 Task: open an excel sheet and write heading  Budget Tracker. Add Descriptions in a column and its values below  'Salary, Rent, Dining Out, Internet Bill, Groceries, Utilities Bill, Gas & Savings. 'Add Categories in next column and its values below  Income, Housing, Food, Utilities, Food, Utilities, Transportation & Savings. Add amount in next column and its values below  $2,500, $800, $100, $50, $200, $100, $100, $50 & $500. Add Dates in next column and its values below  2023-05-01, 2023-05-05, 2023-05-10, 2023-05-15, 2023-05-19, 2023-05-22, 2023-05-25 & 2023-05-30. Add Income/ Expense in next column and its values below  Income, Expense, Expense, Expense, Expense, Expense, Expense & IncomeSave page DashboardSavingsPlanbook
Action: Mouse moved to (53, 144)
Screenshot: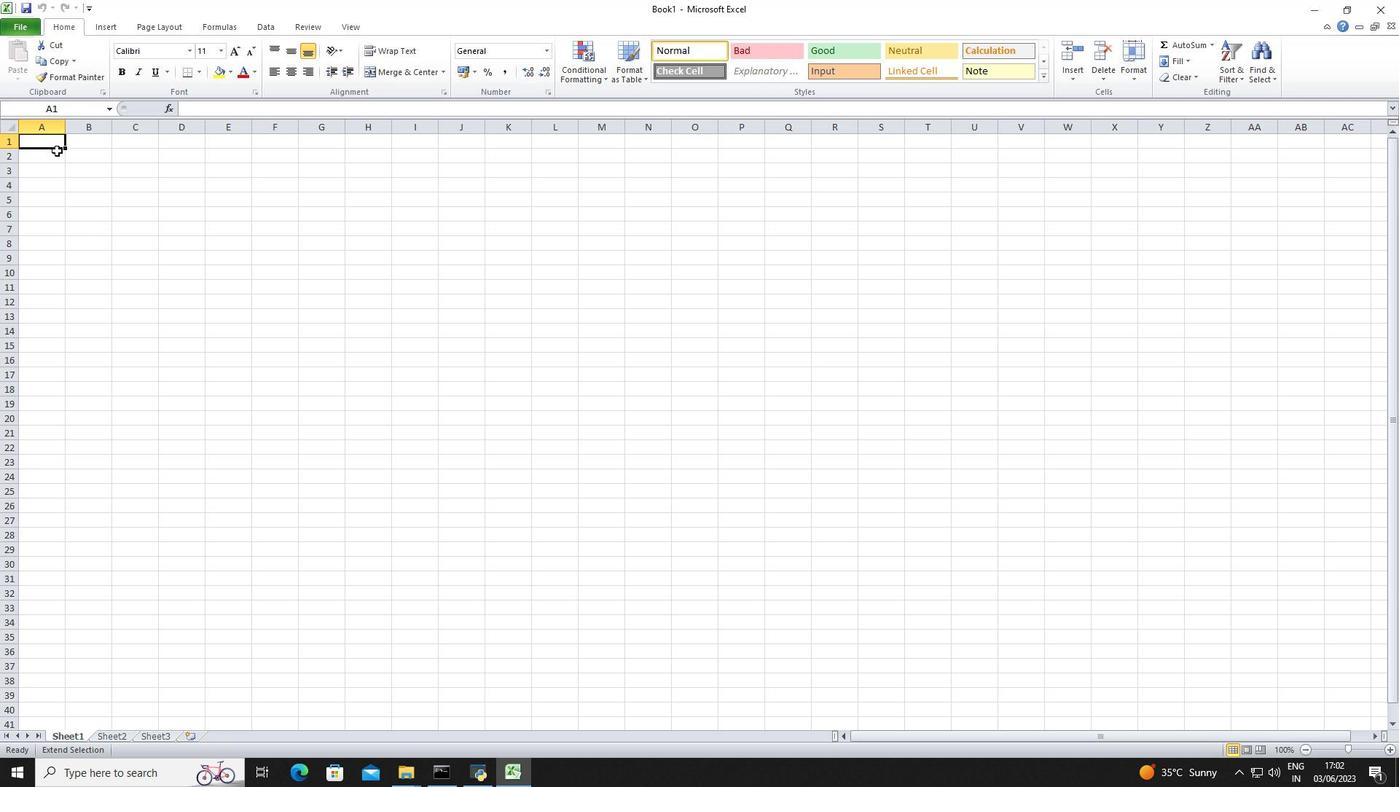 
Action: Mouse pressed left at (53, 144)
Screenshot: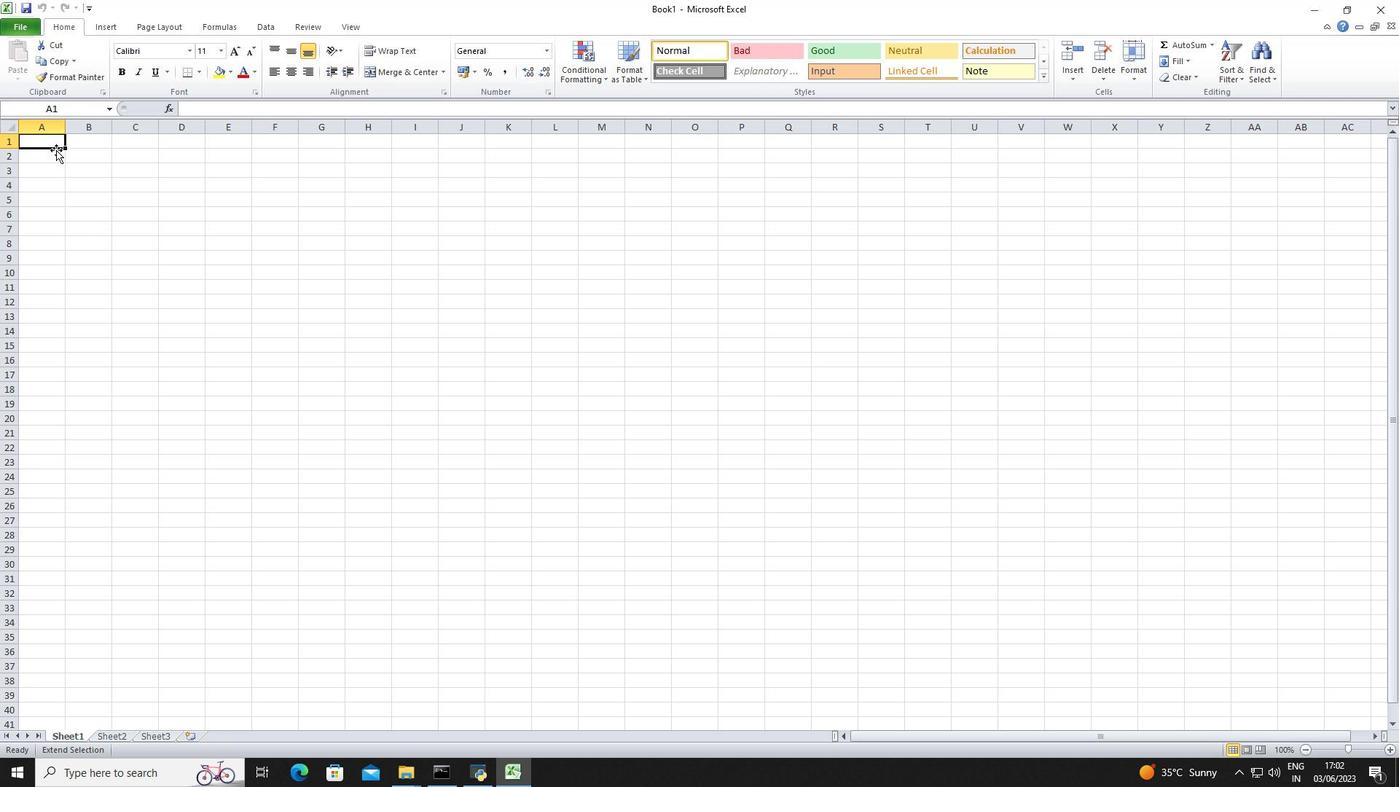 
Action: Key pressed <Key.shift>Budget<Key.space><Key.shift>Tracker<Key.down><Key.down><Key.shift>Descriptions<Key.down><Key.shift>Salaryt<Key.backspace><Key.down><Key.shift>Rent<Key.space><Key.shift>Dining<Key.space><Key.backspace><Key.backspace><Key.backspace><Key.backspace><Key.backspace><Key.backspace><Key.backspace><Key.enter><Key.shift>Dining<Key.space><Key.shift>Out<Key.down><Key.shift>Internet<Key.space><Key.shift>Bill<Key.down><Key.shift>Groceries<Key.down><Key.shift>Utilities<Key.space><Key.shift>Bill<Key.down><Key.shift>Gas<Key.enter><Key.shift>Savings<Key.down><Key.right><Key.right><Key.up><Key.up><Key.up><Key.up><Key.up><Key.up><Key.up><Key.up><Key.up><Key.shift>Categories<Key.down><Key.shift>Income<Key.down><Key.shift>Housing<Key.down><Key.shift>Food<Key.down><Key.shift>Utlities<Key.down><Key.shift>Food<Key.down><Key.shift>Utilities<Key.down><Key.shift>Transportation<Key.down><Key.shift>Savings<Key.down><Key.right><Key.right><Key.up><Key.up><Key.up><Key.up><Key.up><Key.up><Key.up><Key.up><Key.up><Key.shift>Amount<Key.down>2500<Key.down>800<Key.down>100<Key.down>50<Key.down>200<Key.down>1<Key.backspace>200<Key.backspace><Key.backspace><Key.backspace>100<Key.down>100<Key.down>50<Key.down><Key.right><Key.right><Key.left>
Screenshot: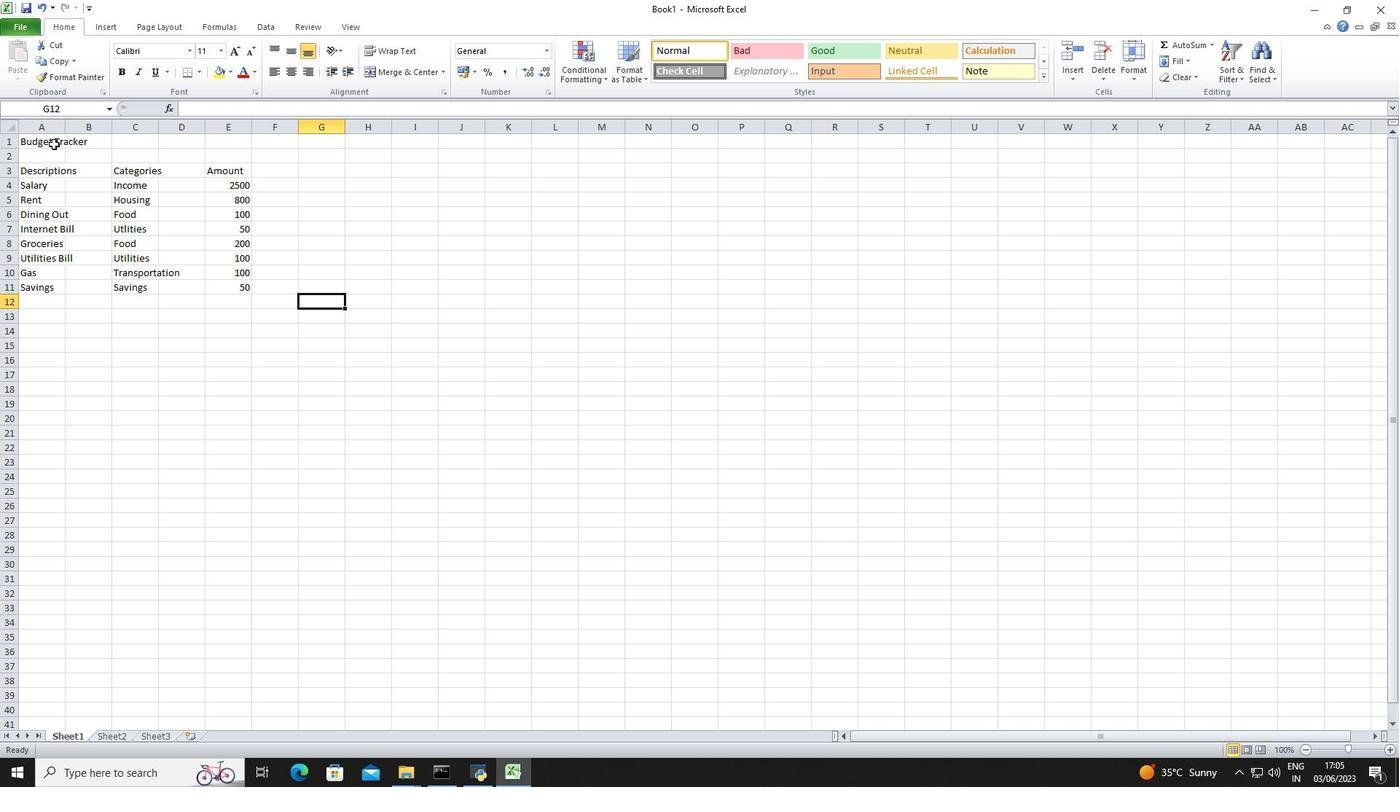 
Action: Mouse moved to (225, 189)
Screenshot: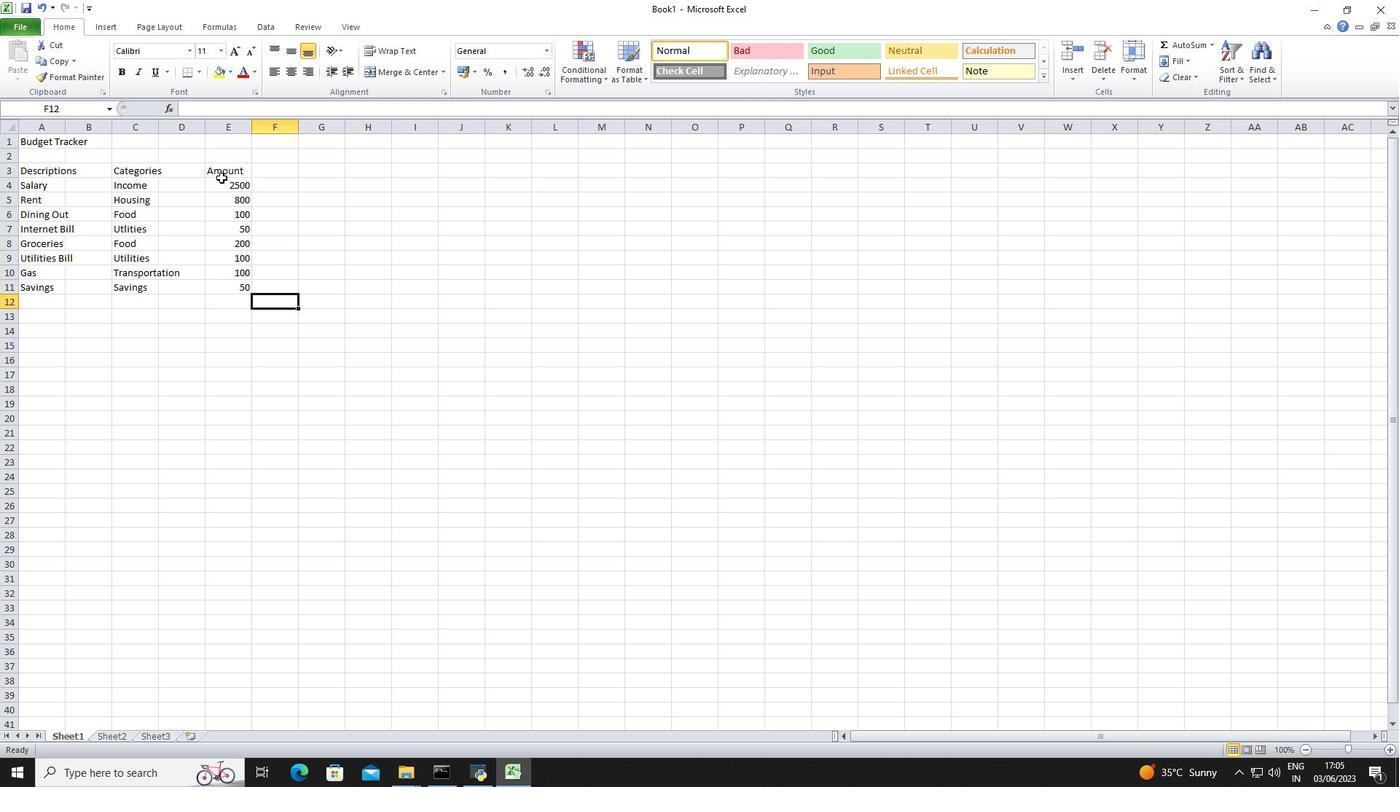 
Action: Mouse pressed left at (225, 189)
Screenshot: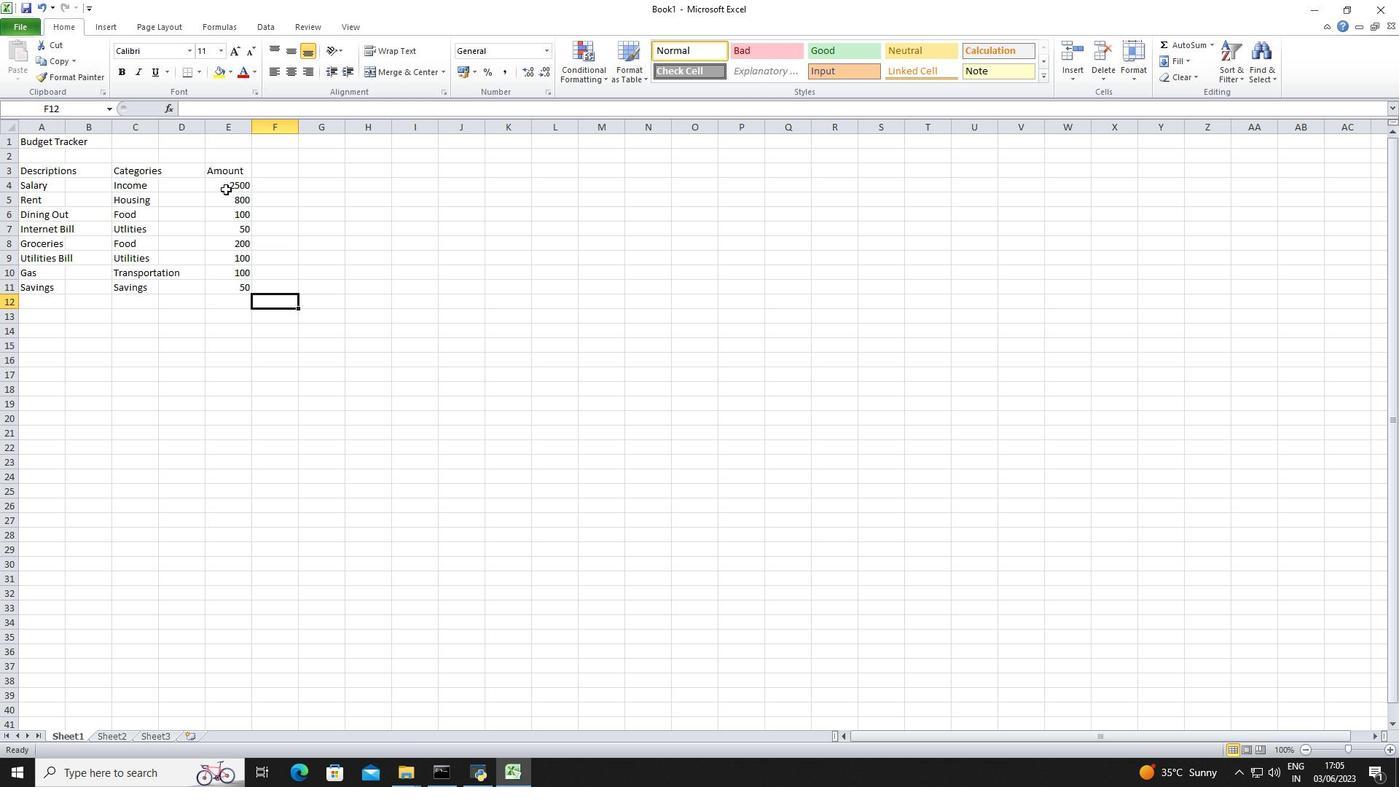
Action: Mouse moved to (548, 50)
Screenshot: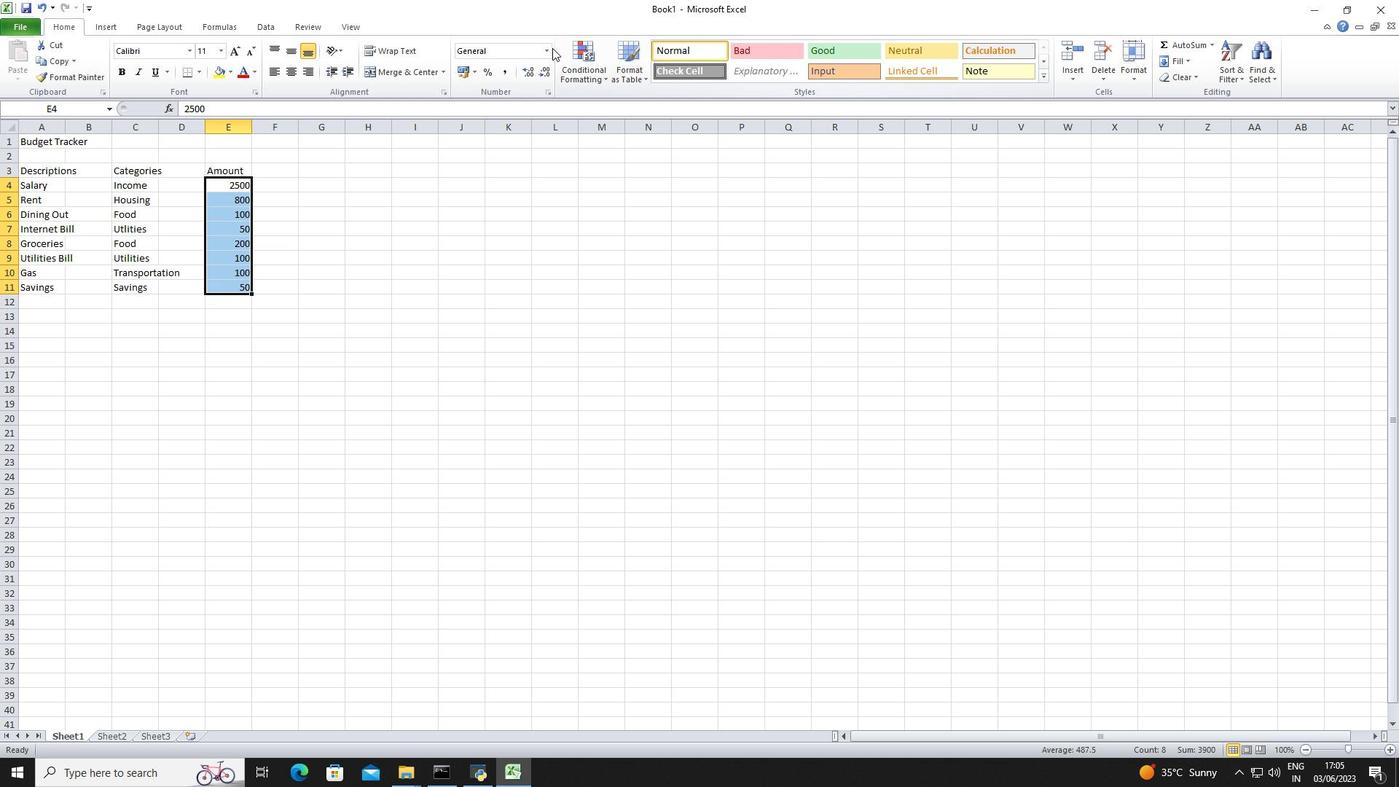 
Action: Mouse pressed left at (548, 50)
Screenshot: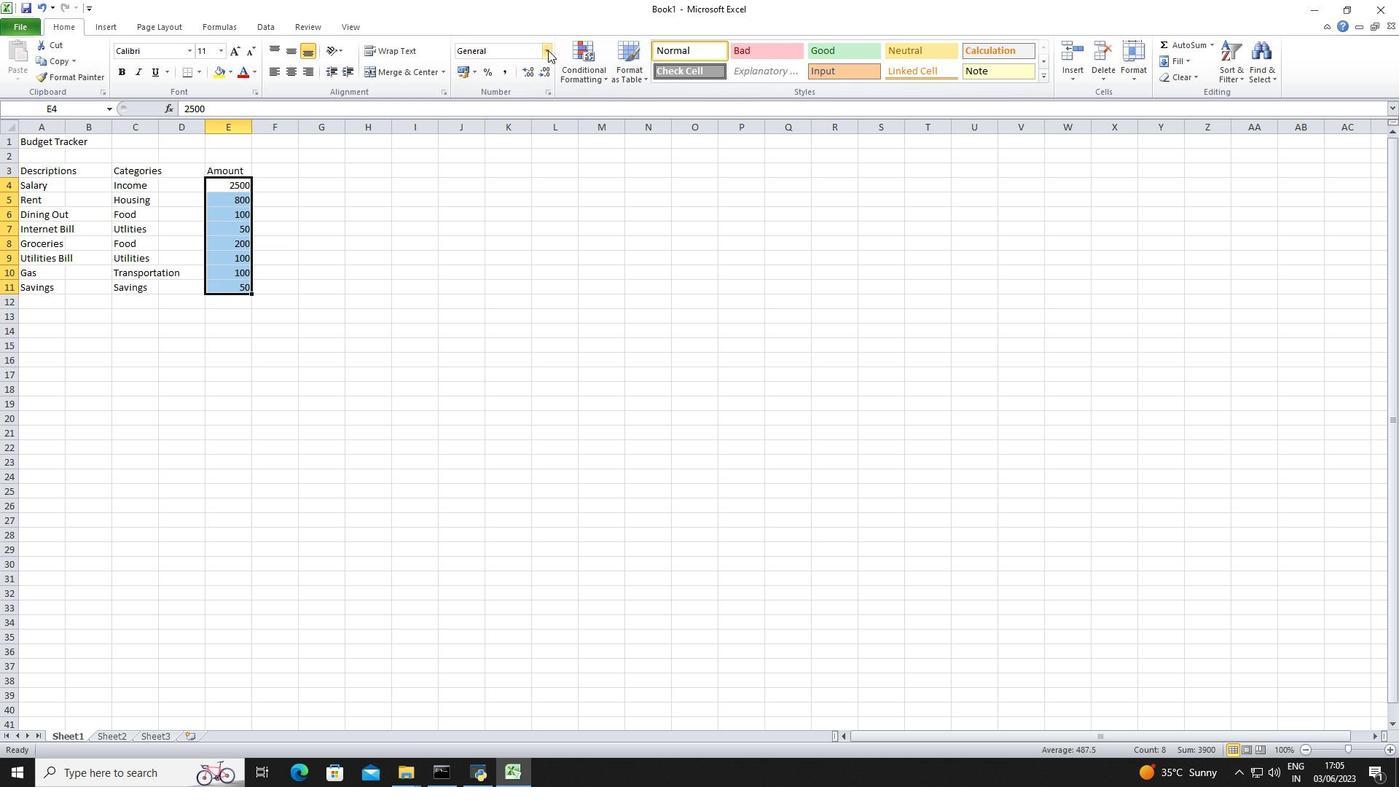
Action: Mouse moved to (551, 416)
Screenshot: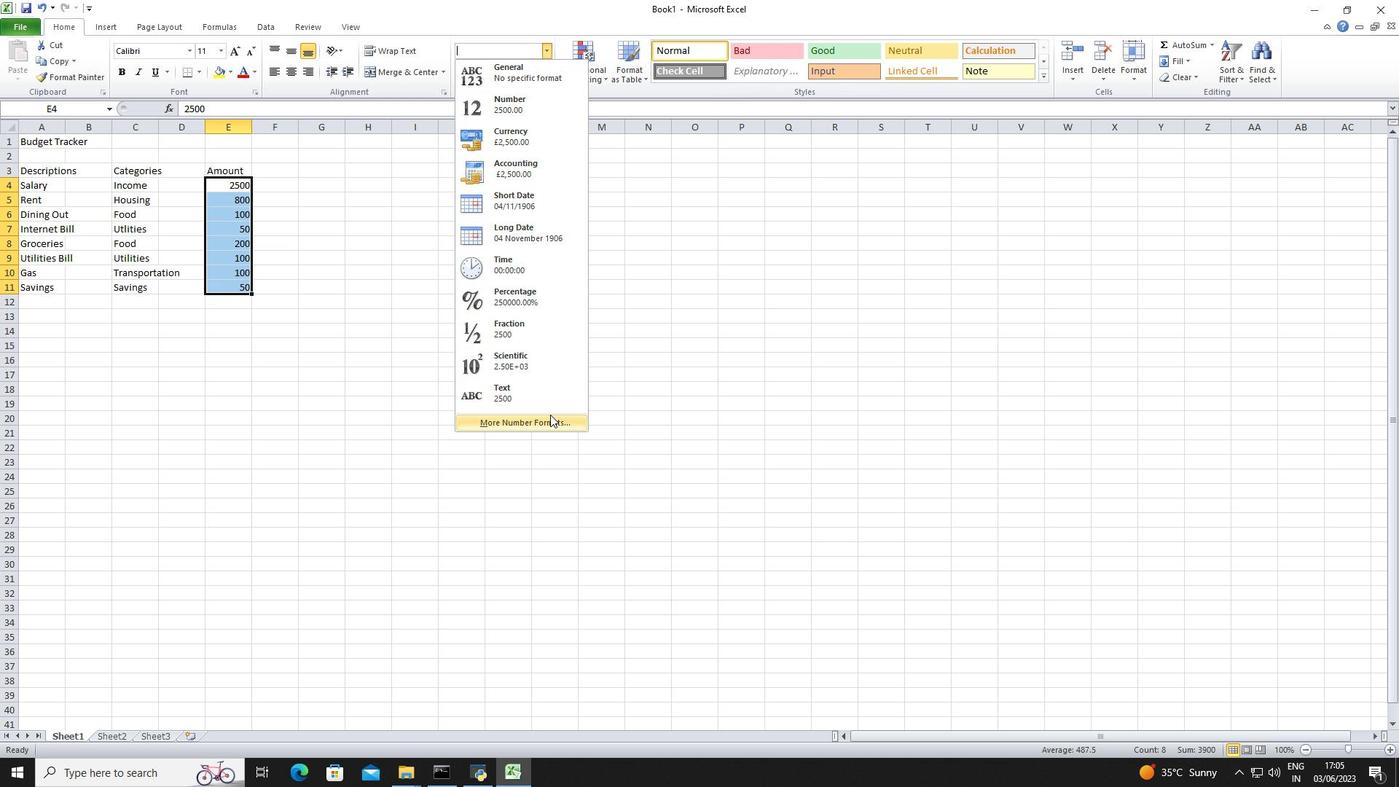 
Action: Mouse pressed left at (551, 416)
Screenshot: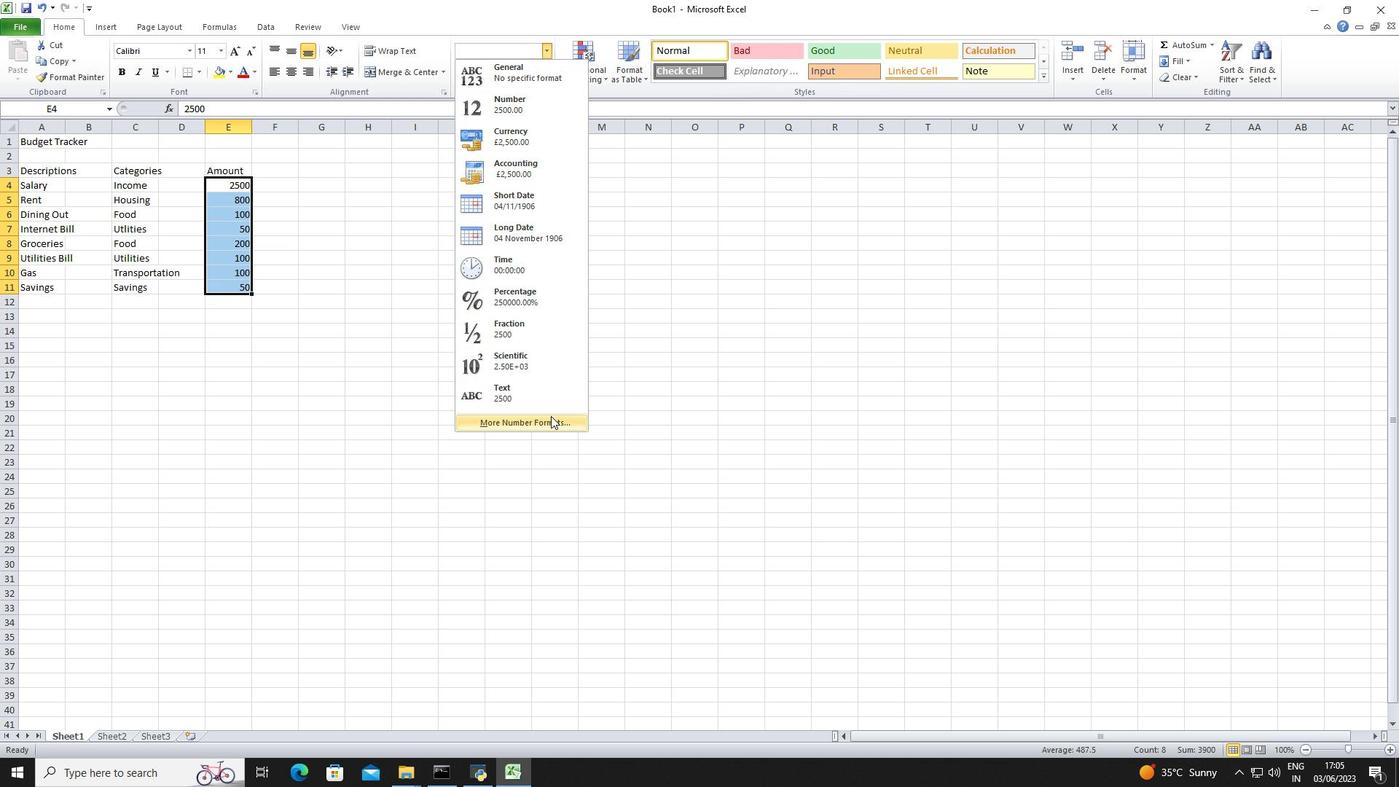 
Action: Mouse moved to (220, 268)
Screenshot: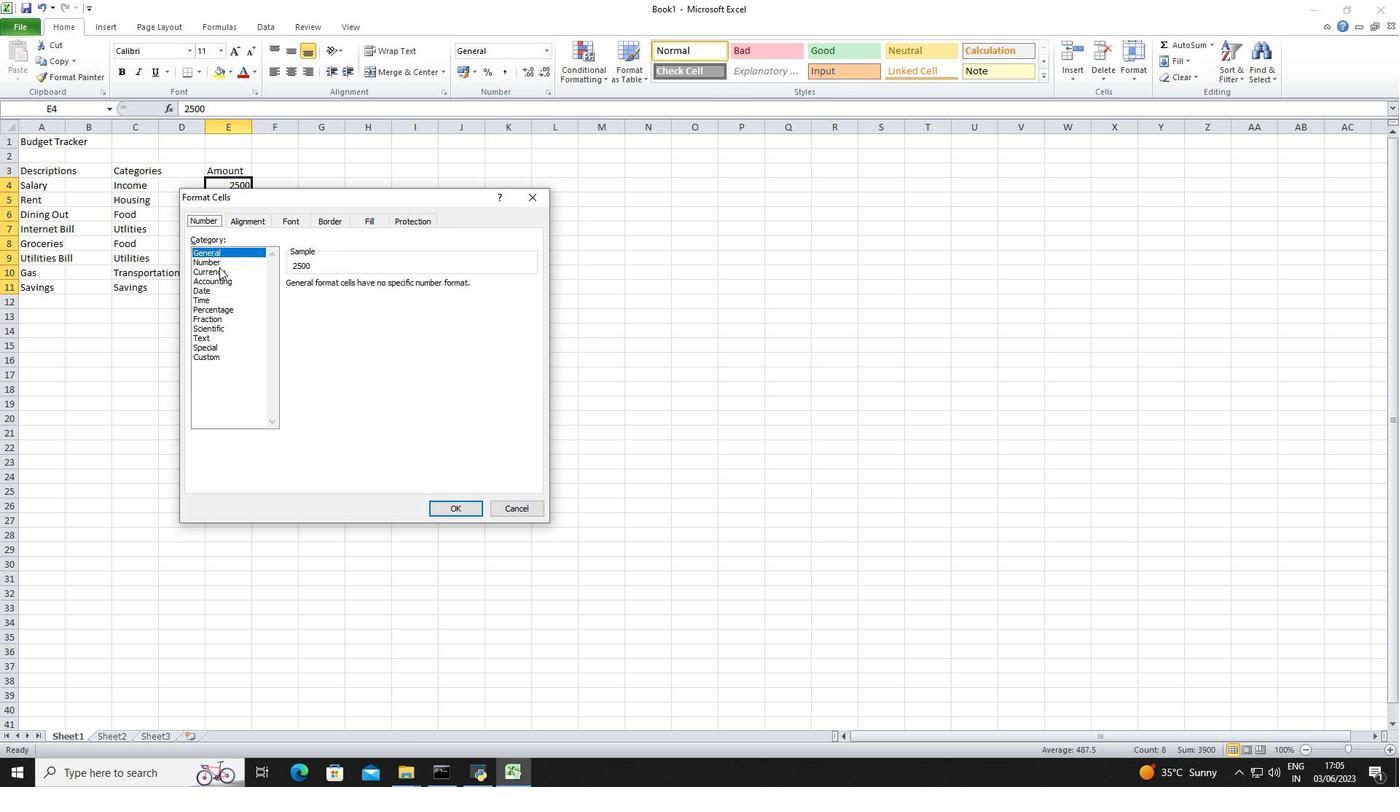 
Action: Mouse pressed left at (220, 268)
Screenshot: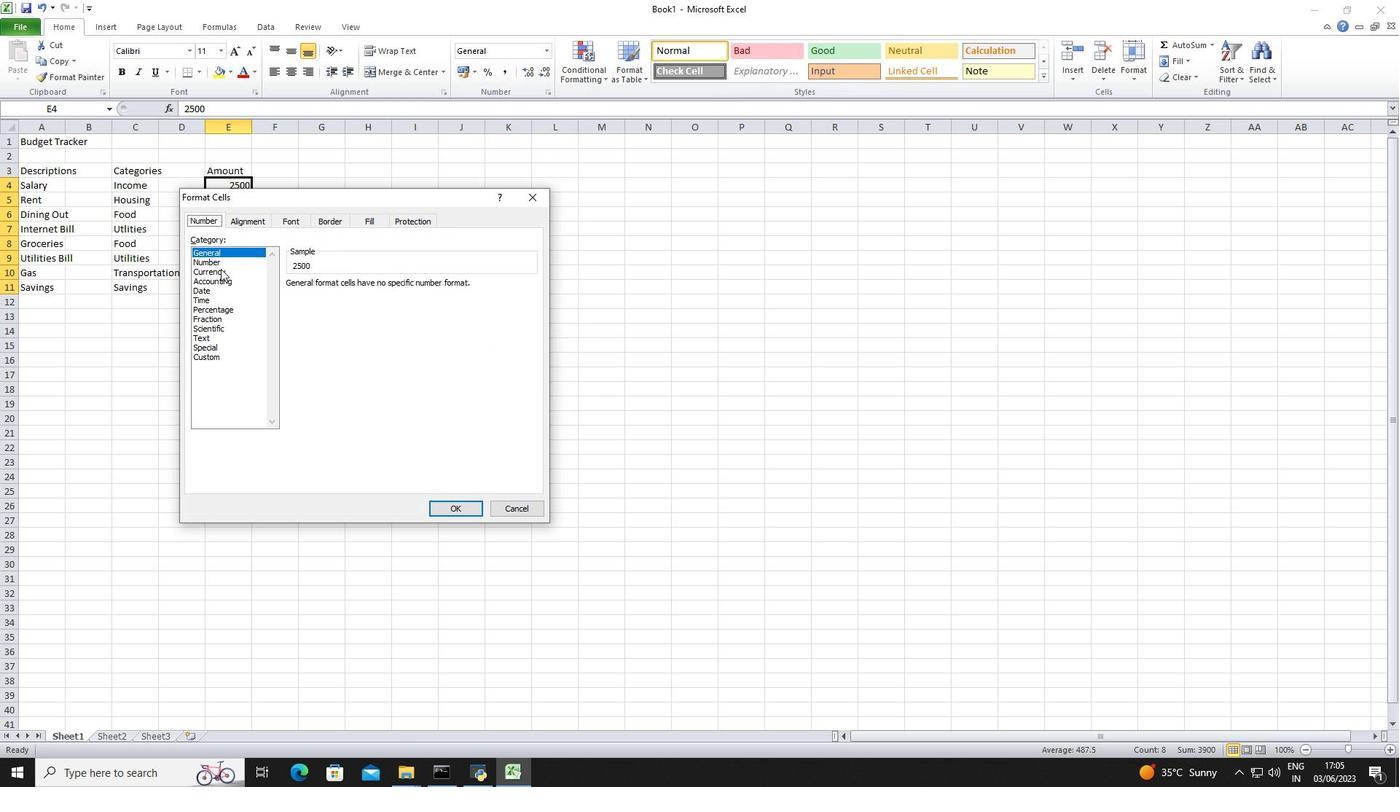 
Action: Mouse moved to (376, 288)
Screenshot: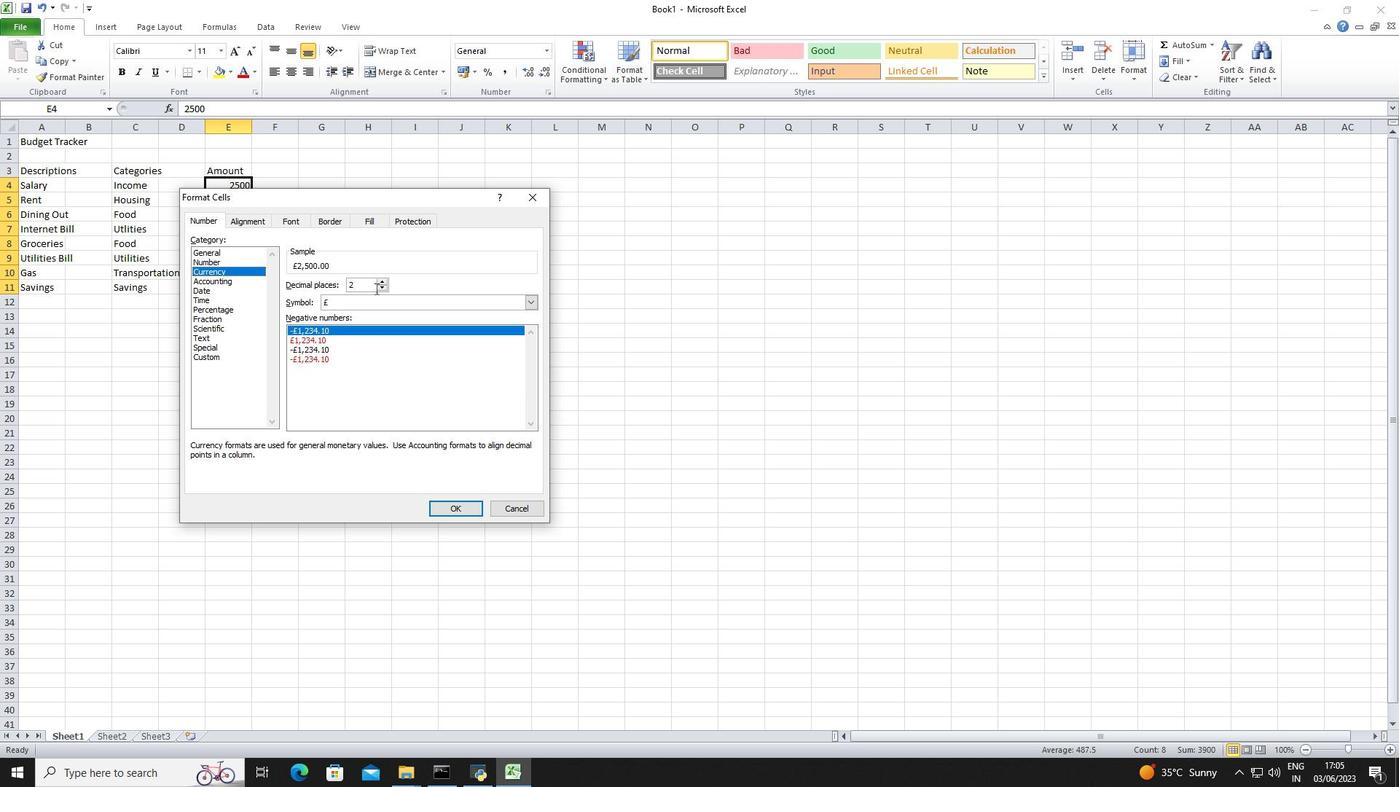 
Action: Mouse pressed left at (376, 288)
Screenshot: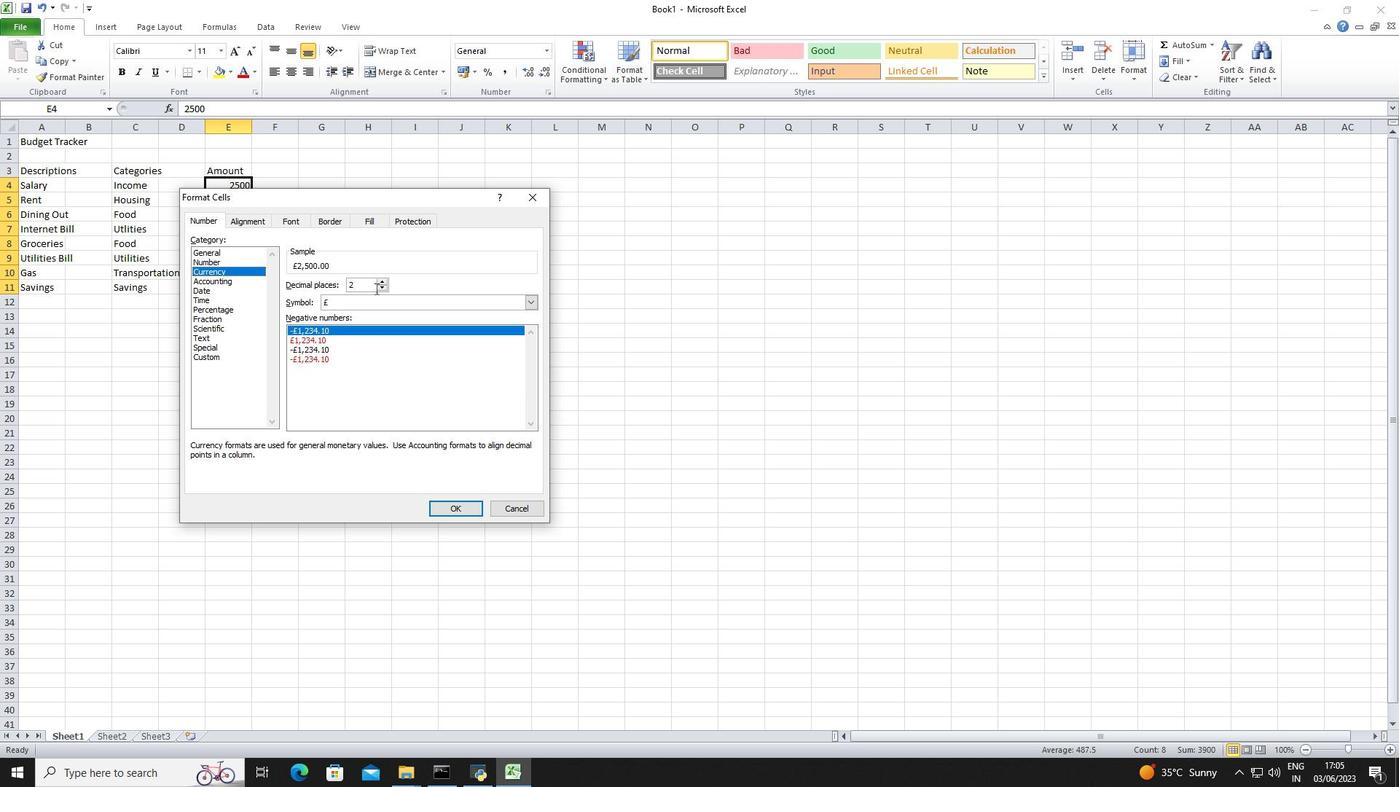 
Action: Mouse moved to (381, 287)
Screenshot: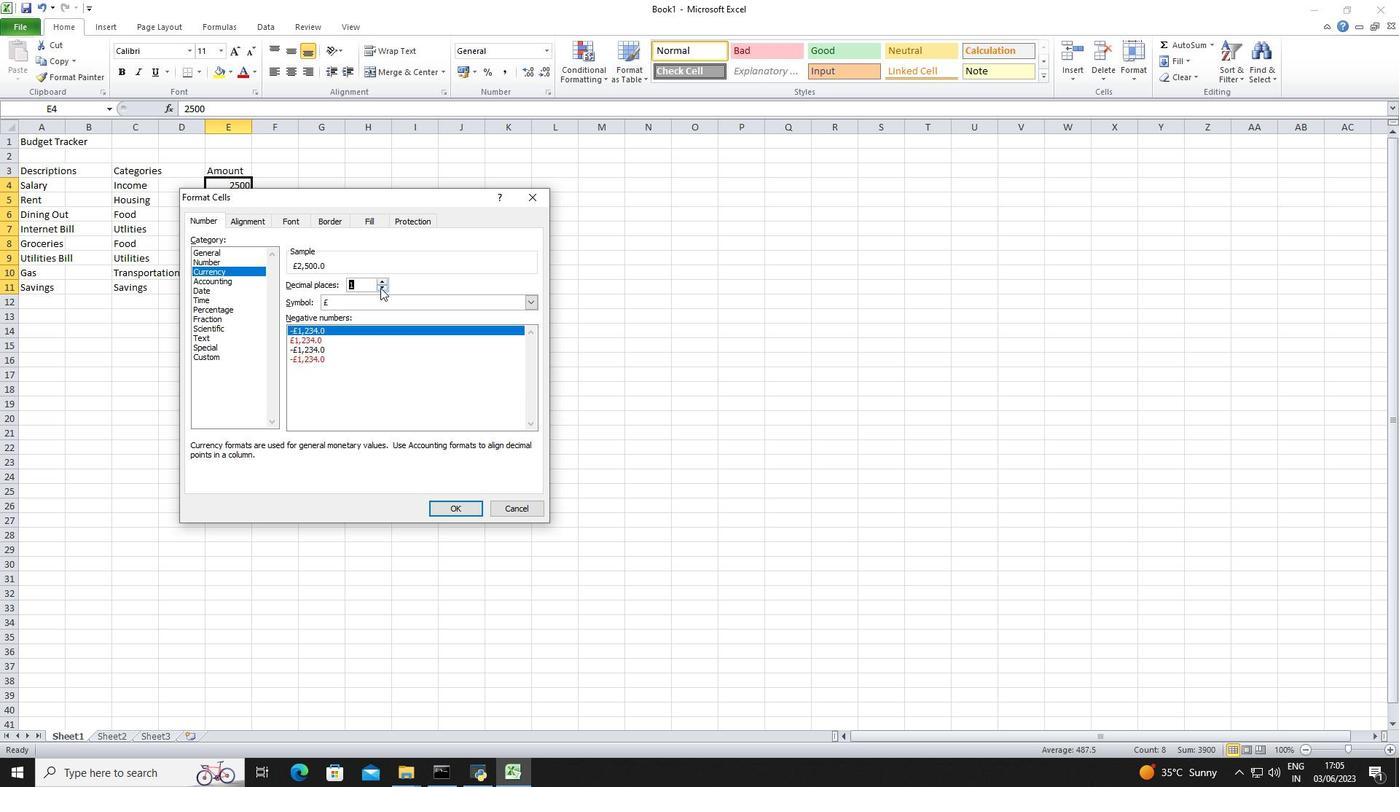 
Action: Mouse pressed left at (381, 287)
Screenshot: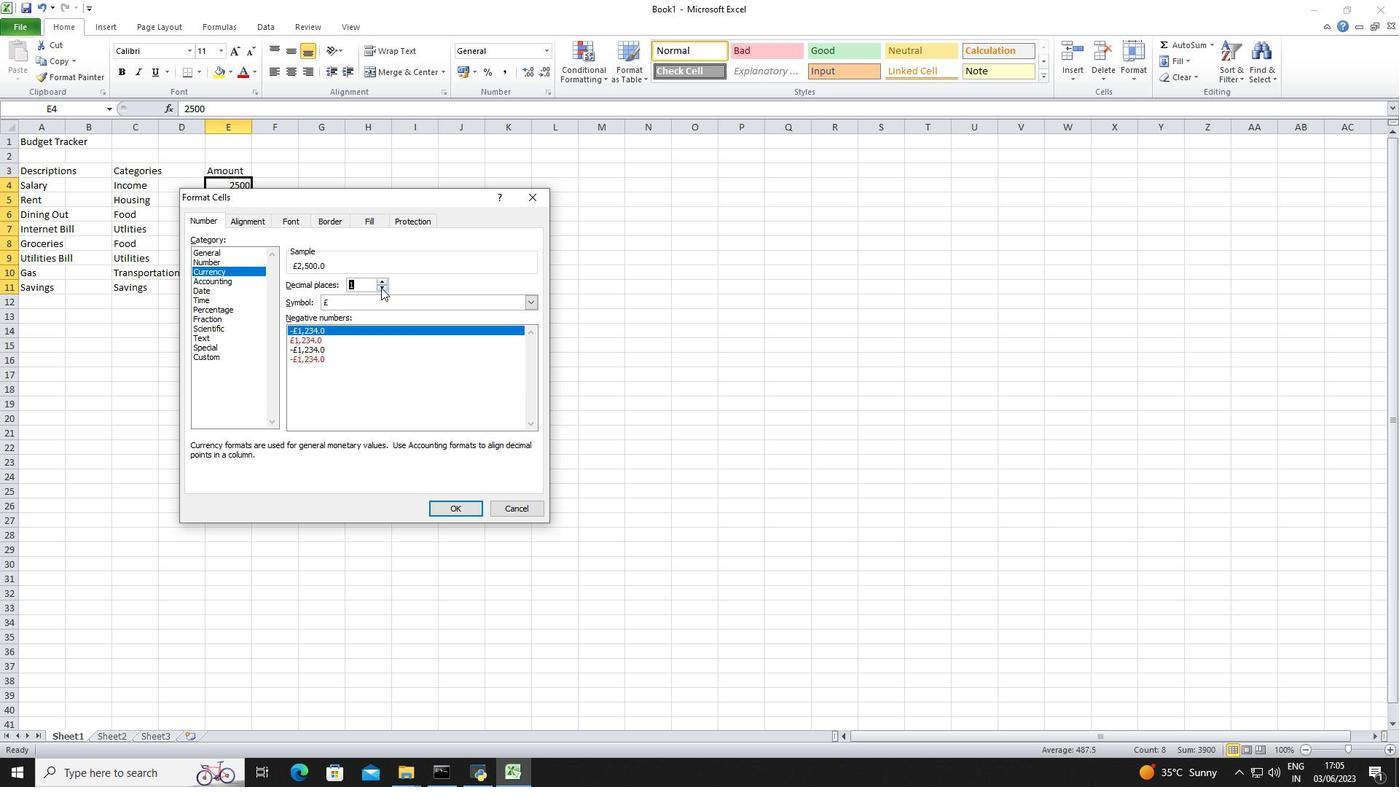 
Action: Mouse moved to (403, 298)
Screenshot: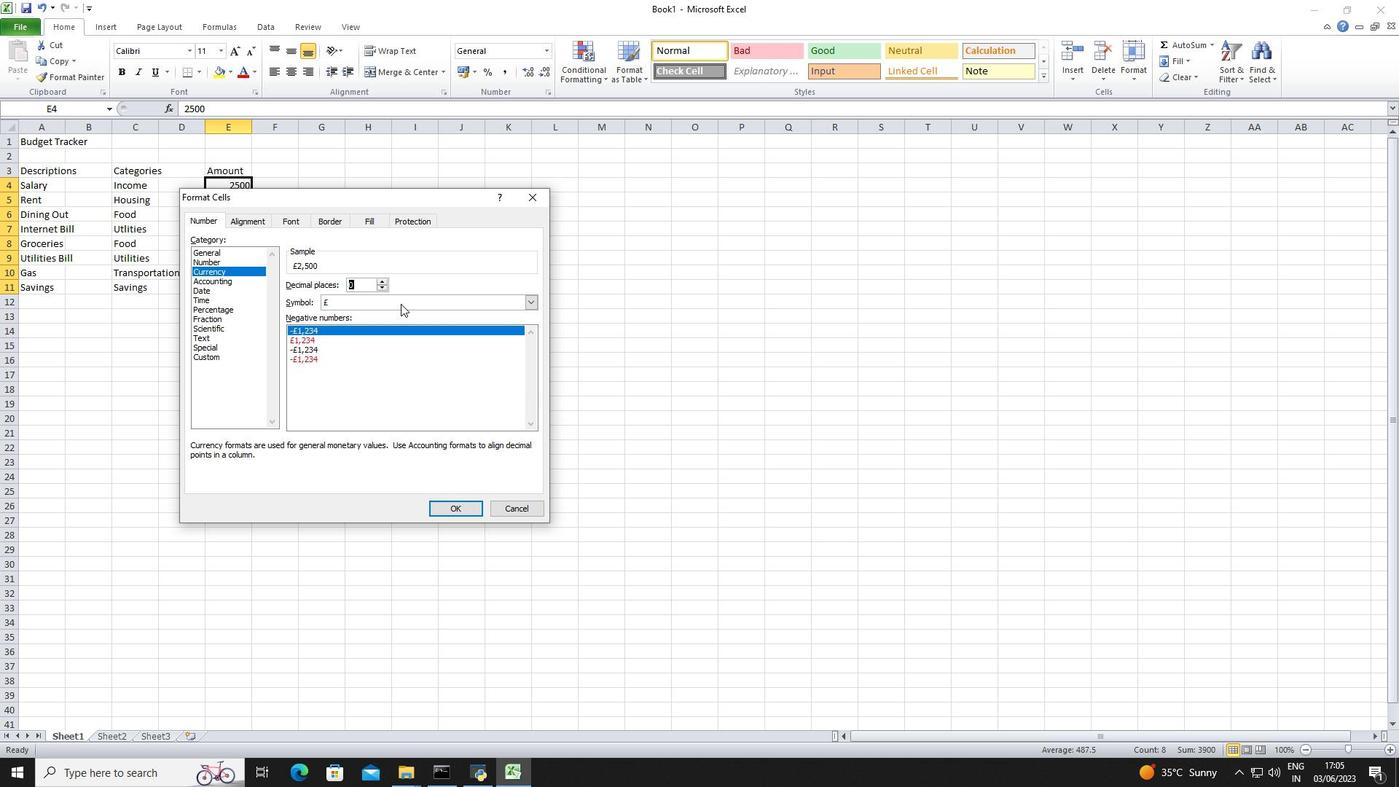 
Action: Mouse pressed left at (403, 298)
Screenshot: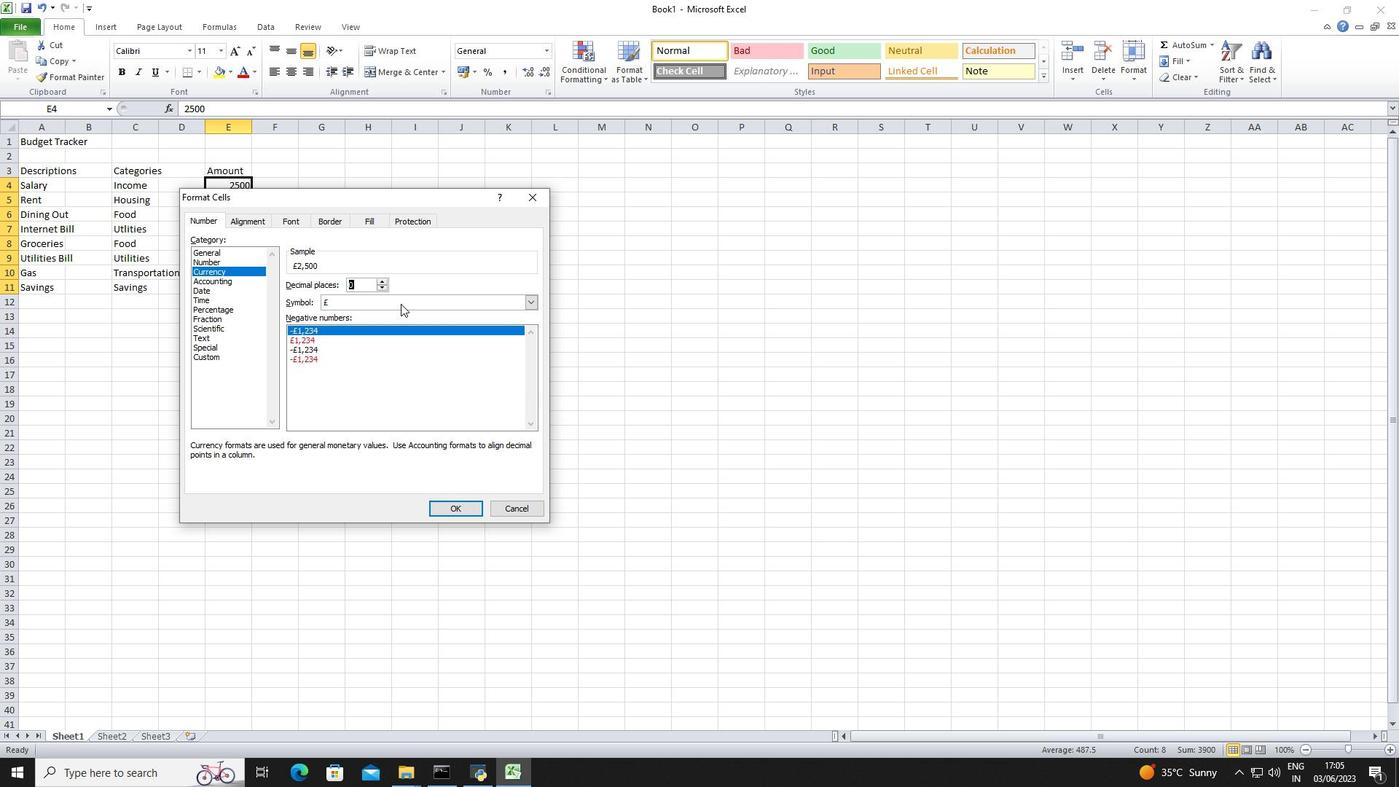 
Action: Mouse moved to (375, 337)
Screenshot: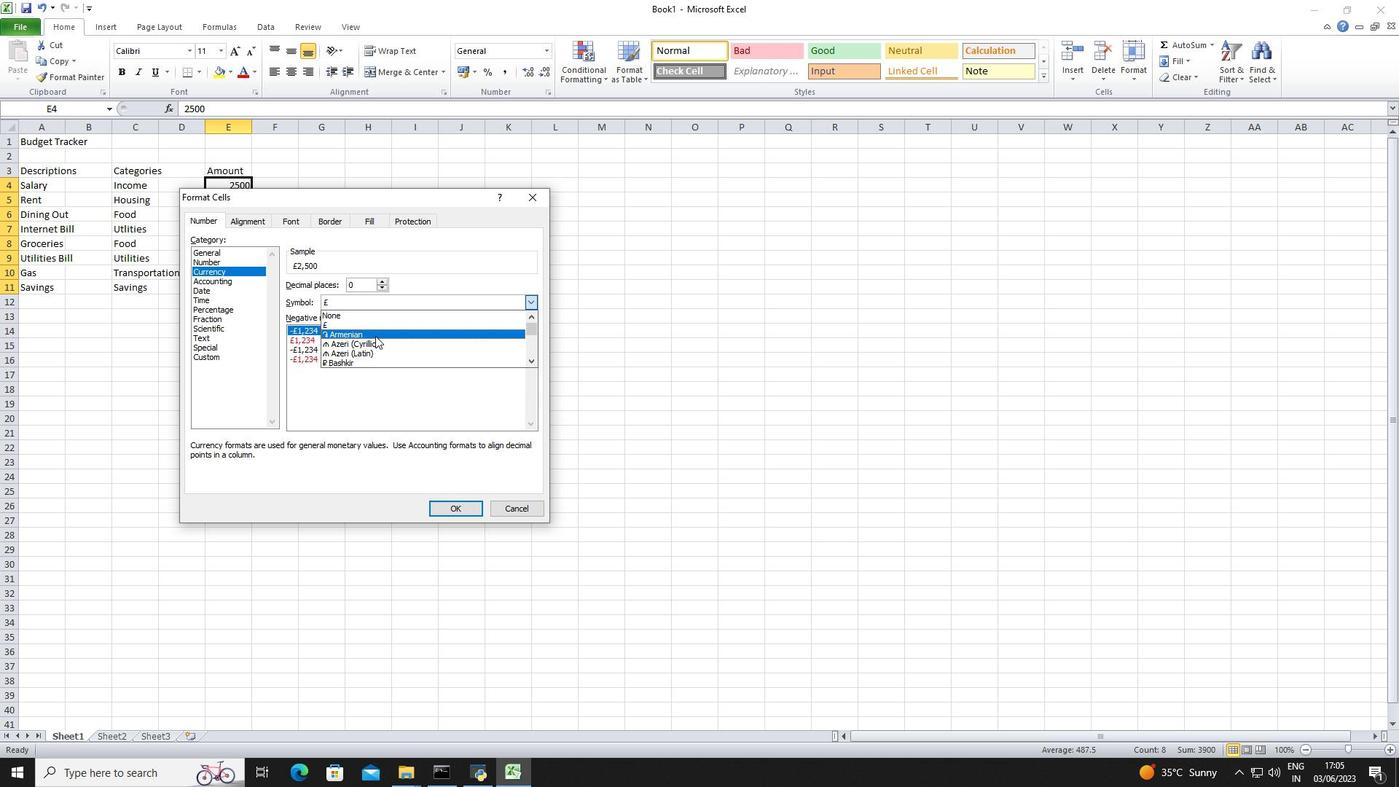 
Action: Mouse scrolled (375, 336) with delta (0, 0)
Screenshot: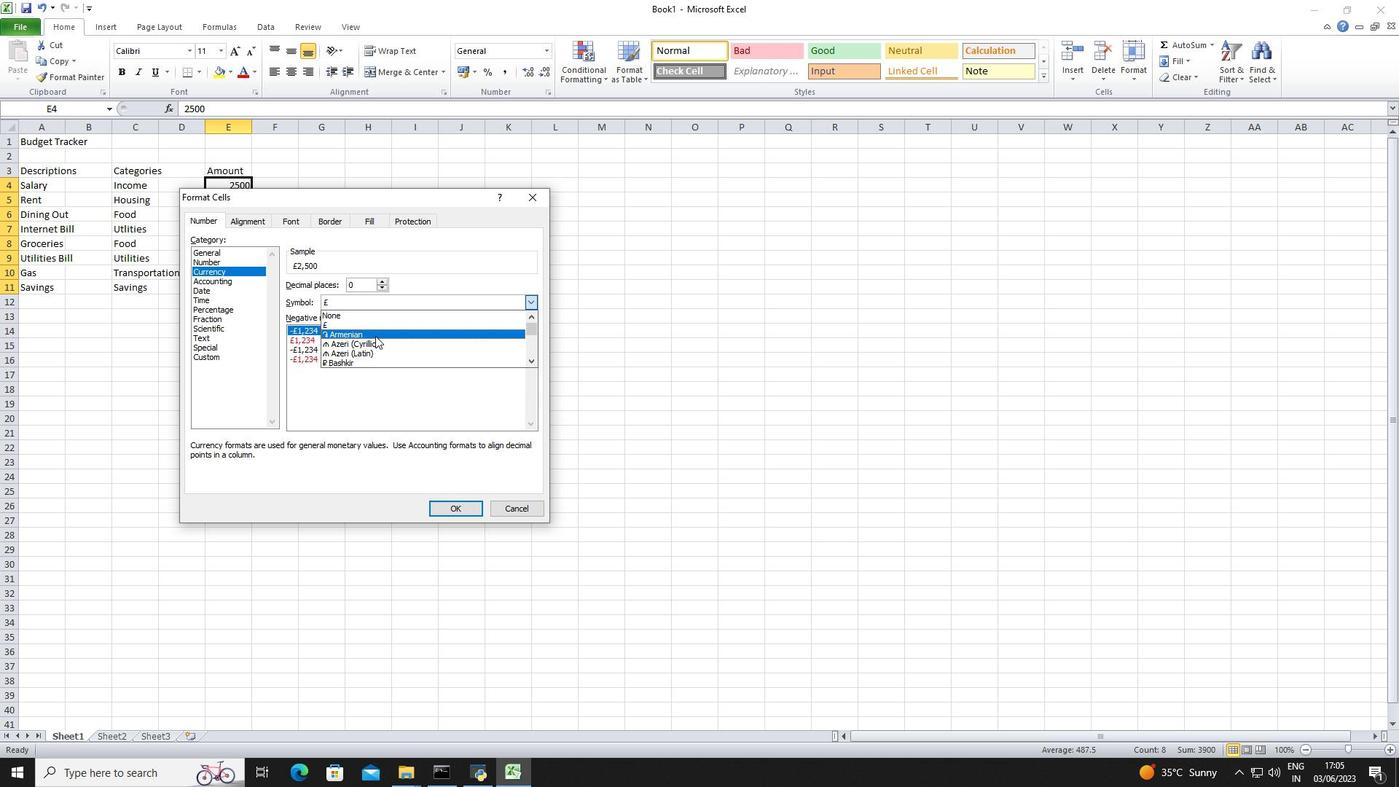 
Action: Mouse scrolled (375, 336) with delta (0, 0)
Screenshot: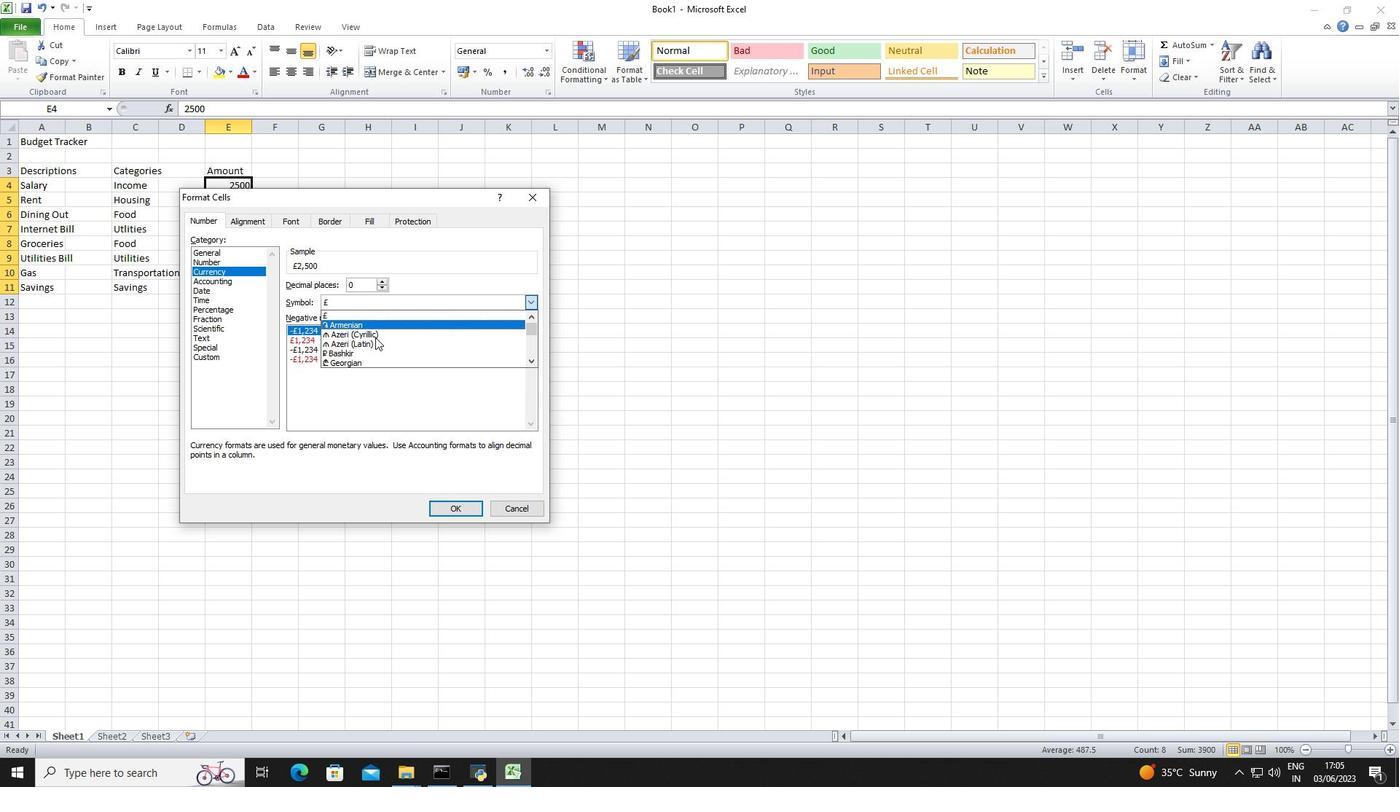 
Action: Mouse scrolled (375, 336) with delta (0, 0)
Screenshot: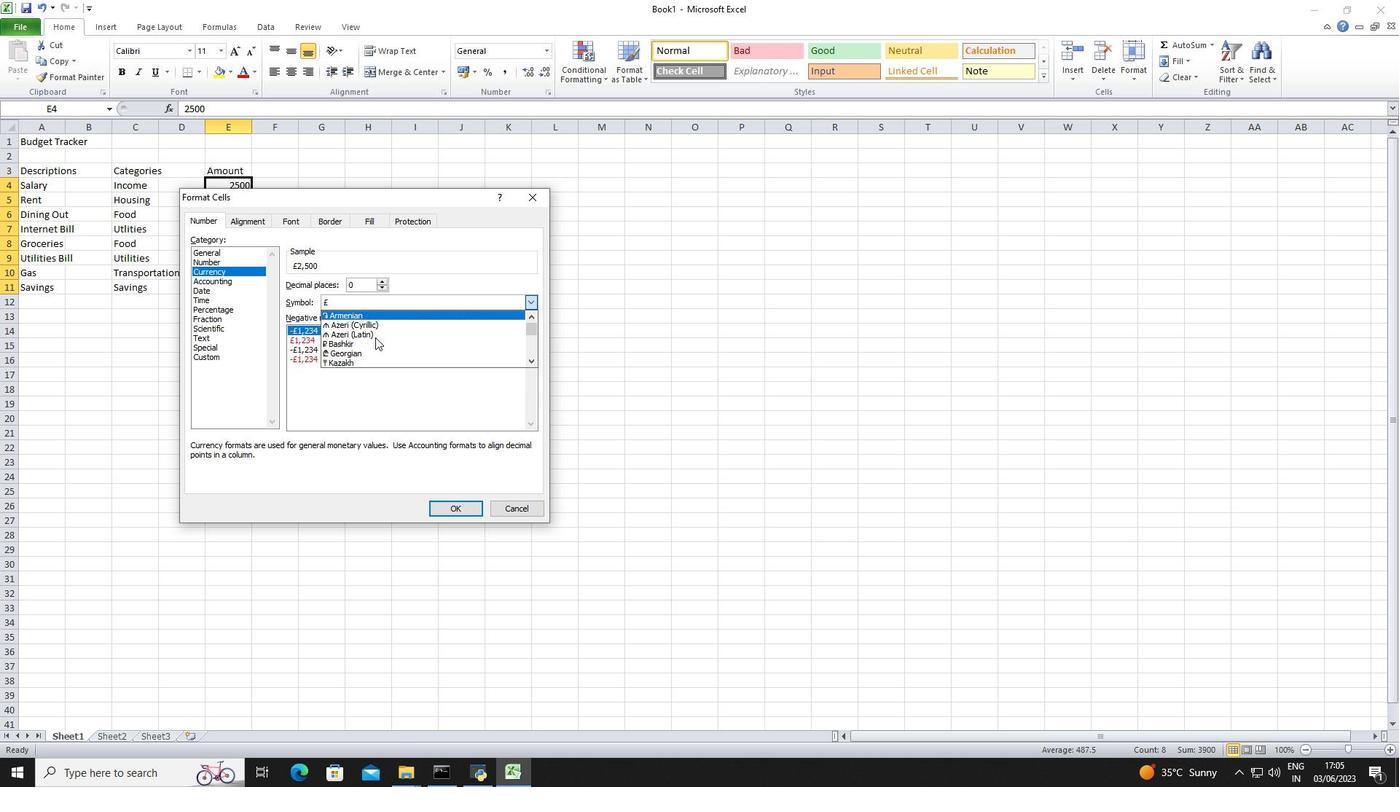 
Action: Mouse scrolled (375, 336) with delta (0, 0)
Screenshot: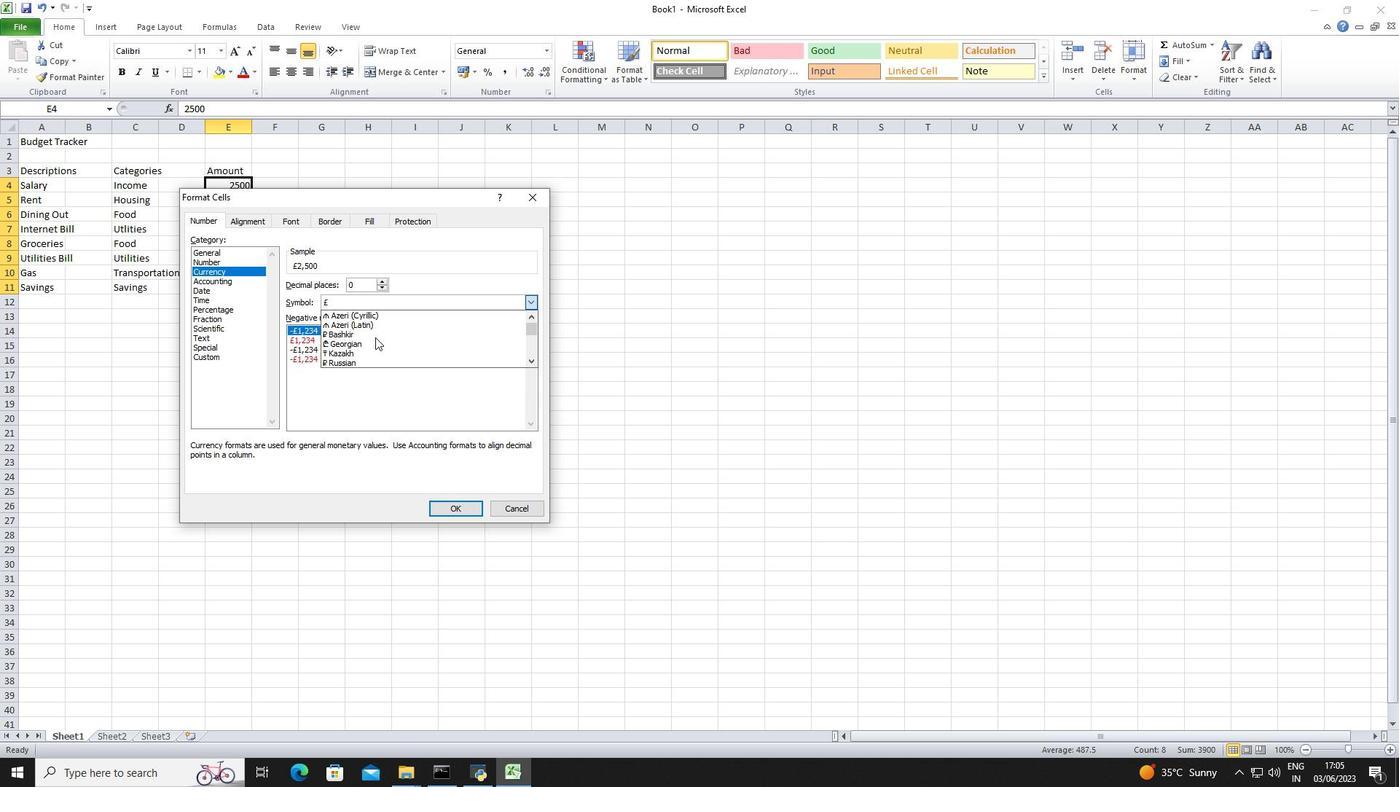 
Action: Mouse scrolled (375, 336) with delta (0, 0)
Screenshot: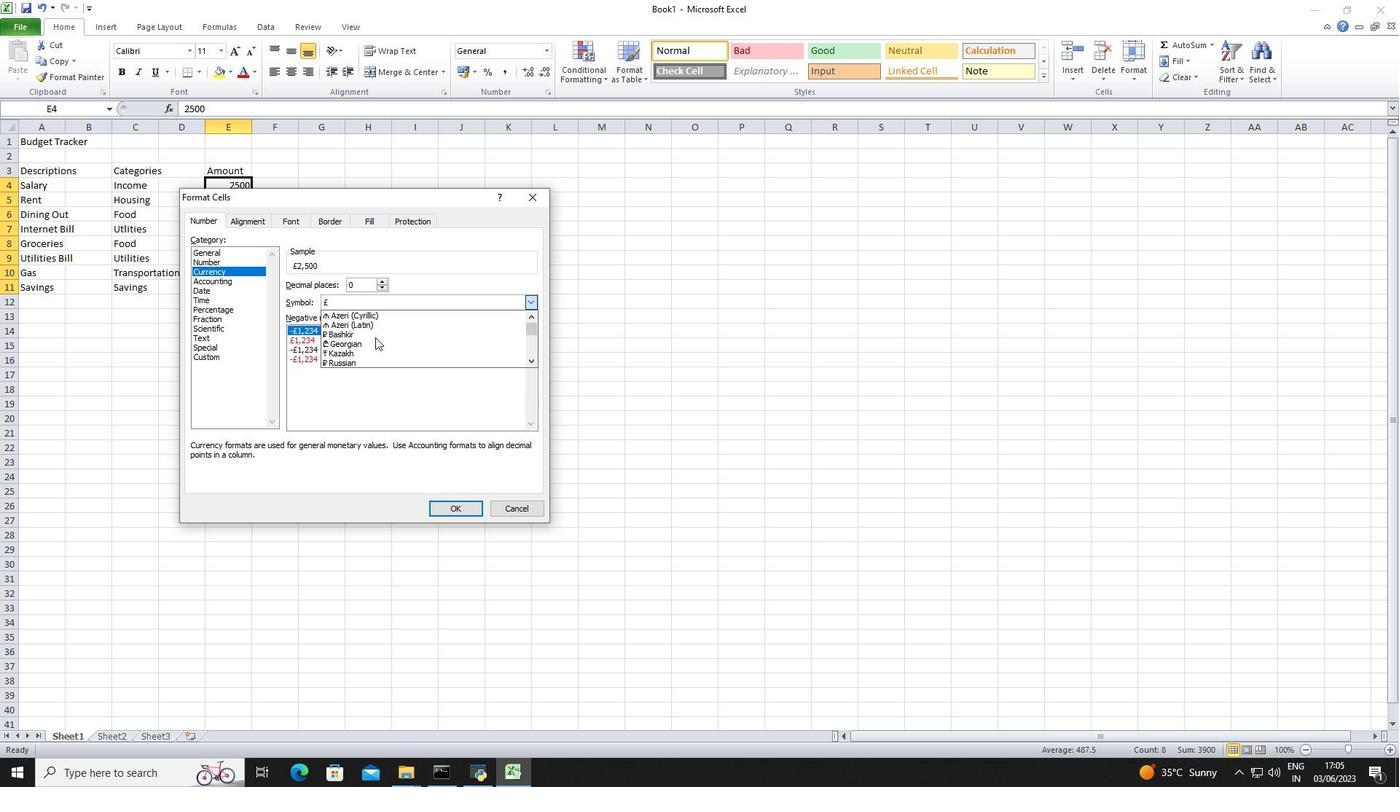 
Action: Mouse scrolled (375, 336) with delta (0, 0)
Screenshot: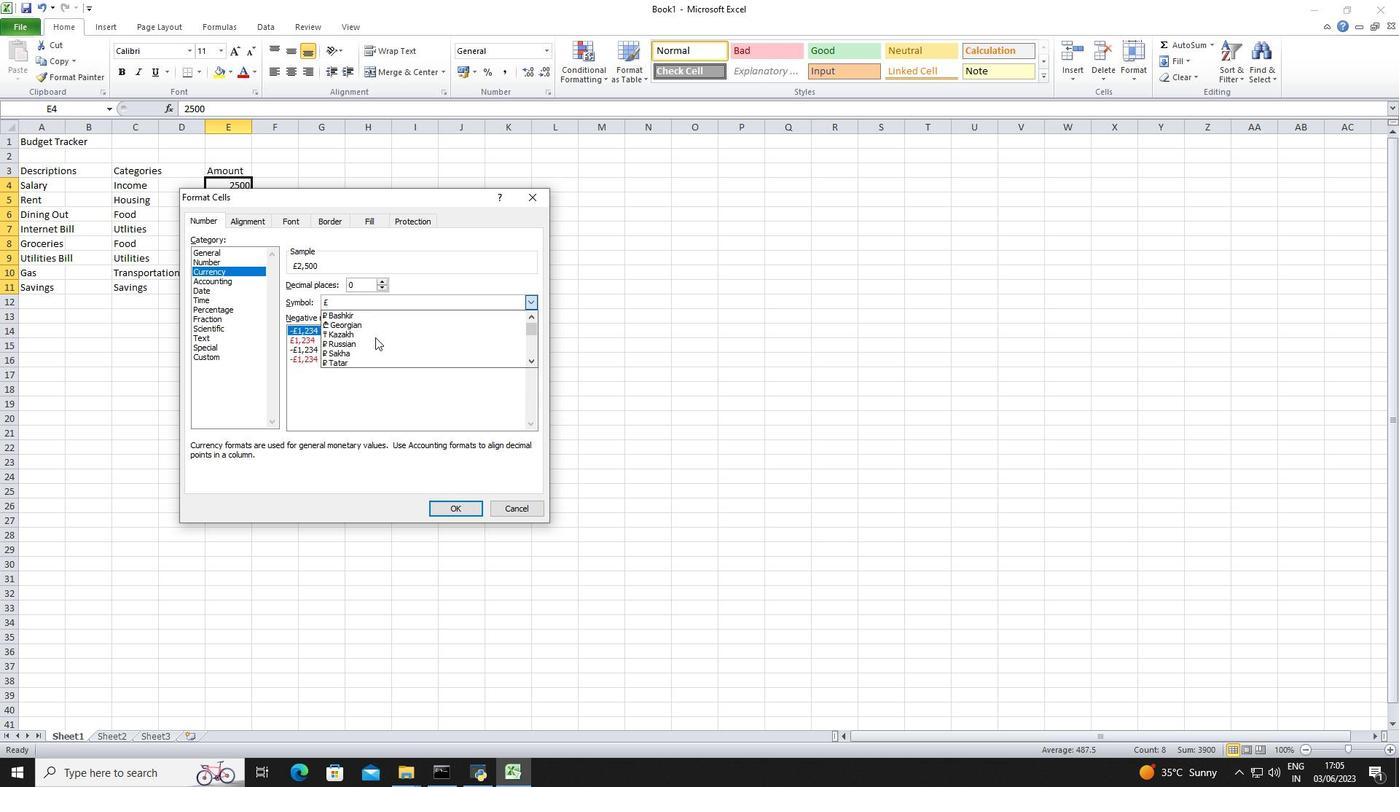 
Action: Mouse scrolled (375, 336) with delta (0, 0)
Screenshot: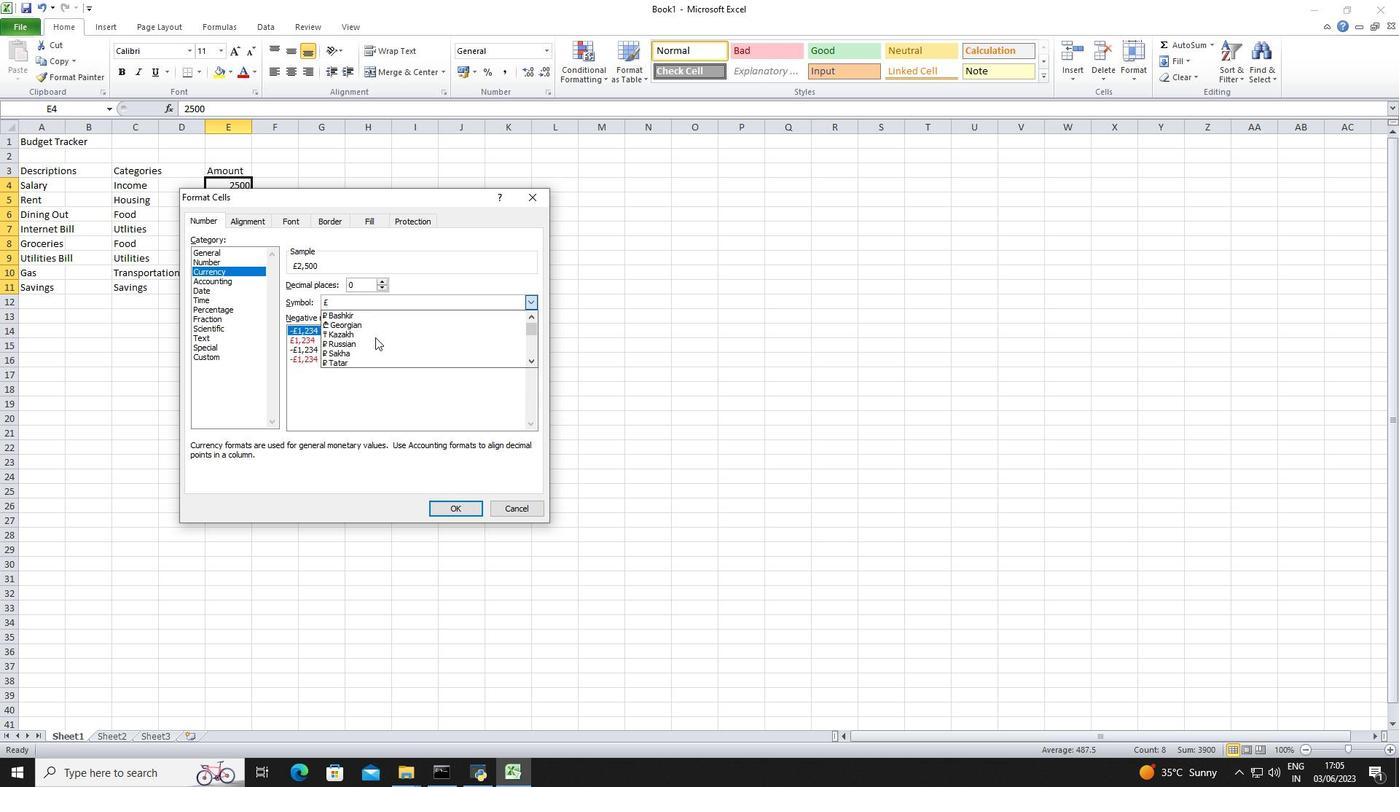
Action: Mouse moved to (375, 338)
Screenshot: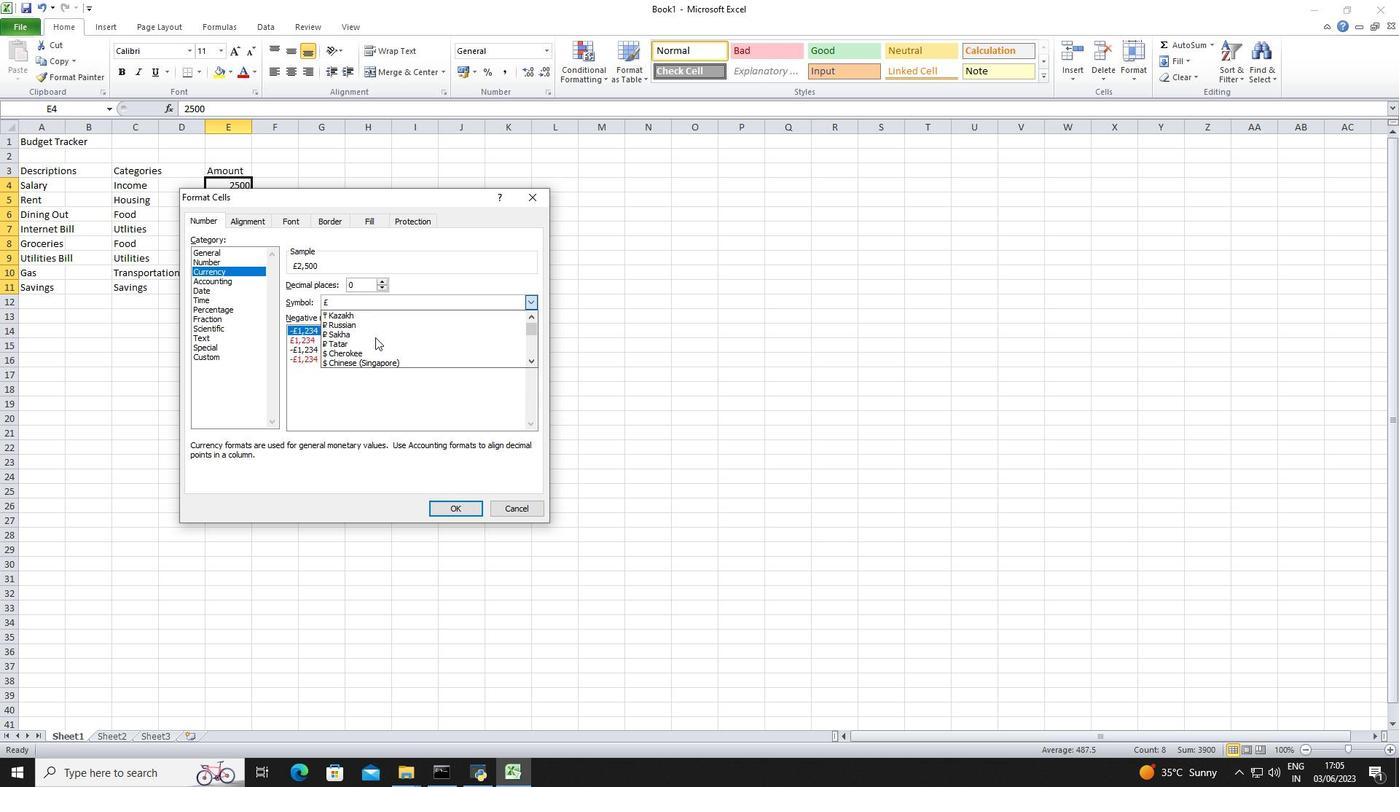 
Action: Mouse scrolled (375, 337) with delta (0, 0)
Screenshot: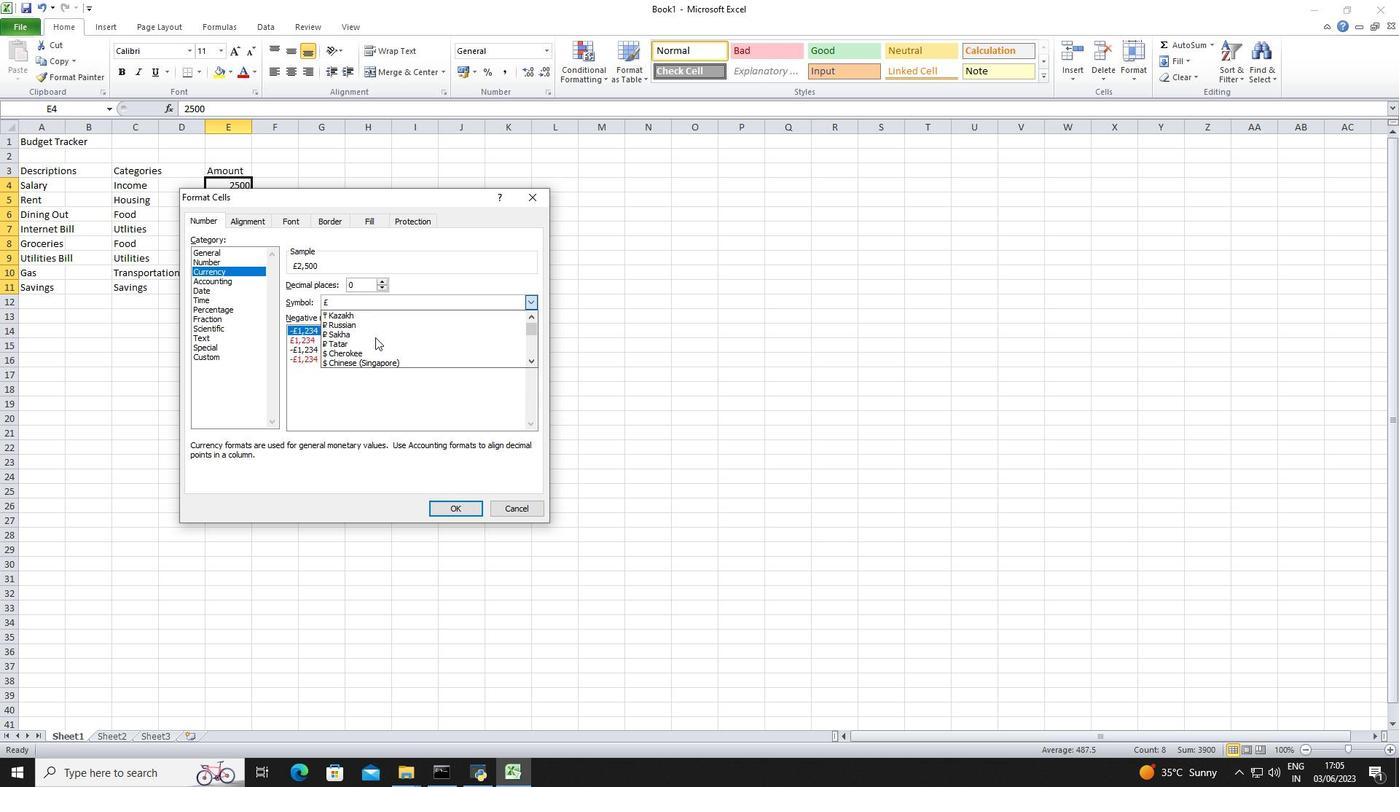 
Action: Mouse moved to (375, 338)
Screenshot: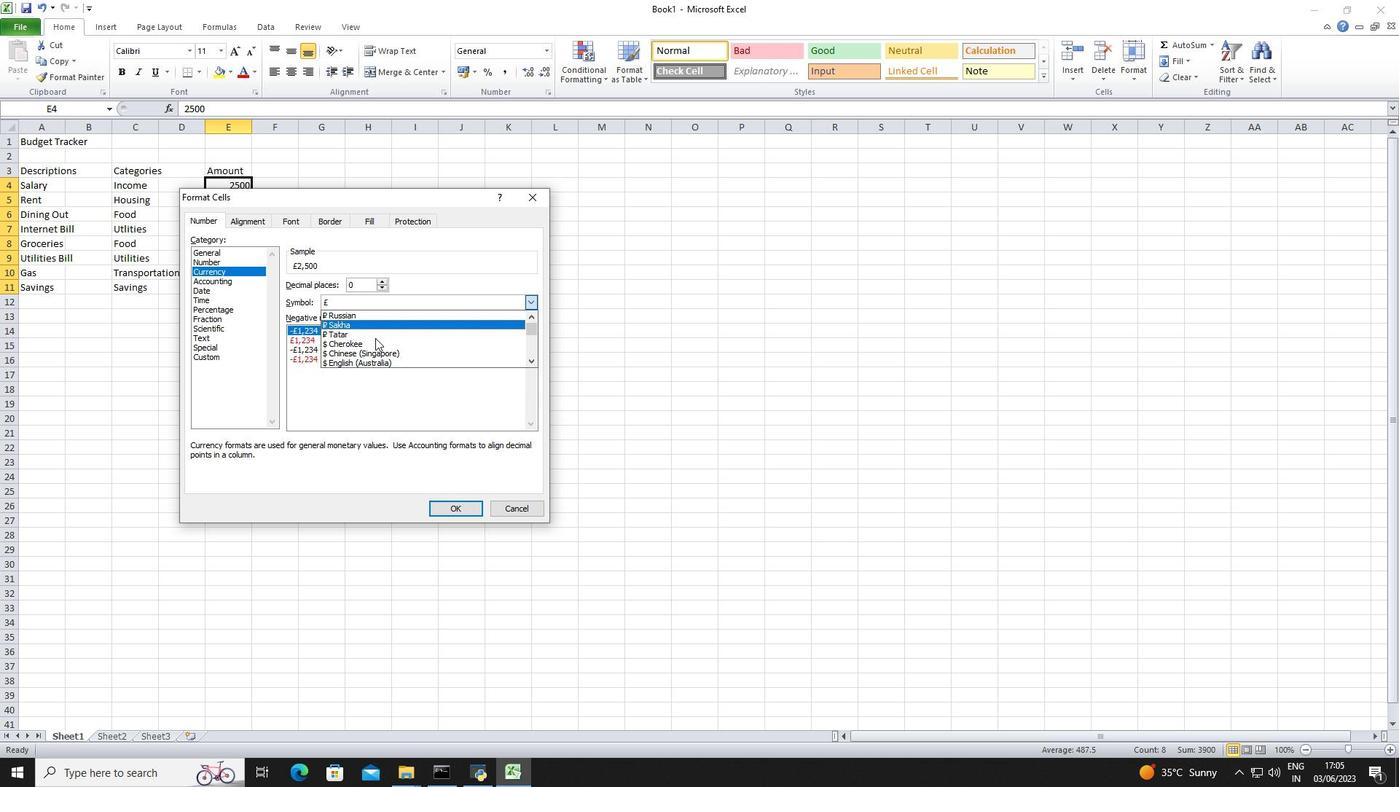 
Action: Mouse scrolled (375, 338) with delta (0, 0)
Screenshot: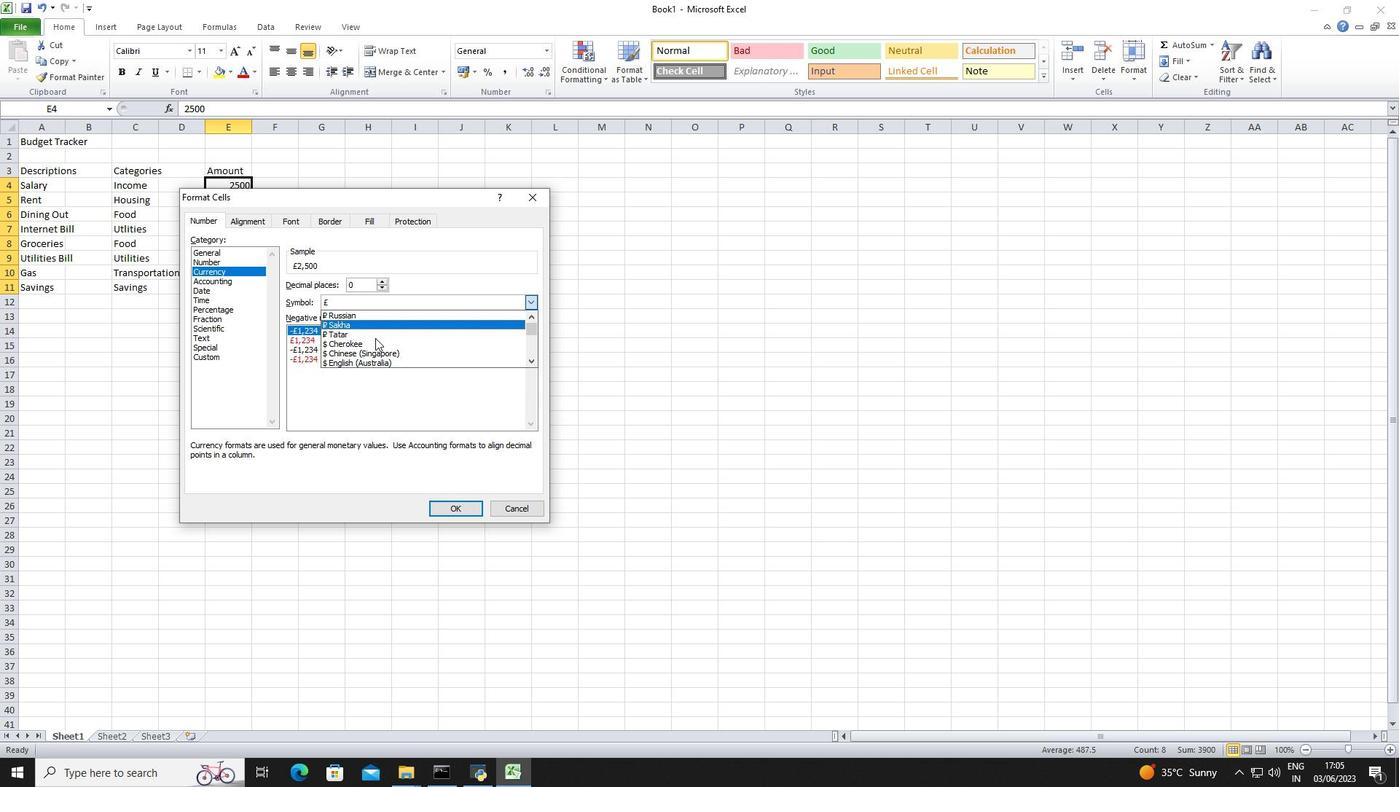 
Action: Mouse moved to (374, 339)
Screenshot: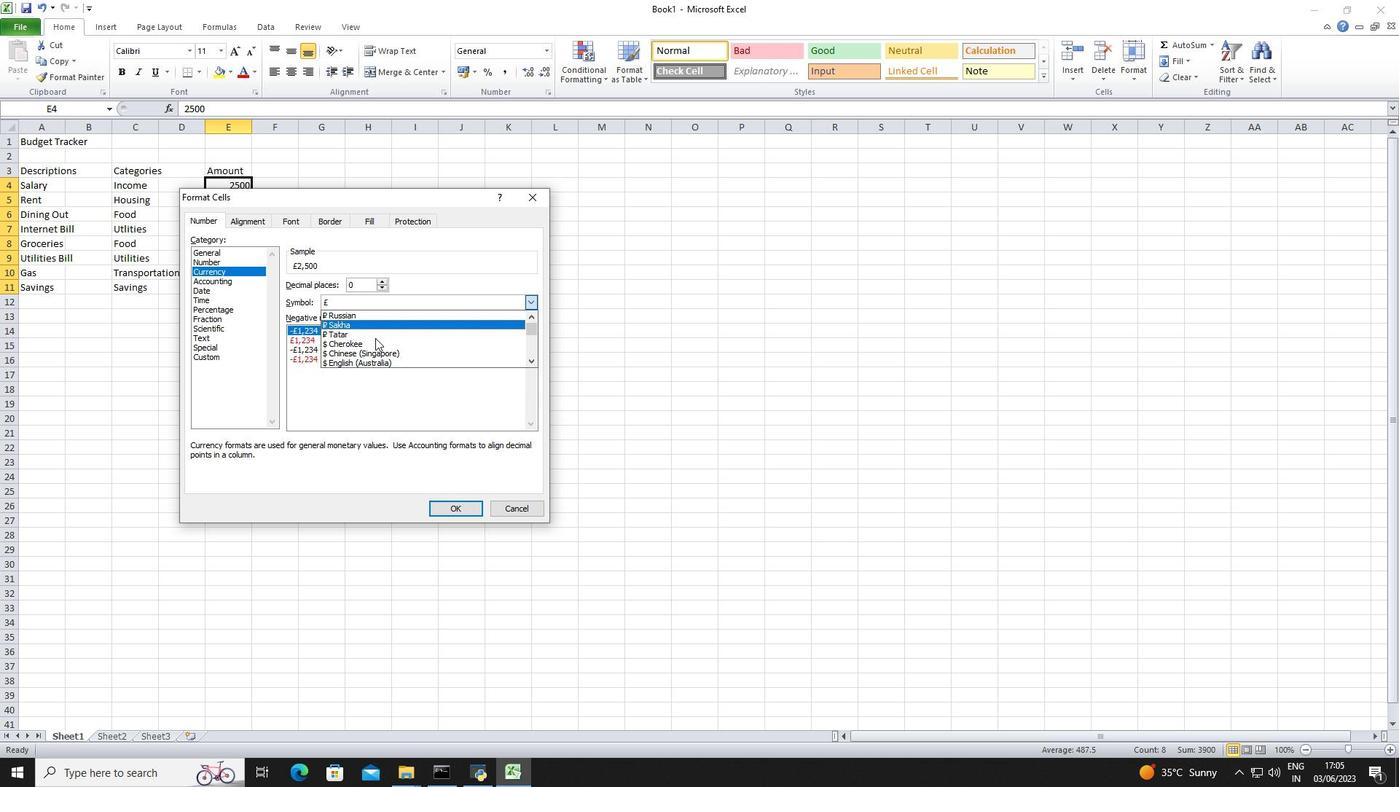 
Action: Mouse scrolled (374, 338) with delta (0, 0)
Screenshot: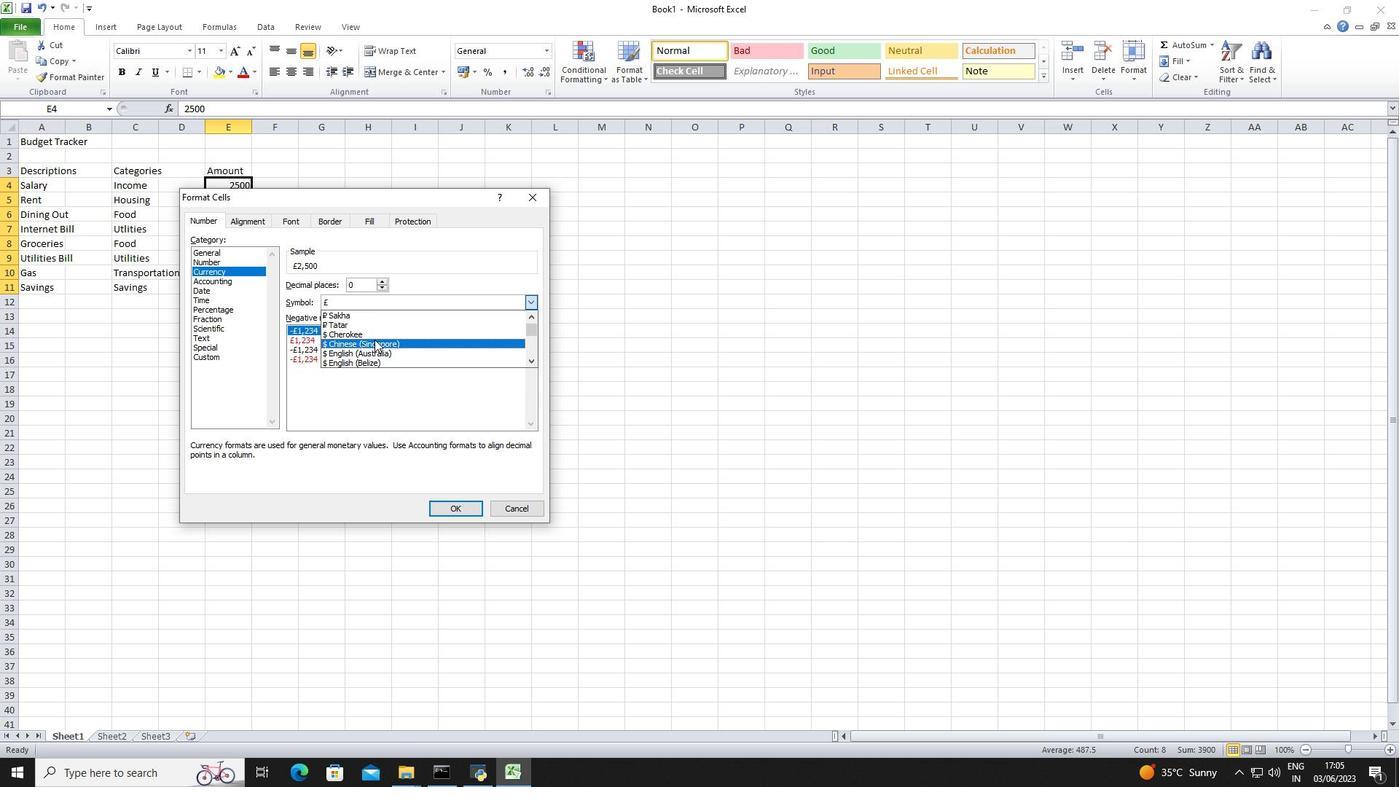 
Action: Mouse moved to (376, 346)
Screenshot: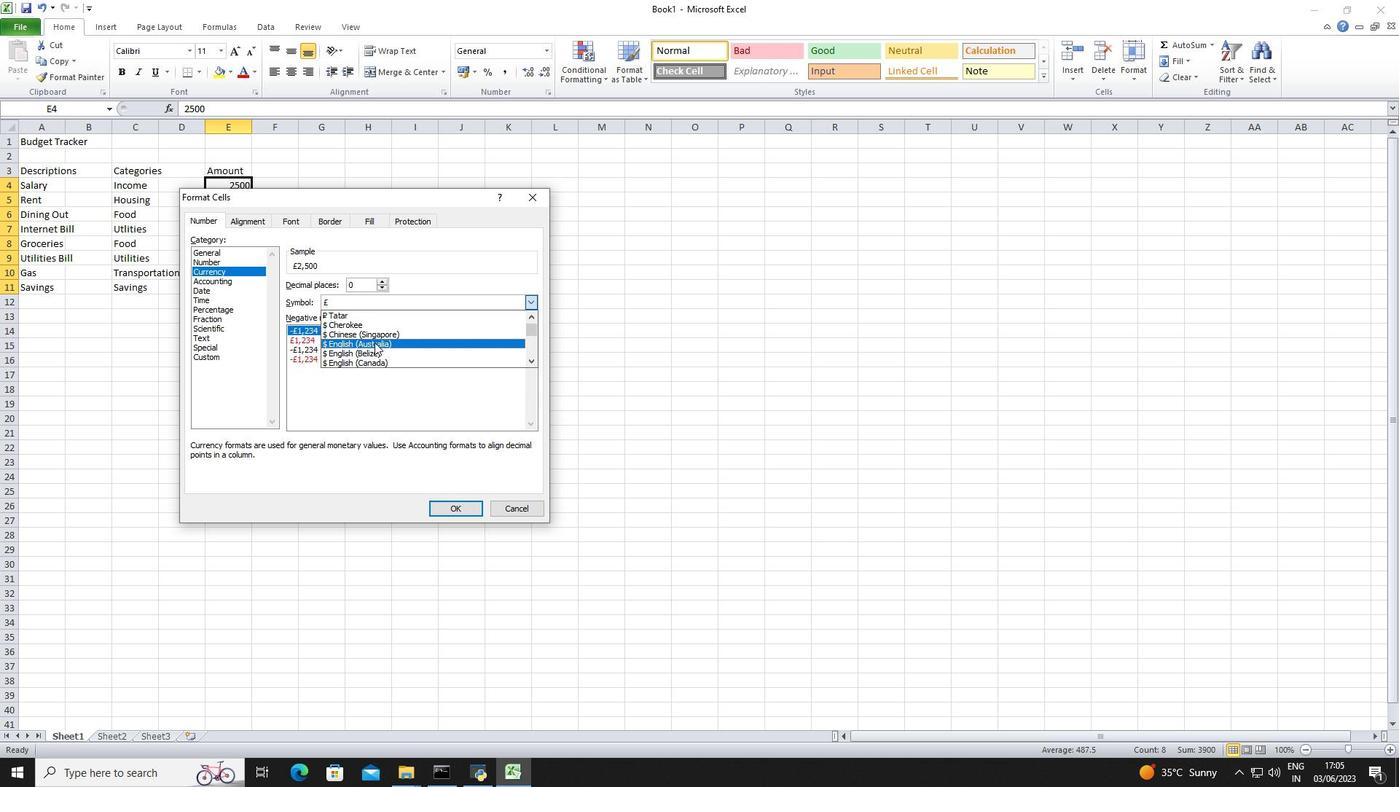 
Action: Mouse pressed left at (376, 346)
Screenshot: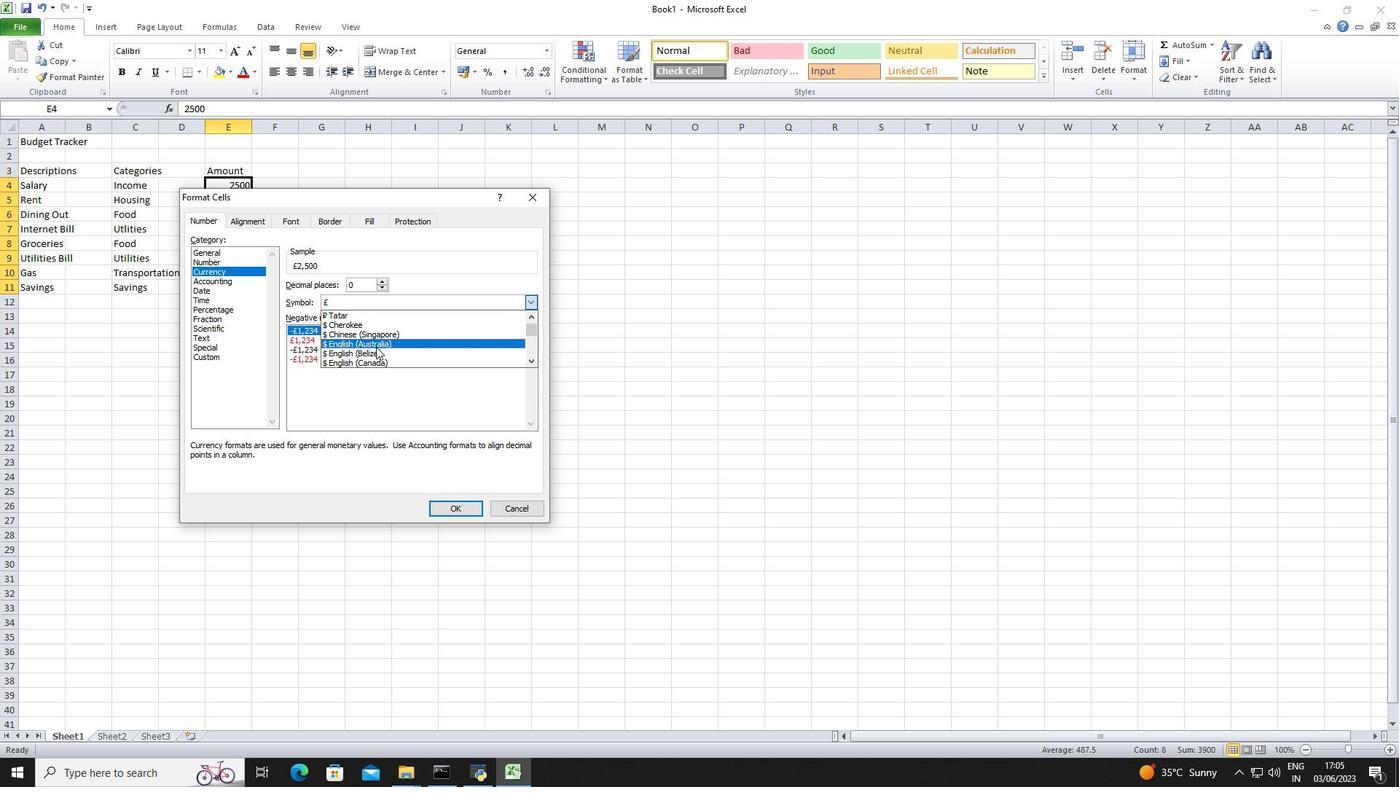 
Action: Mouse moved to (438, 505)
Screenshot: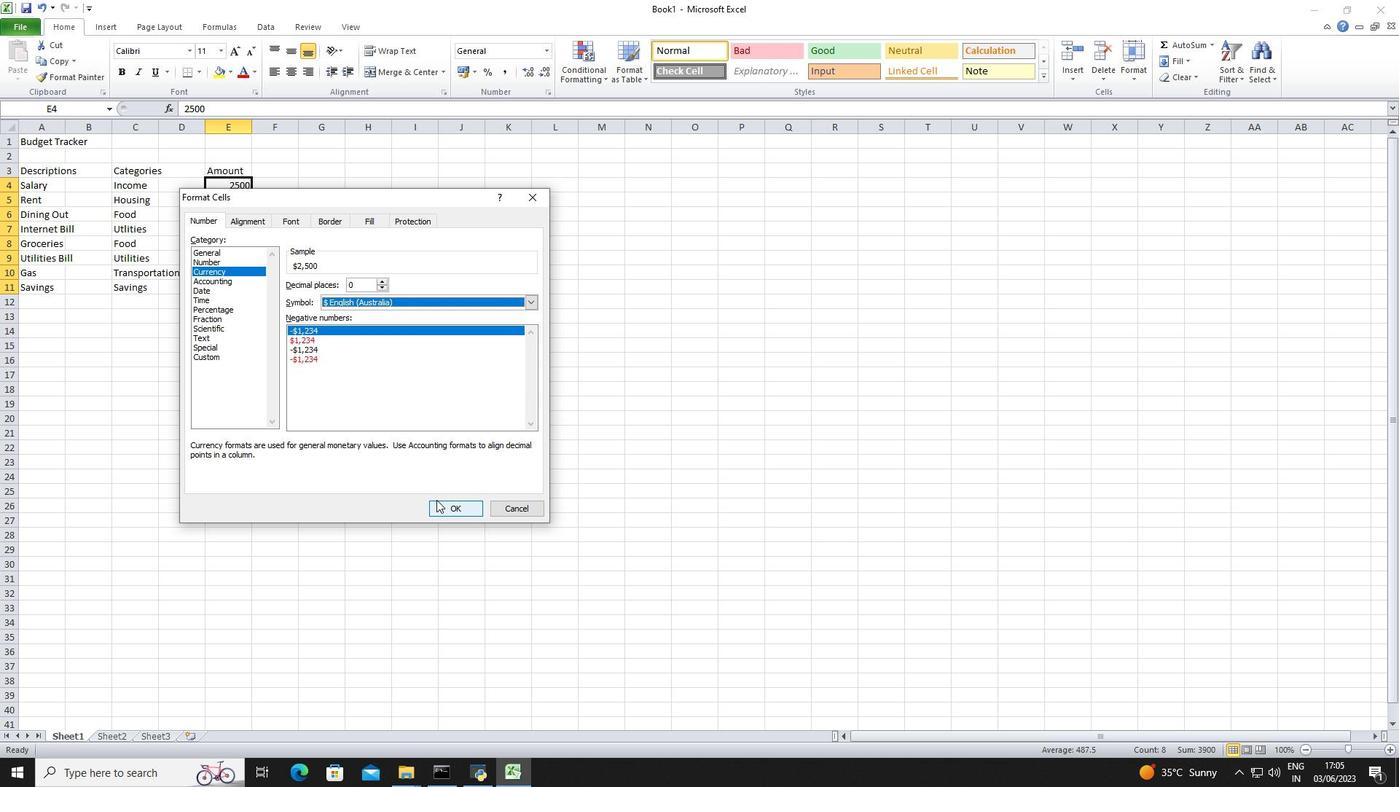 
Action: Mouse pressed left at (438, 505)
Screenshot: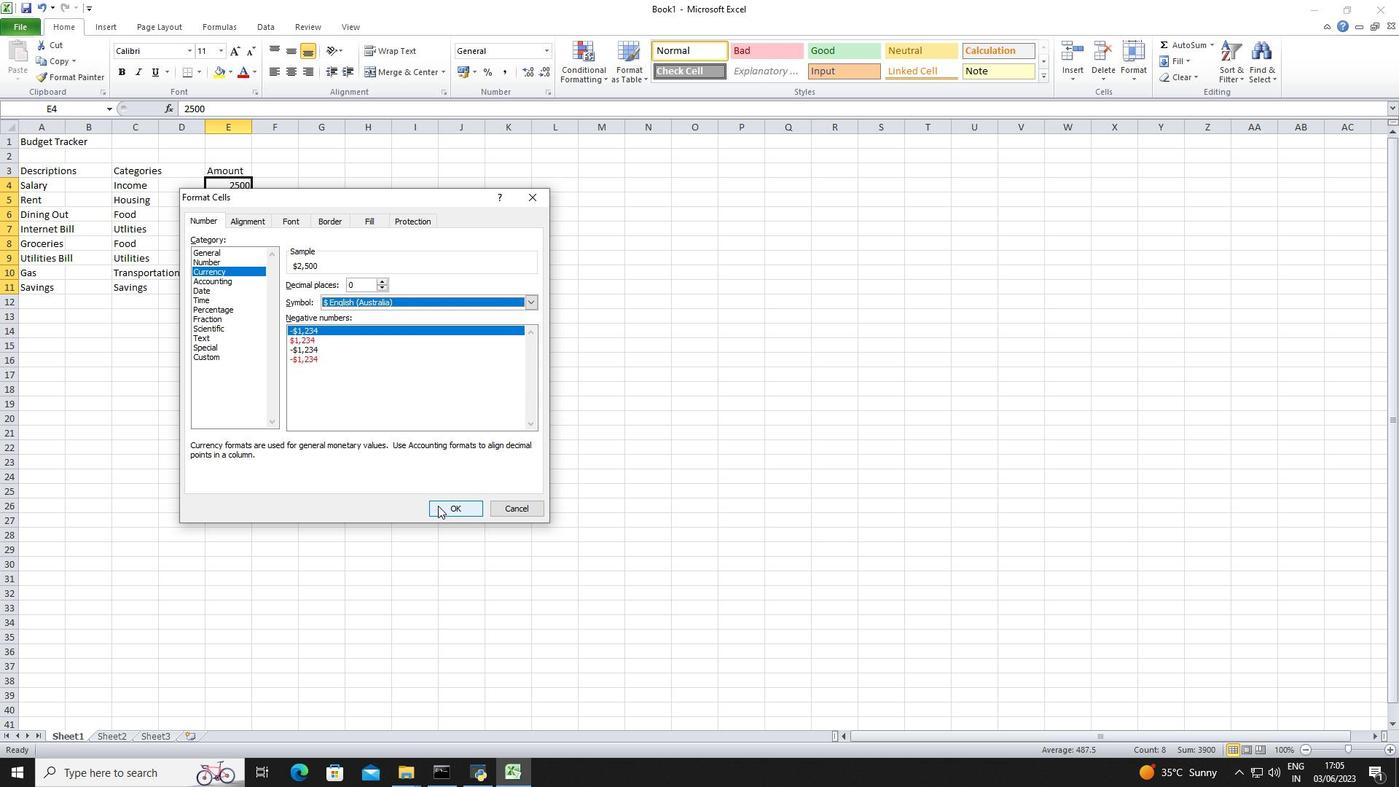 
Action: Mouse moved to (326, 177)
Screenshot: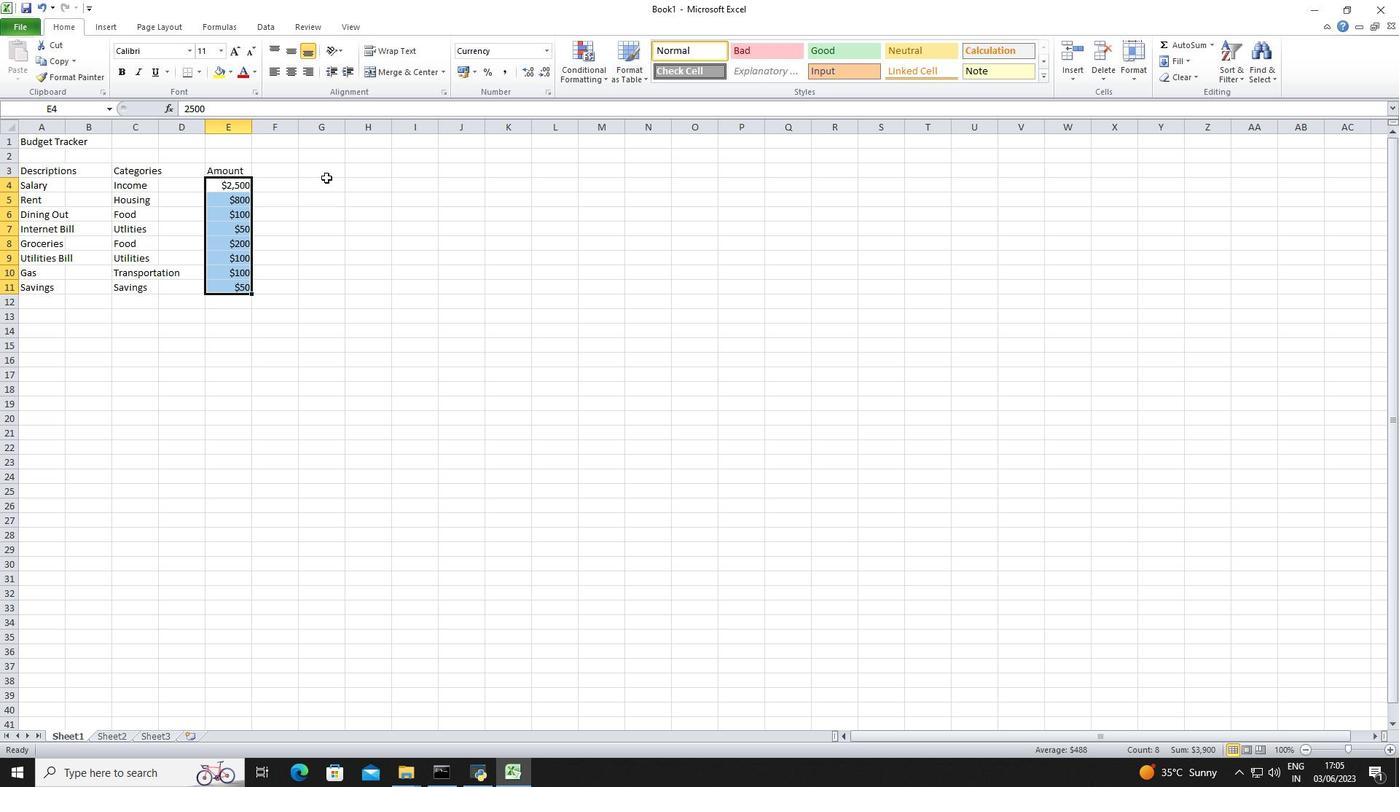 
Action: Mouse pressed left at (326, 177)
Screenshot: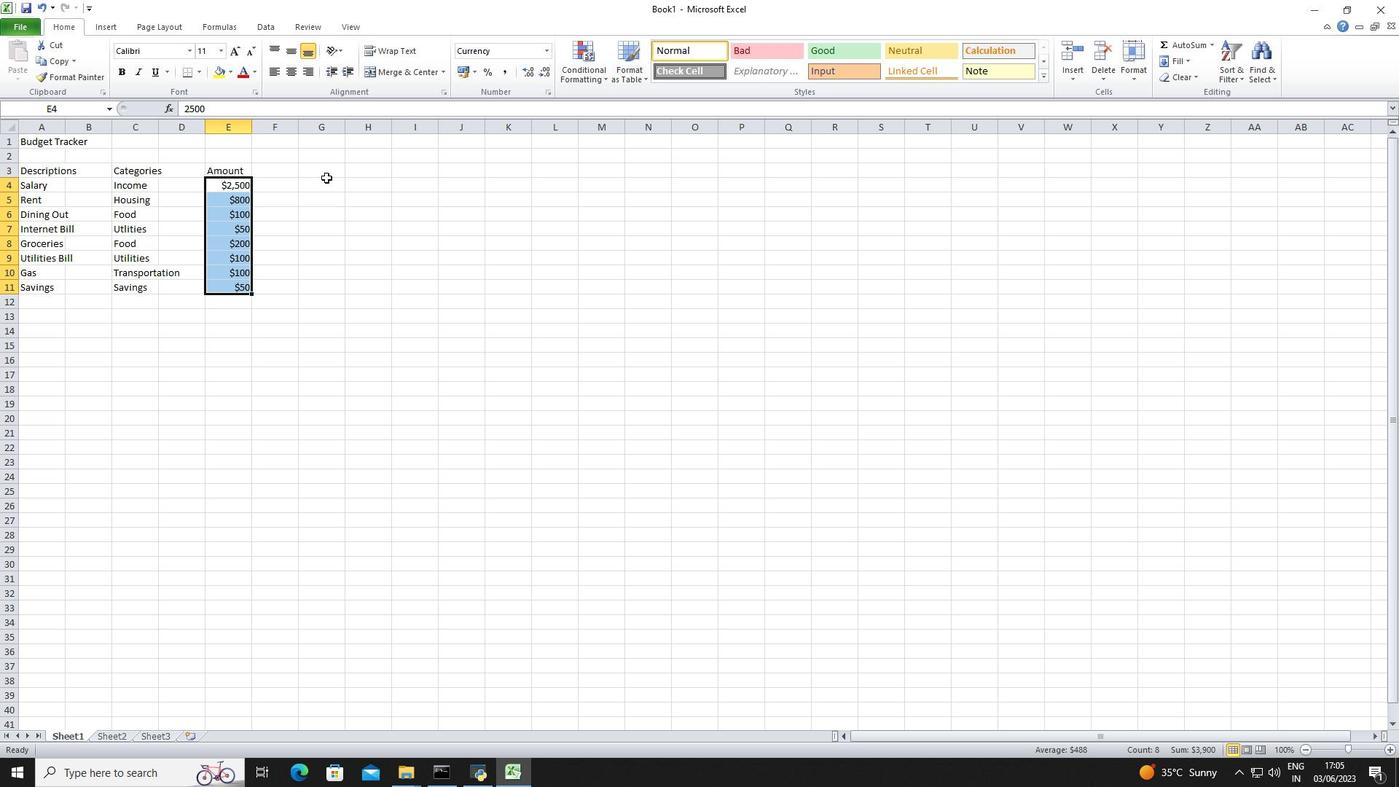 
Action: Key pressed <Key.shift>Dates<Key.down>2023-05-01<Key.down>2023-05-05<Key.enter>2023-05-10<Key.down>2023-05-15<Key.down>2023-05-19<Key.down>2023-05-22<Key.down>2023-05-25<Key.down>2023-05-30<Key.down>
Screenshot: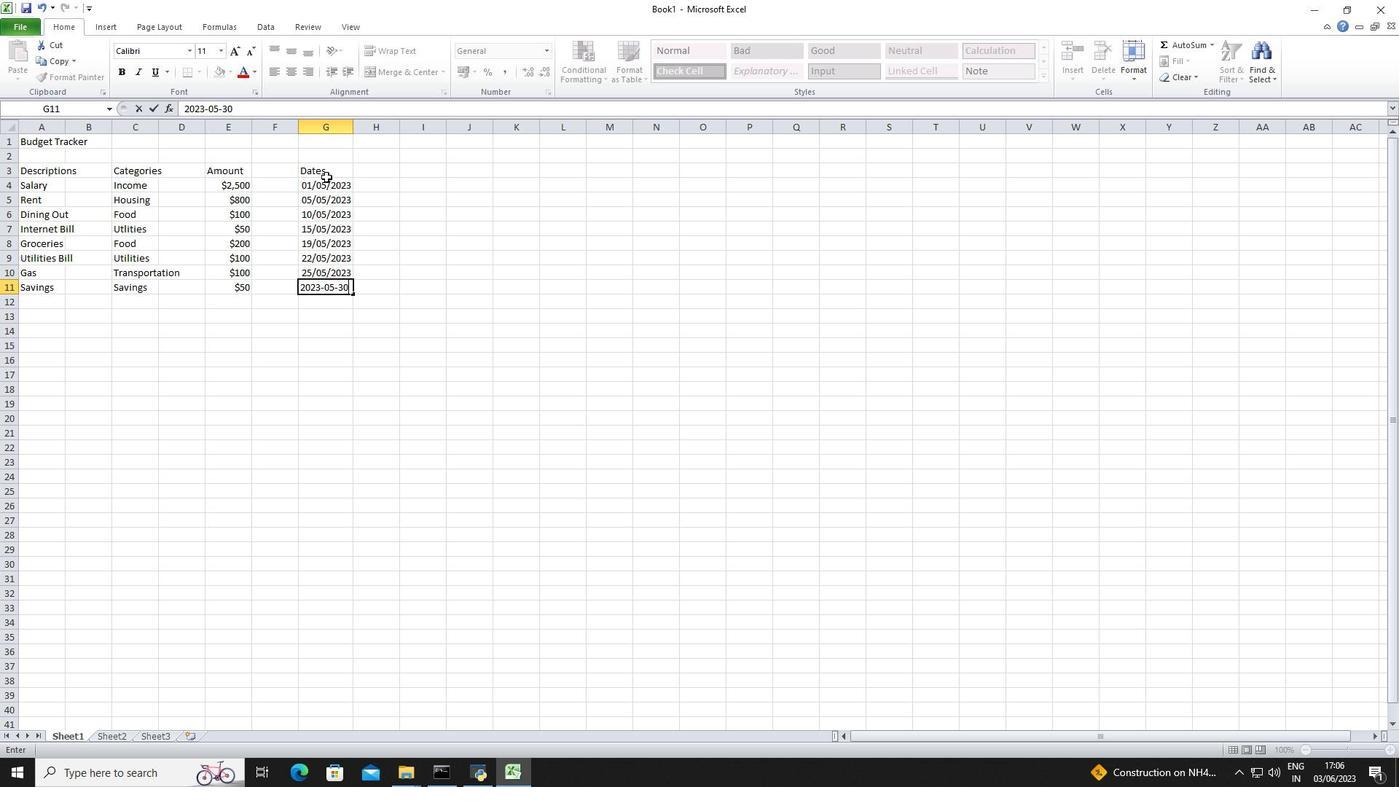 
Action: Mouse moved to (326, 181)
Screenshot: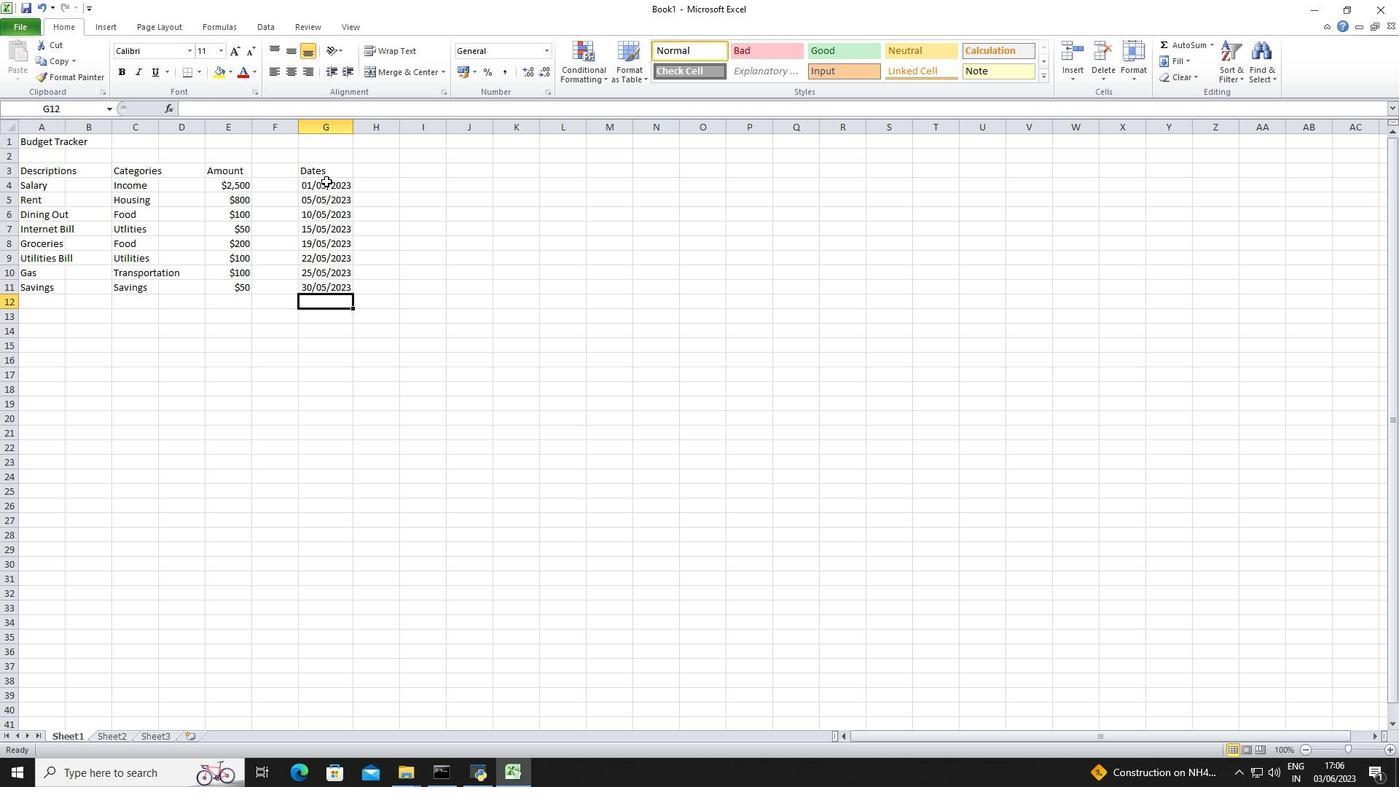 
Action: Mouse pressed left at (326, 181)
Screenshot: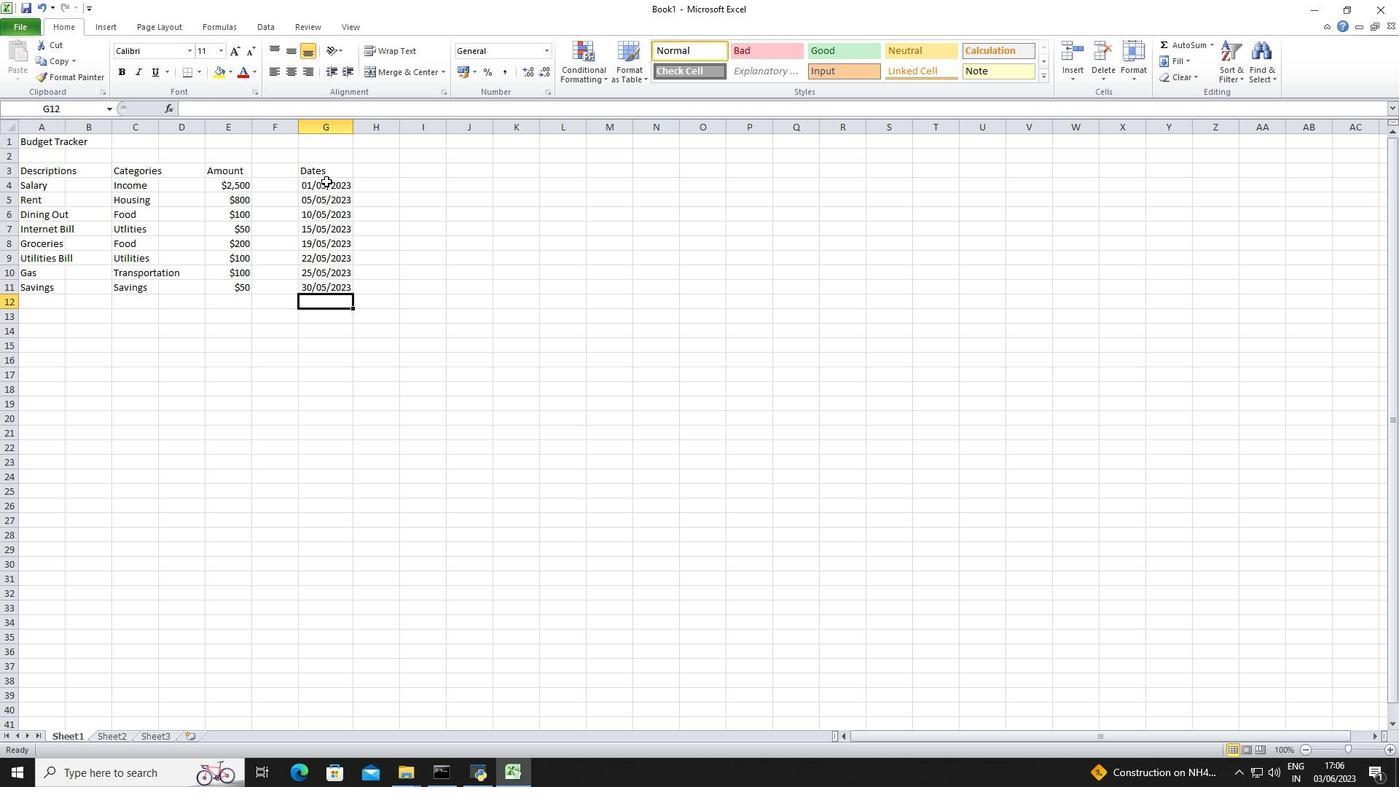 
Action: Mouse moved to (547, 48)
Screenshot: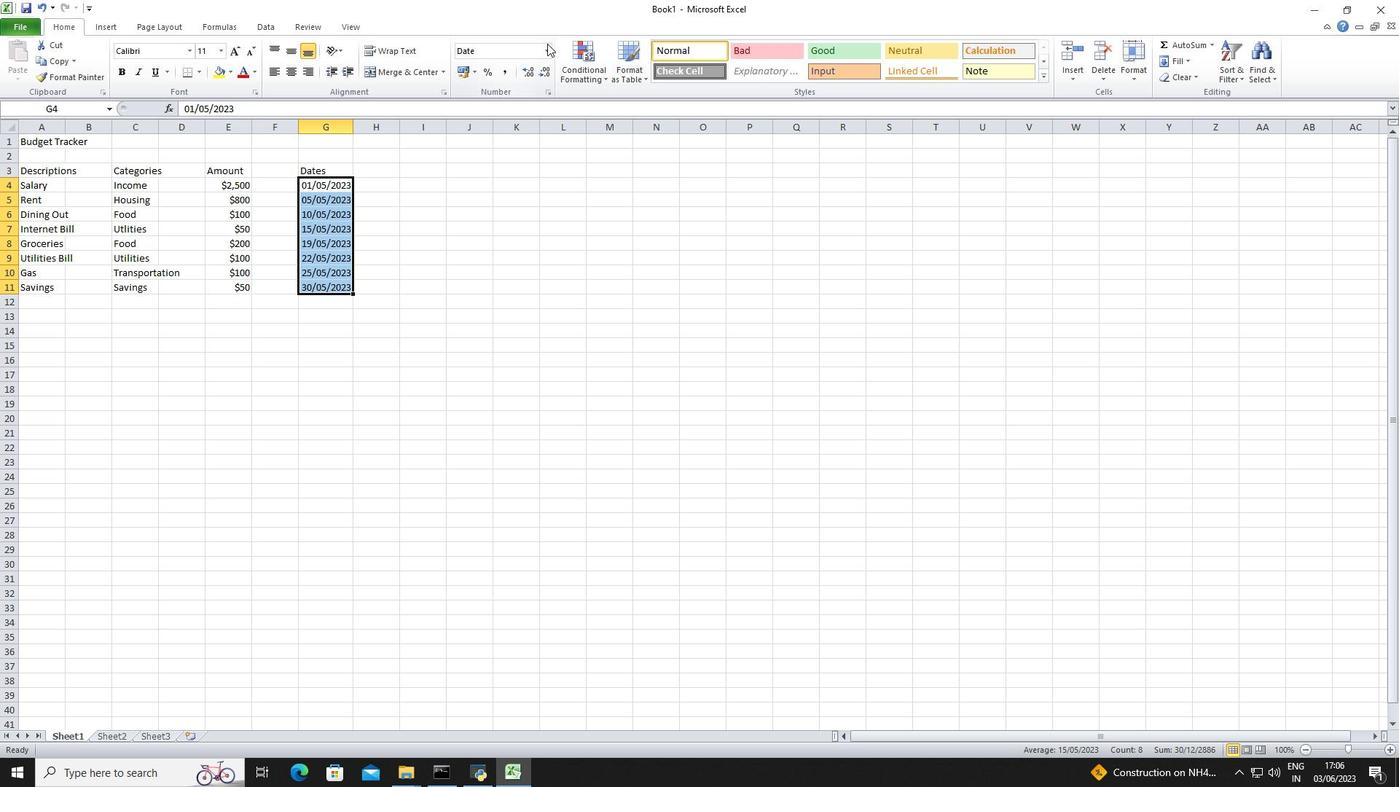 
Action: Mouse pressed left at (547, 48)
Screenshot: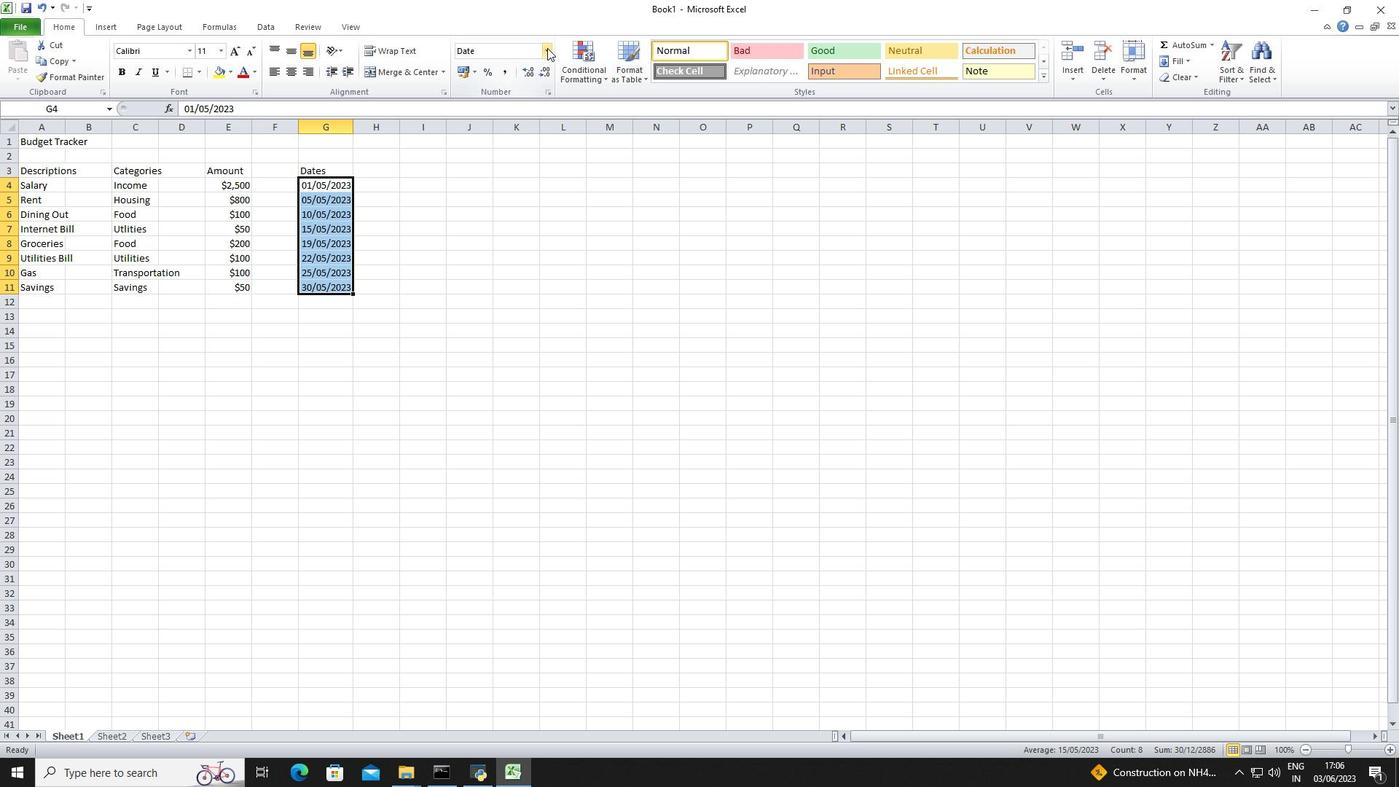
Action: Mouse moved to (325, 226)
Screenshot: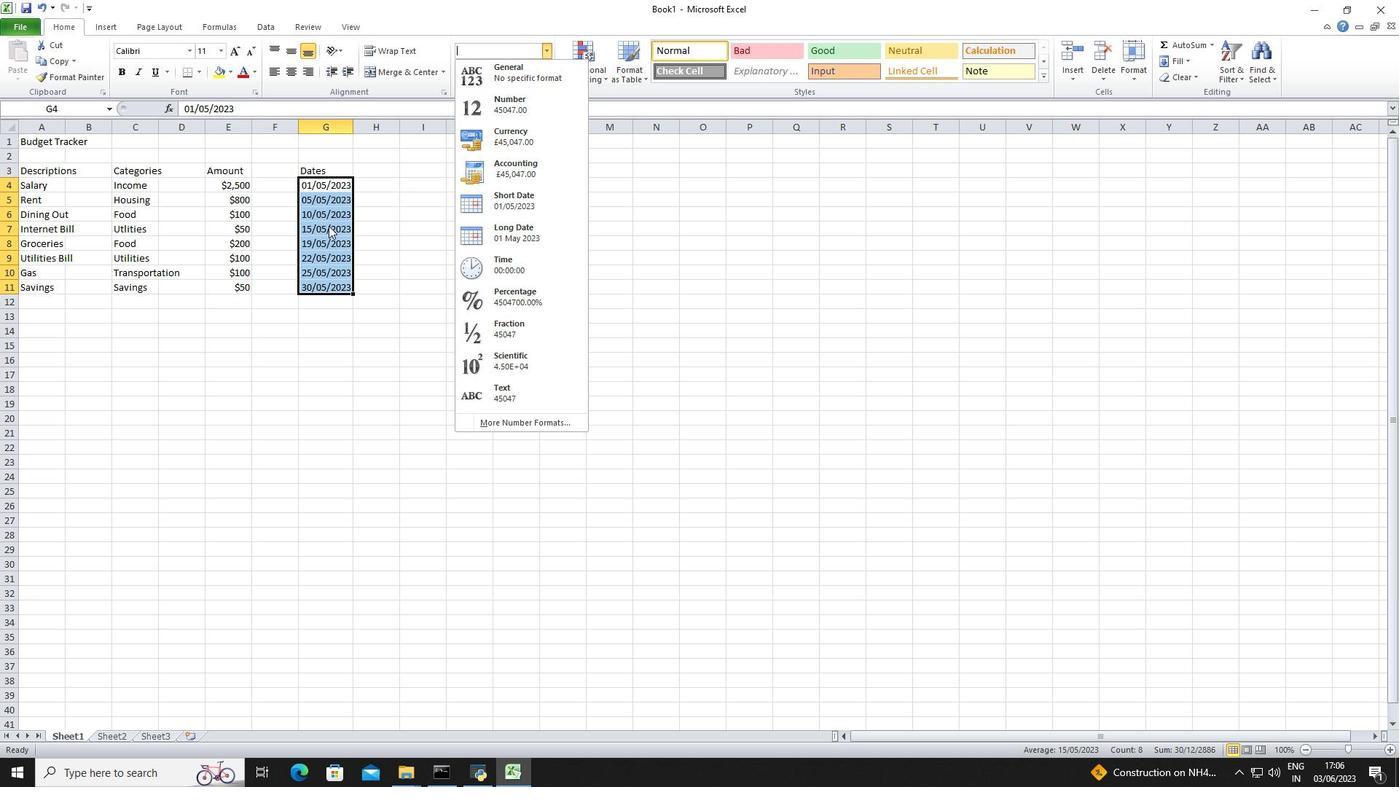 
Action: Mouse pressed right at (325, 226)
Screenshot: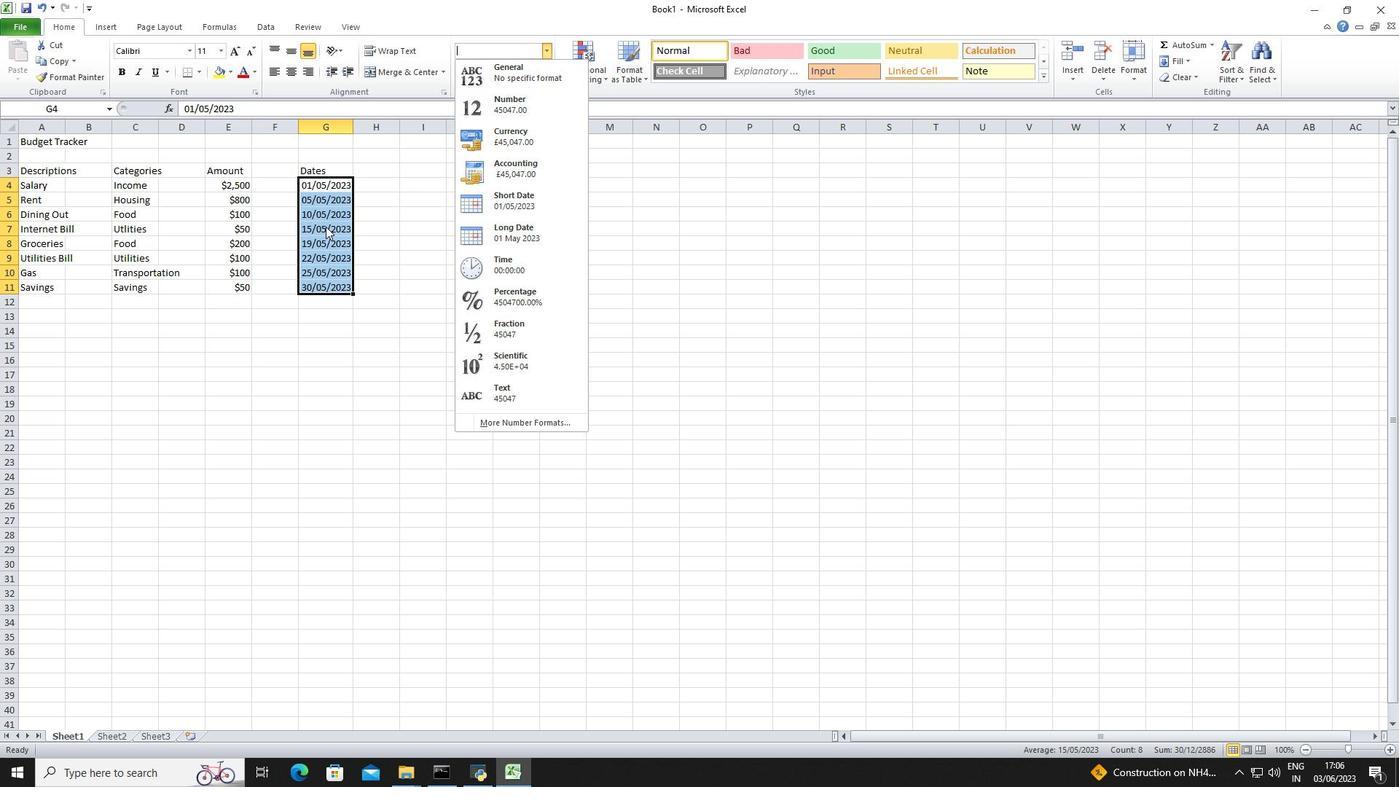 
Action: Mouse moved to (371, 427)
Screenshot: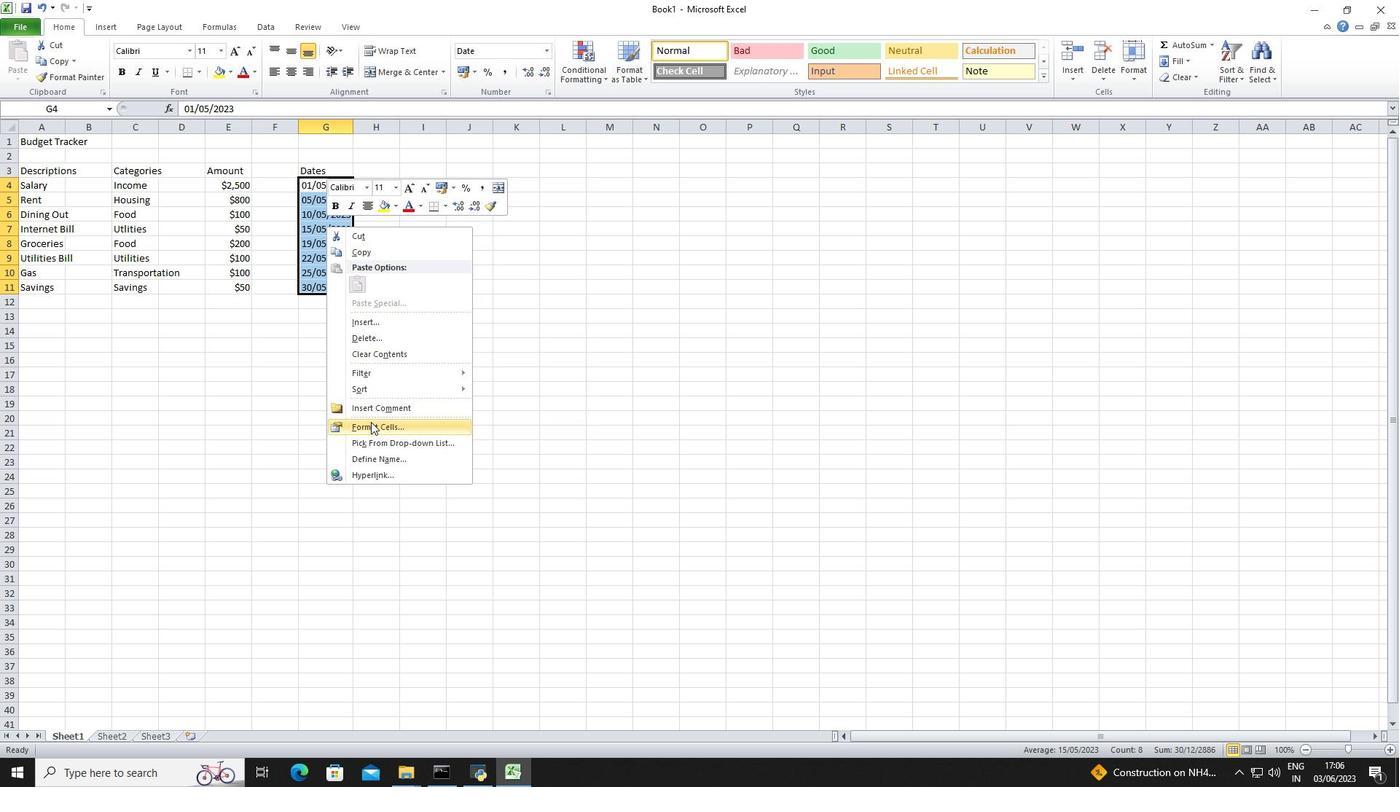 
Action: Mouse pressed left at (371, 427)
Screenshot: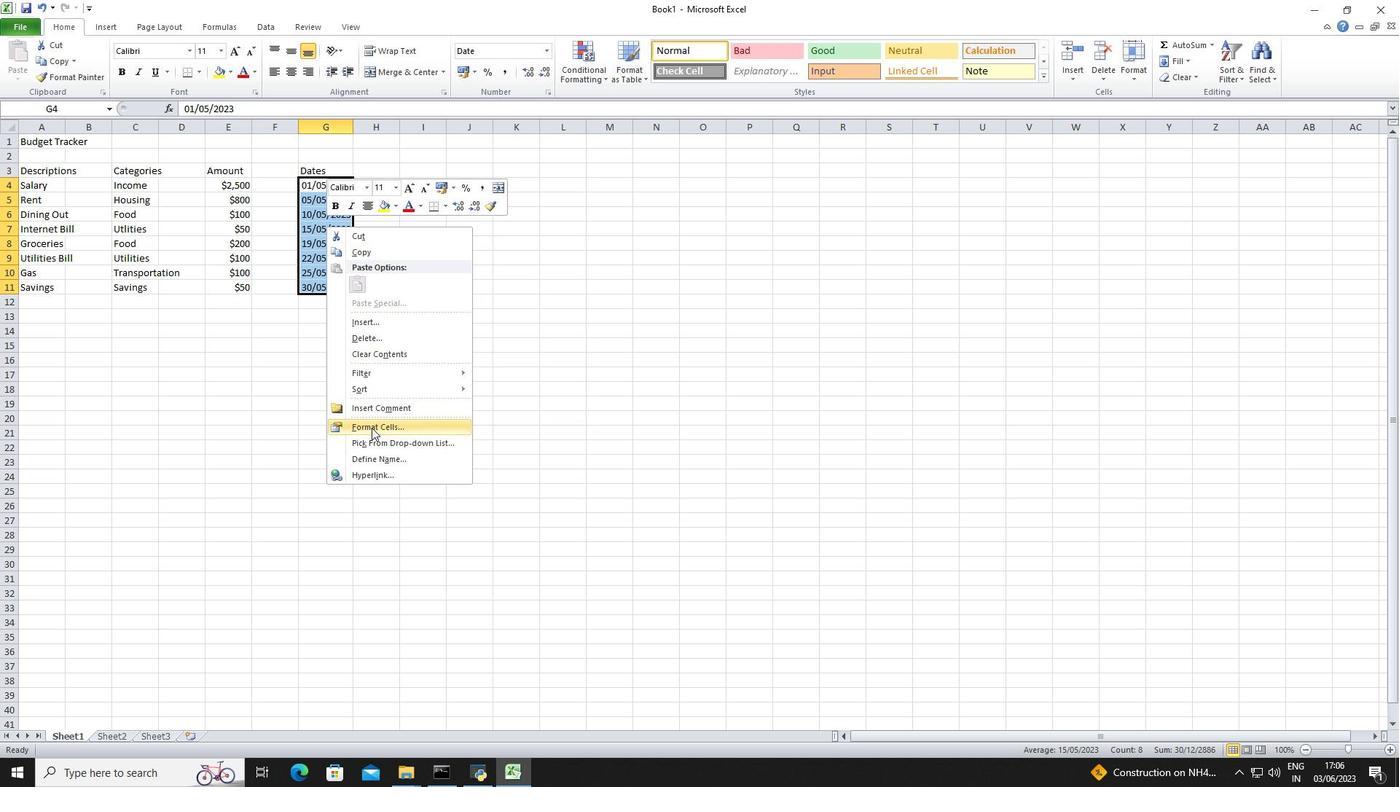
Action: Mouse moved to (245, 421)
Screenshot: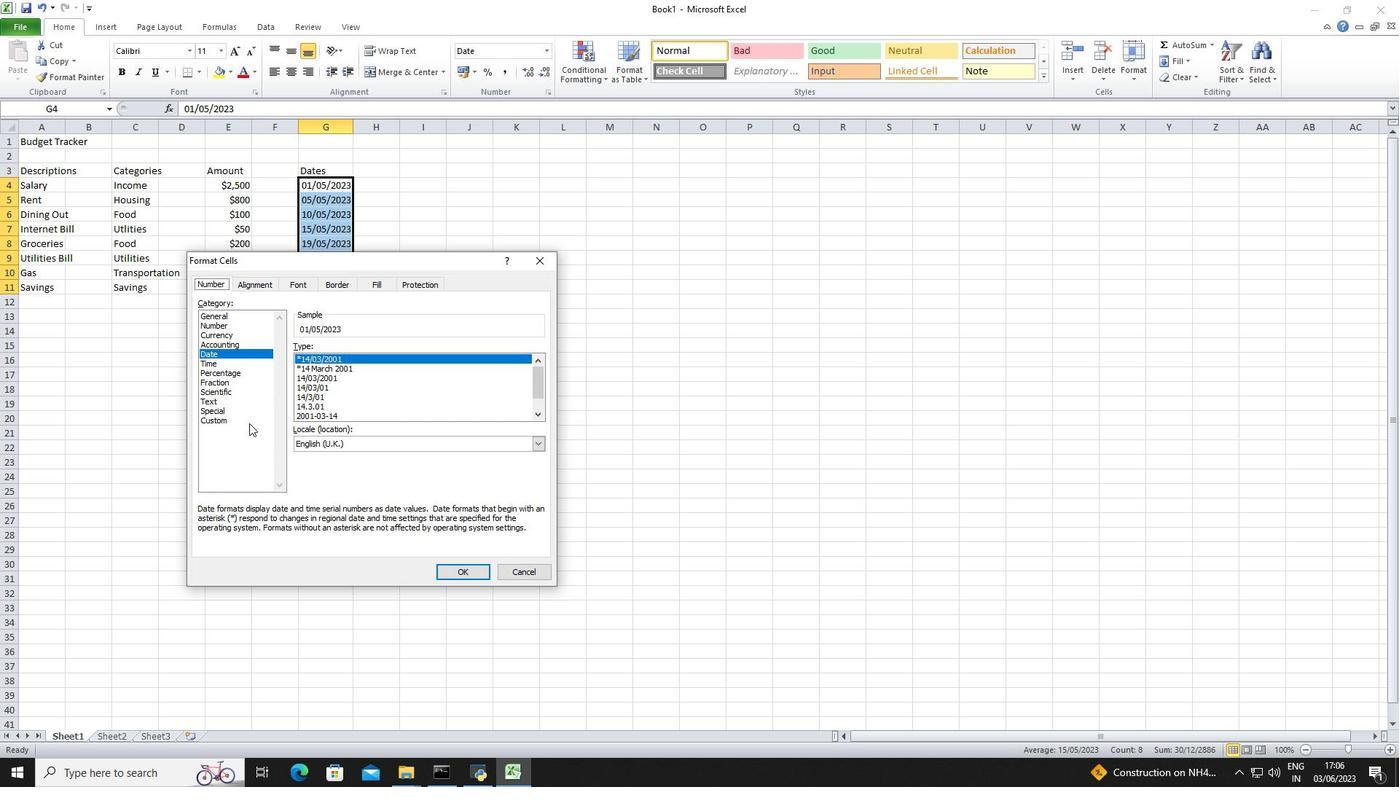 
Action: Mouse pressed left at (245, 421)
Screenshot: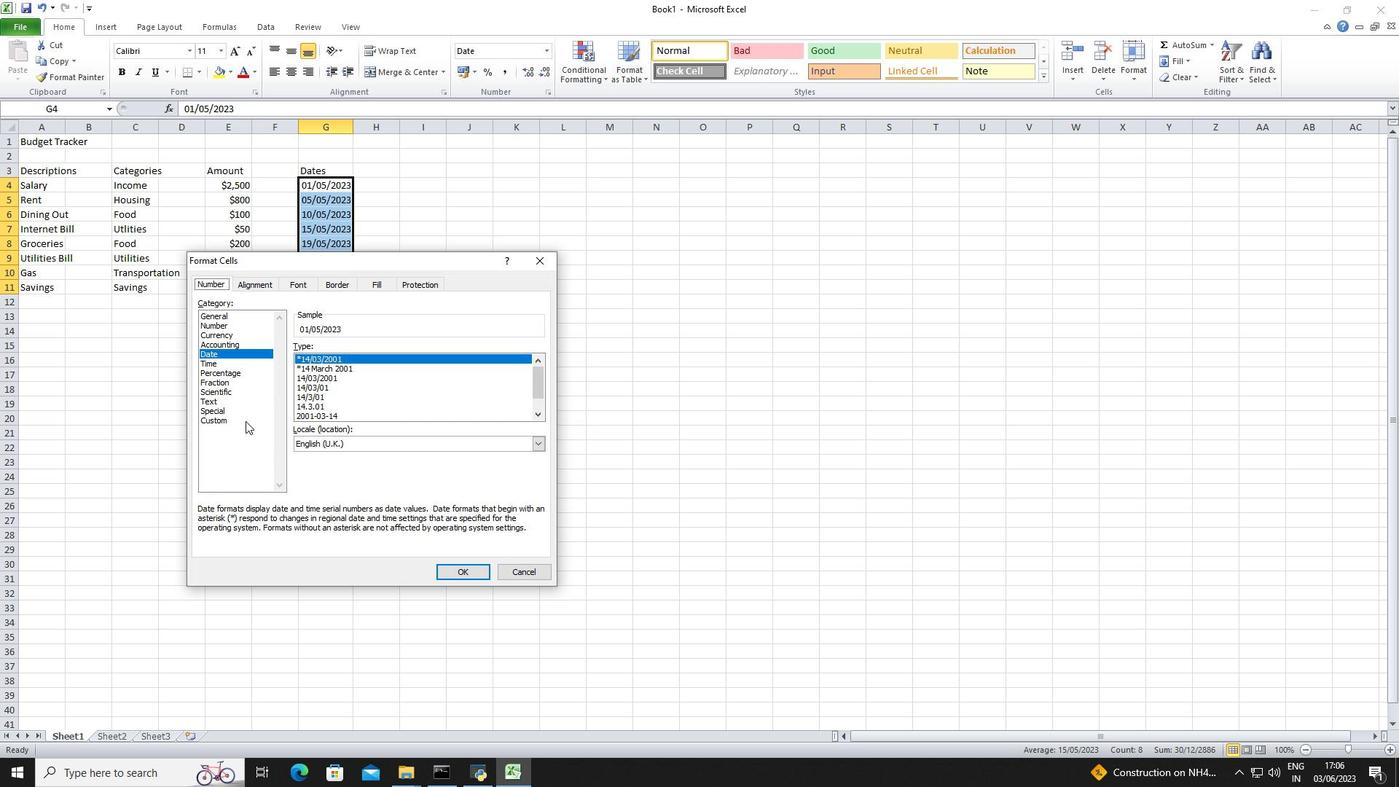 
Action: Mouse moved to (365, 362)
Screenshot: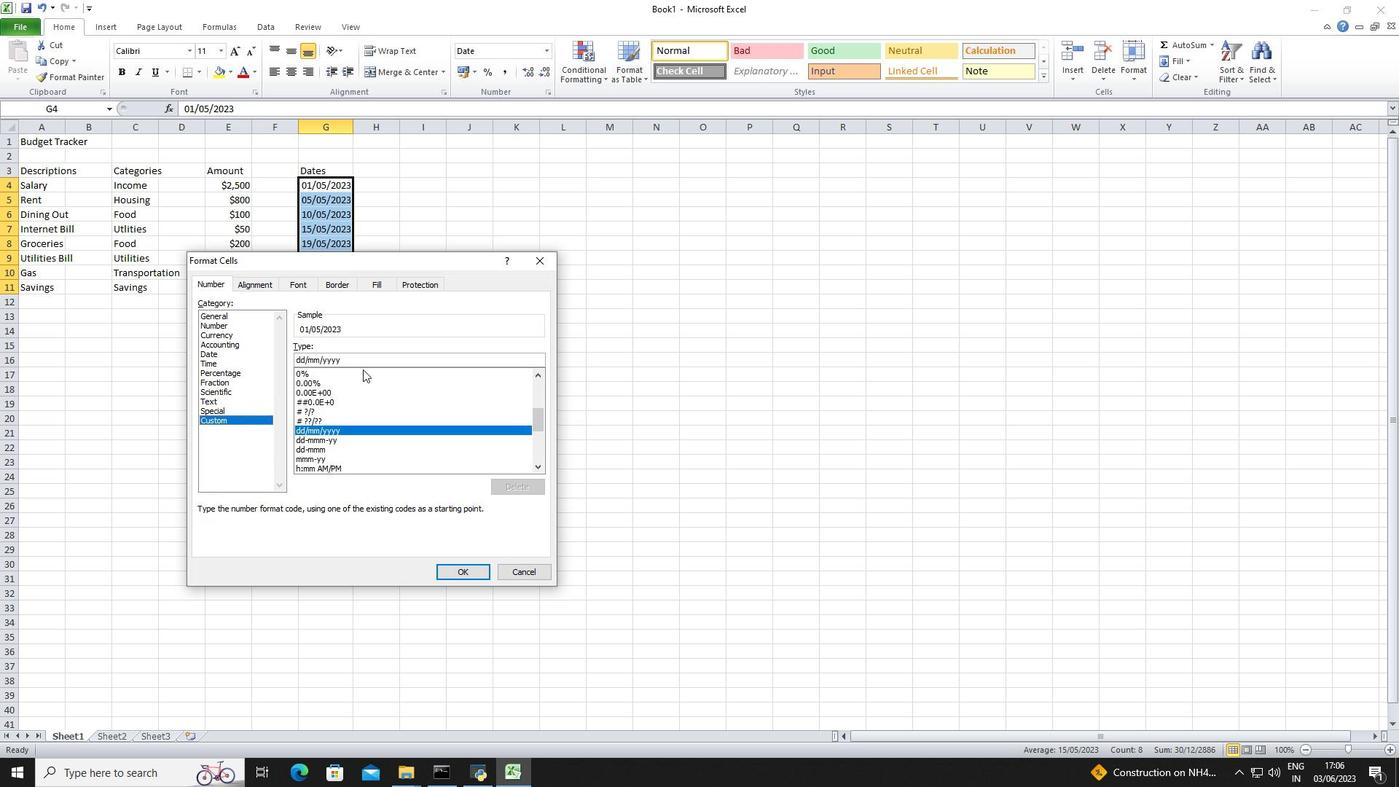 
Action: Mouse pressed left at (365, 362)
Screenshot: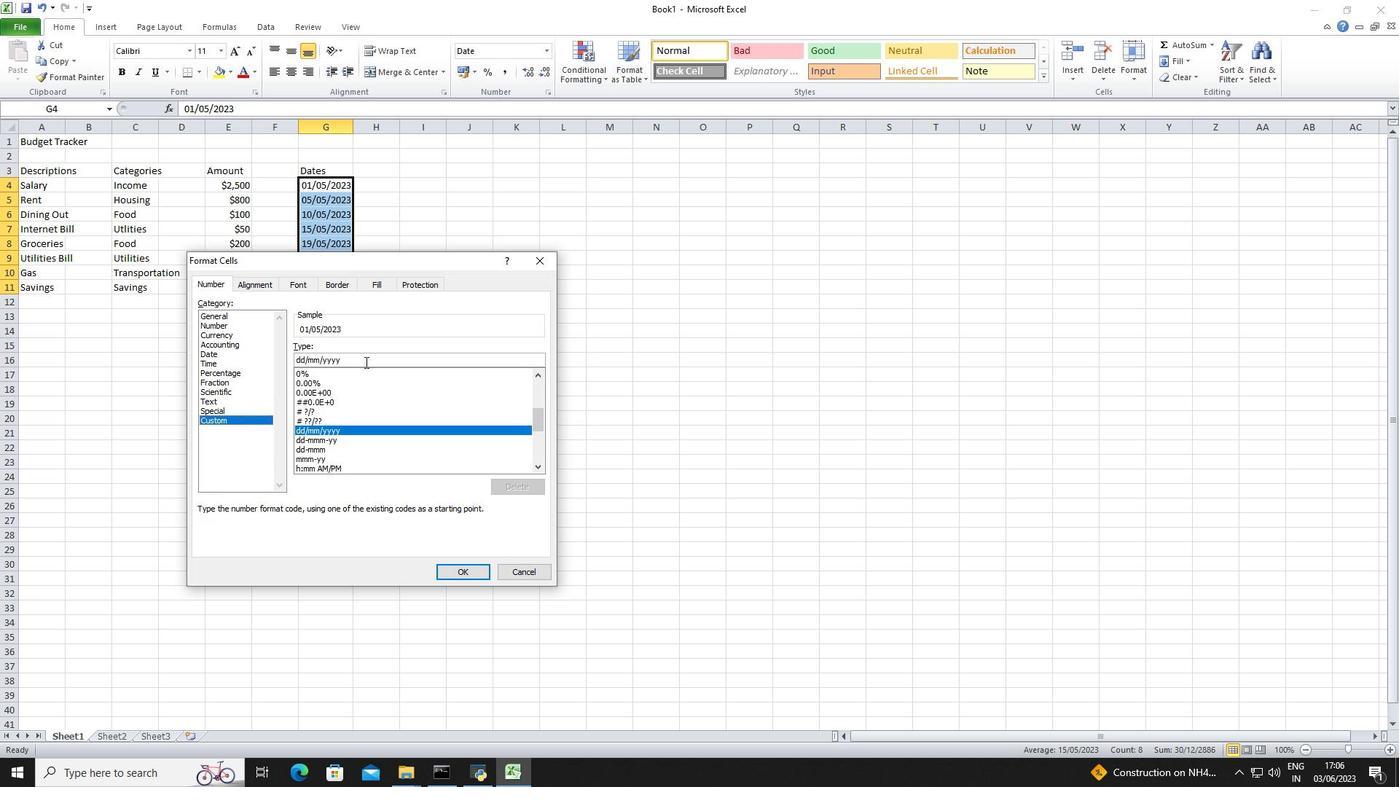 
Action: Mouse moved to (295, 363)
Screenshot: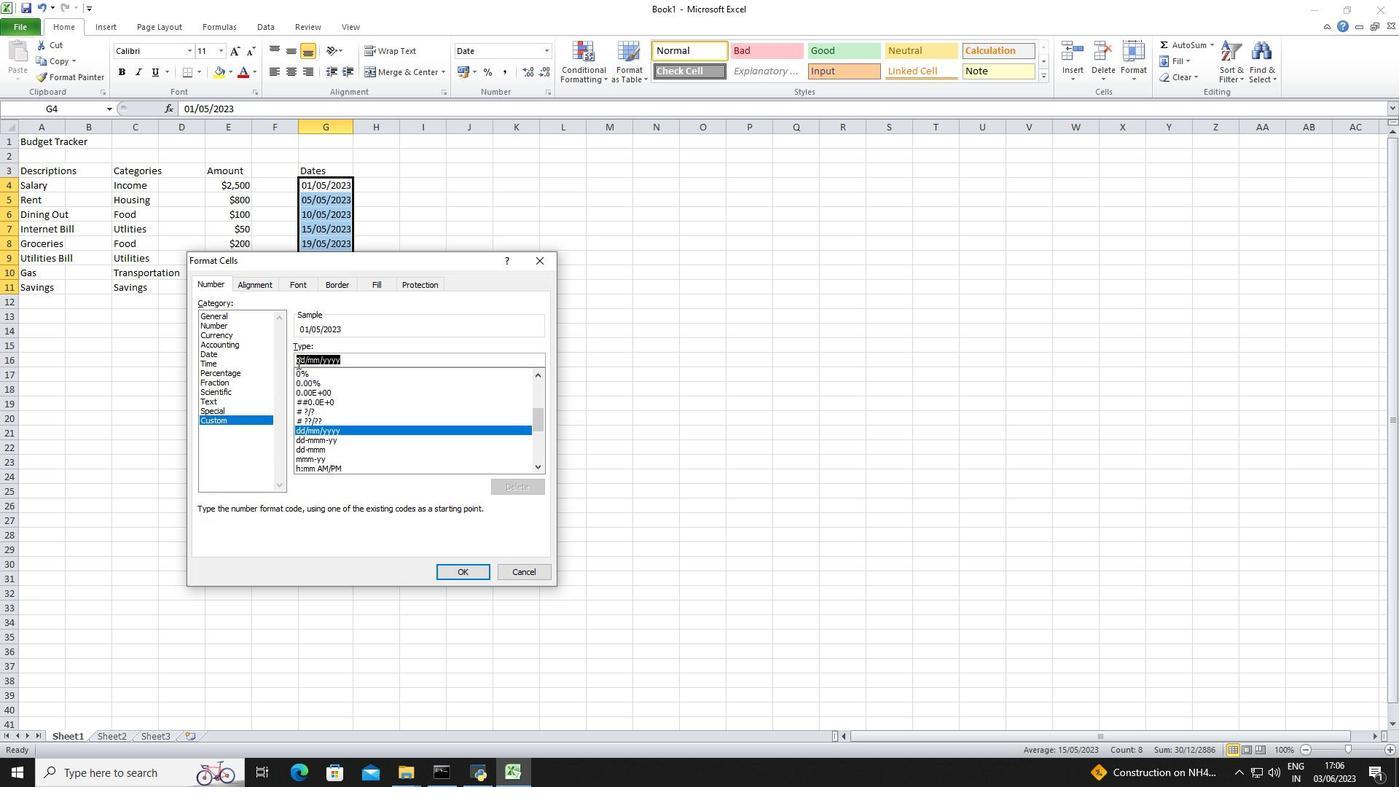 
Action: Key pressed yyyy-mm-dd
Screenshot: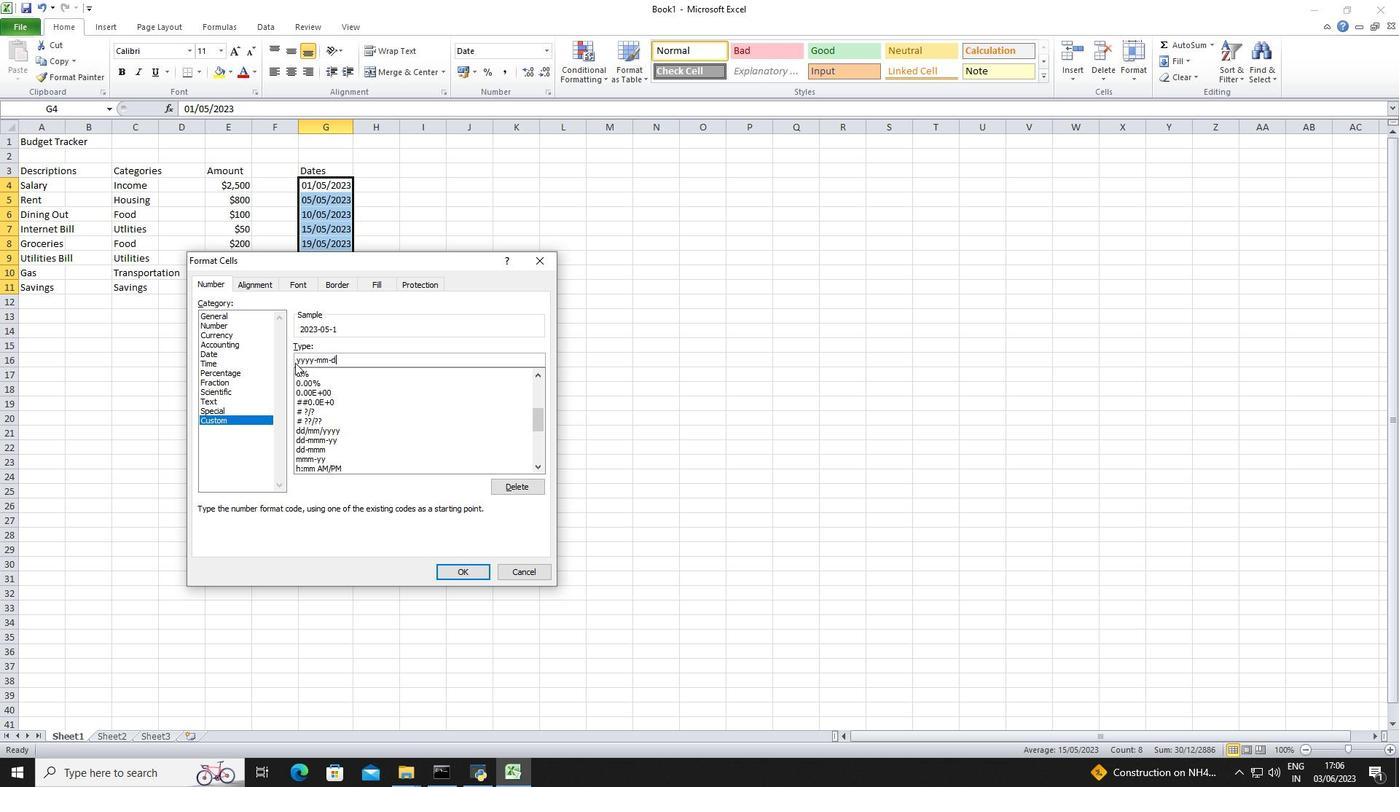 
Action: Mouse moved to (458, 567)
Screenshot: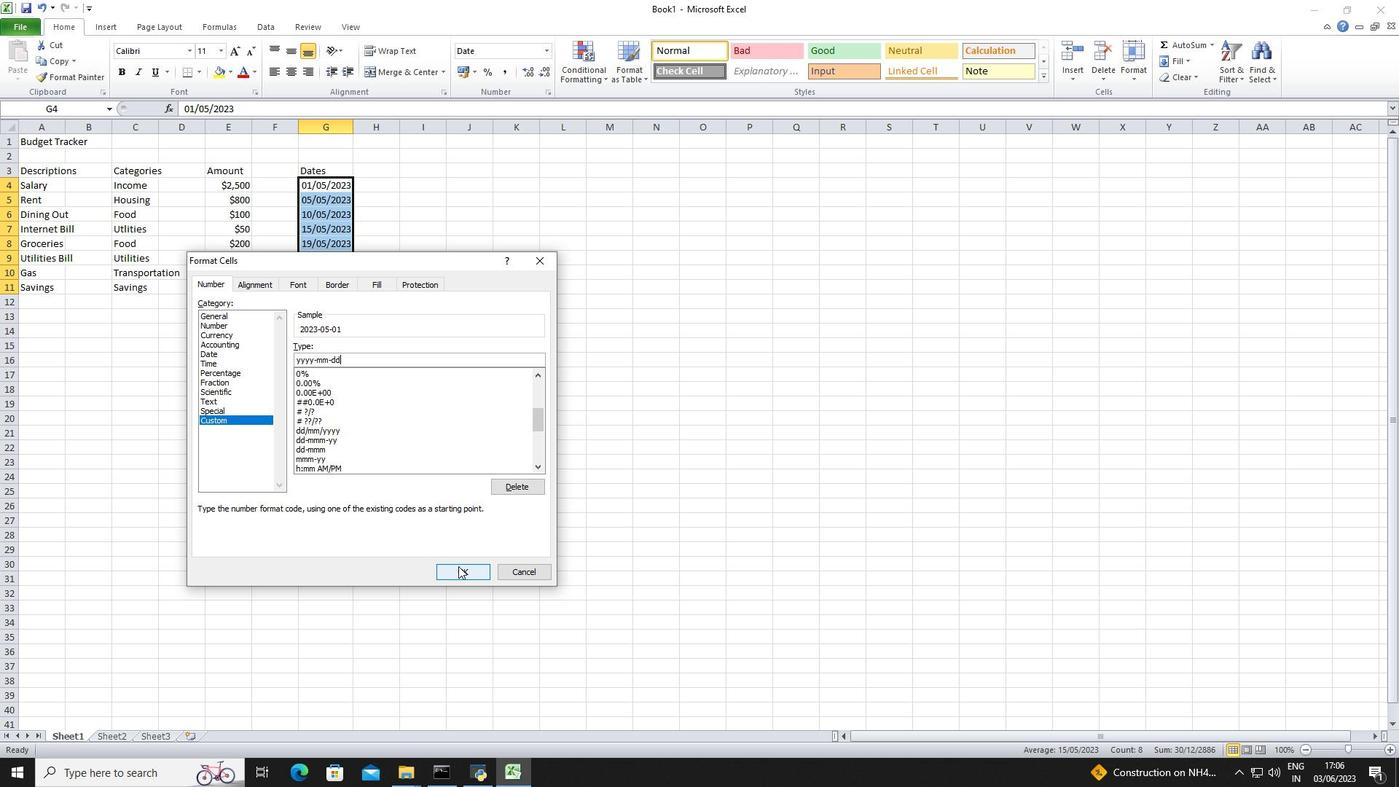 
Action: Mouse pressed left at (458, 567)
Screenshot: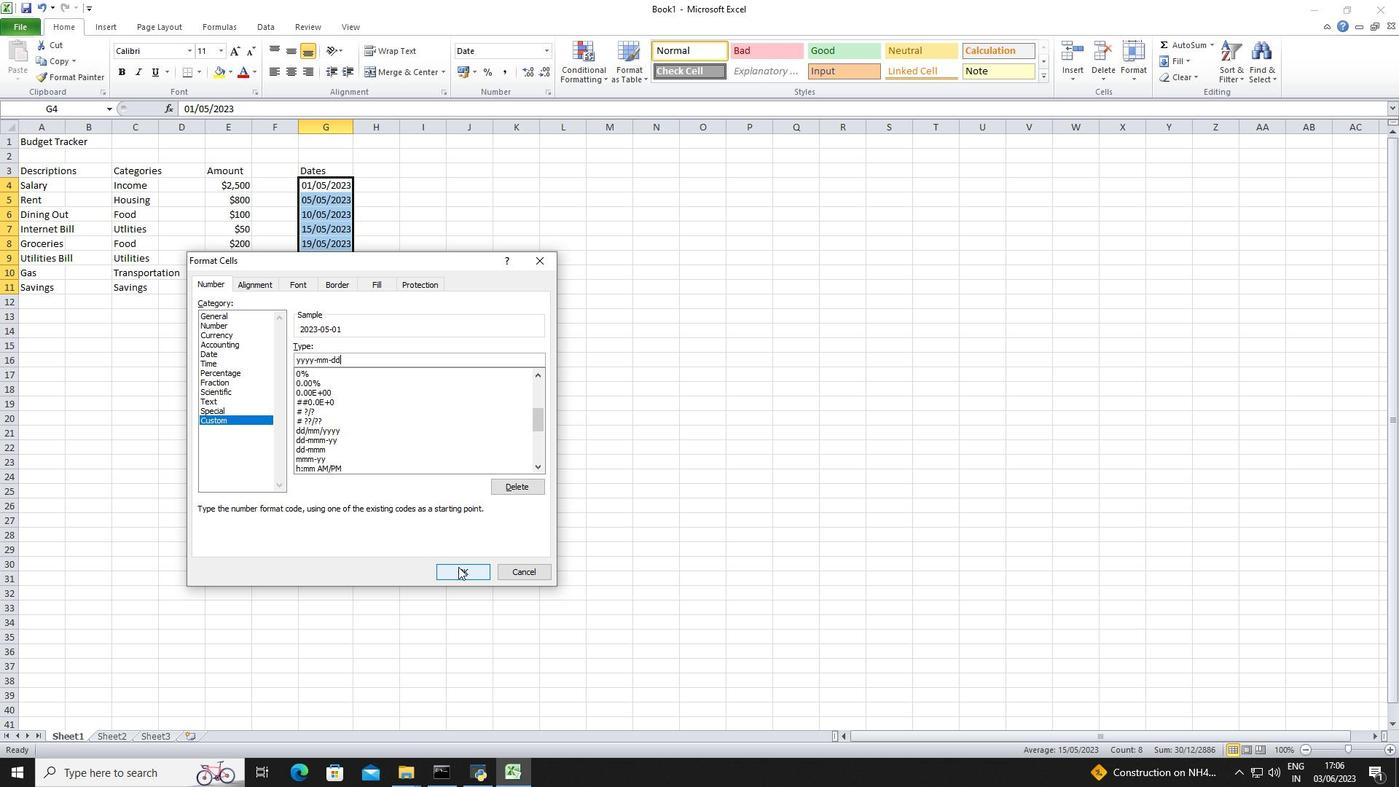 
Action: Mouse moved to (421, 174)
Screenshot: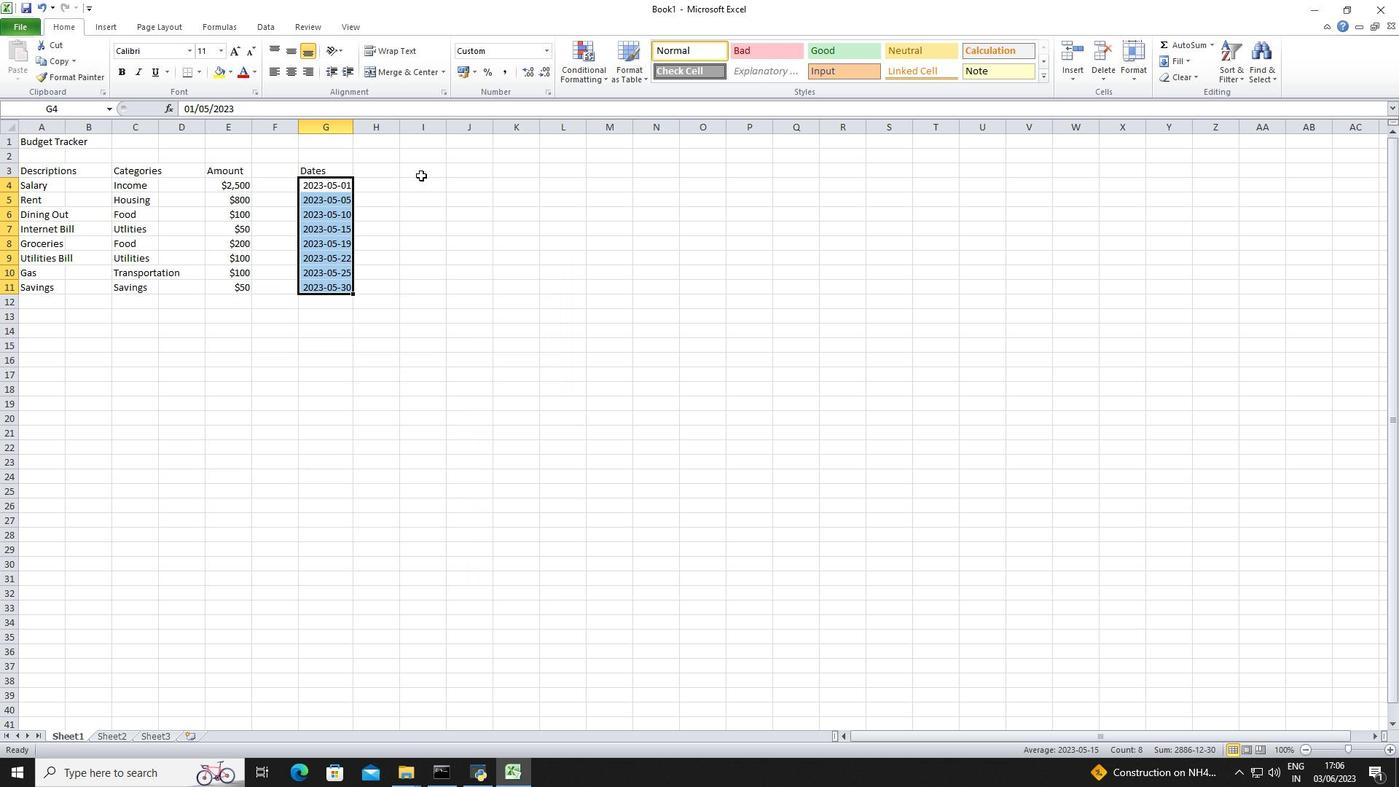 
Action: Mouse pressed left at (421, 174)
Screenshot: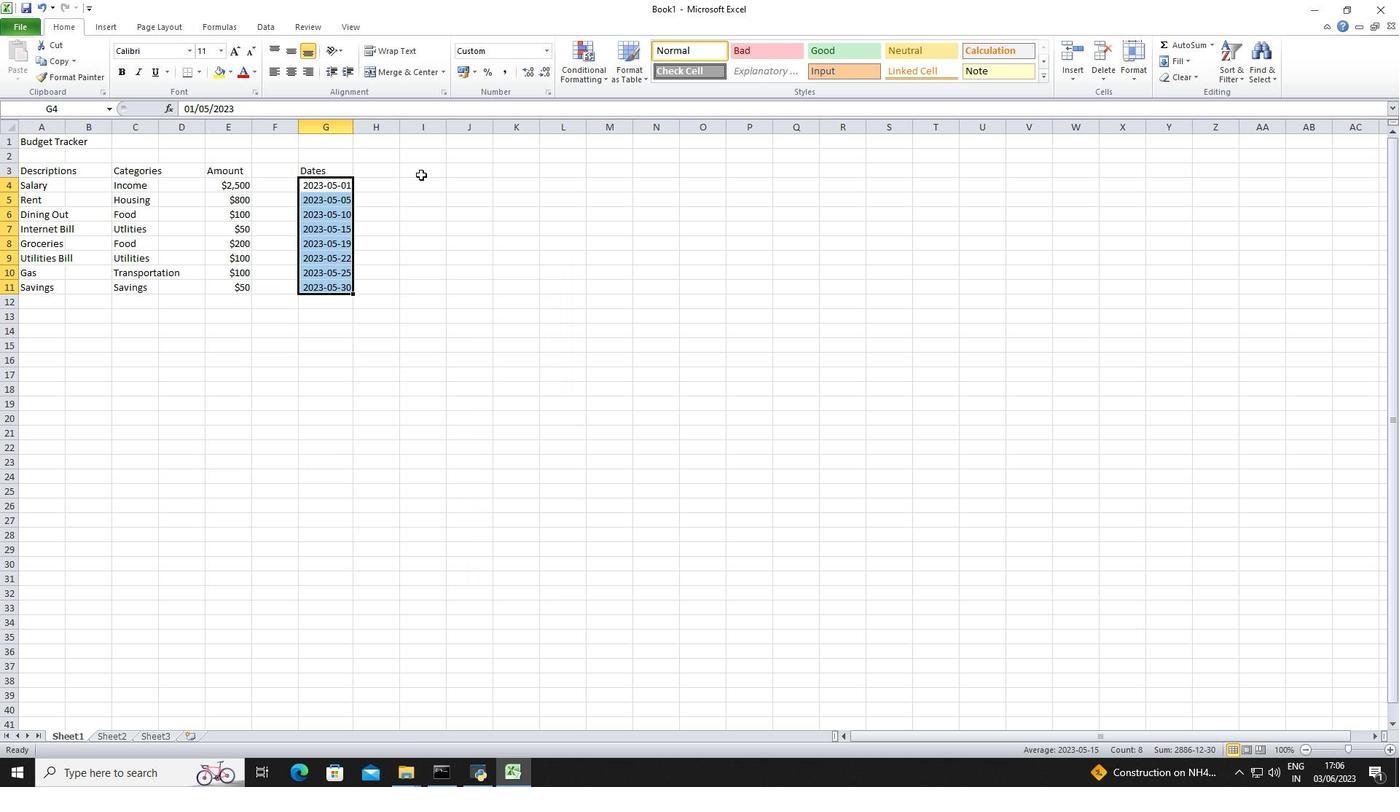 
Action: Key pressed <Key.shift>Income/<Key.shift>Expenses<Key.down><Key.shift>Income
Screenshot: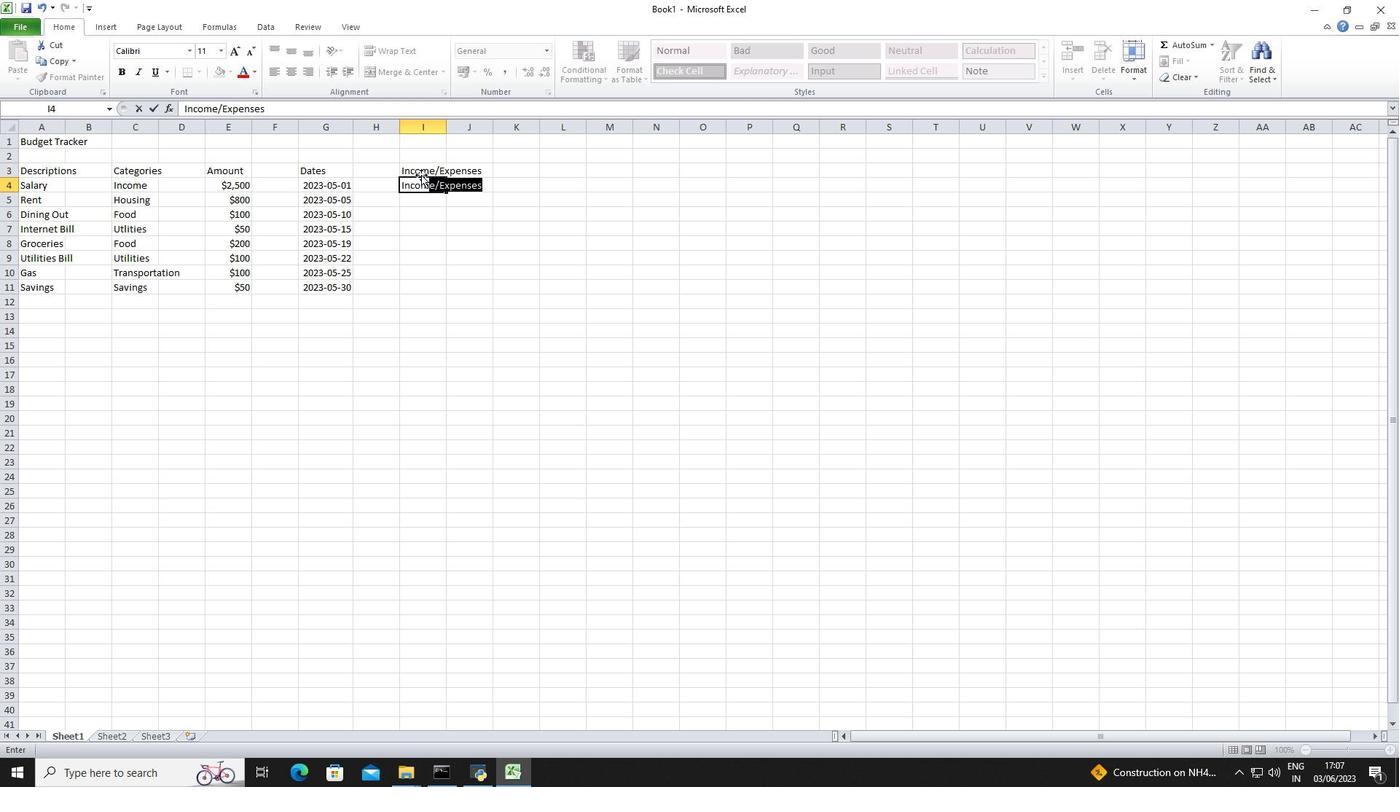 
Action: Mouse moved to (435, 185)
Screenshot: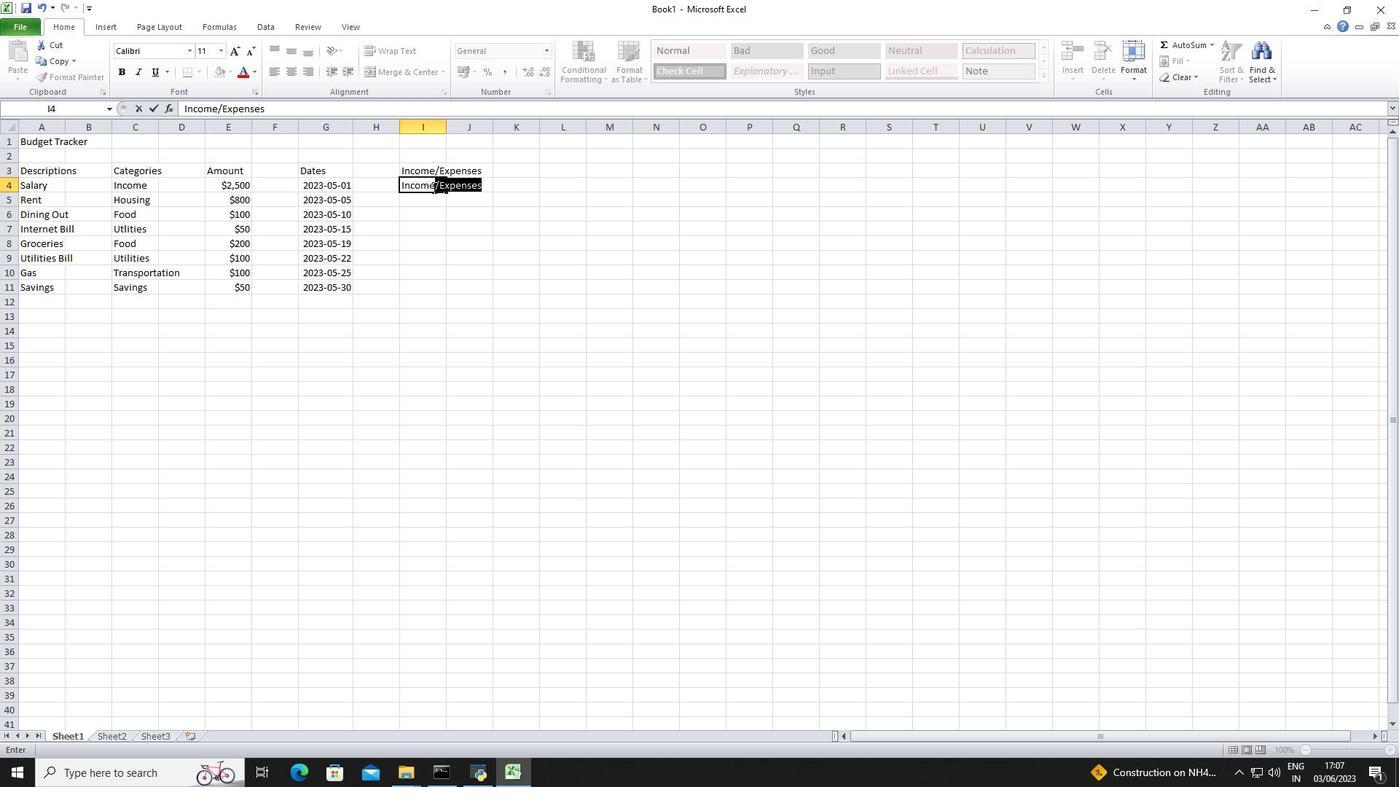 
Action: Mouse pressed left at (435, 185)
Screenshot: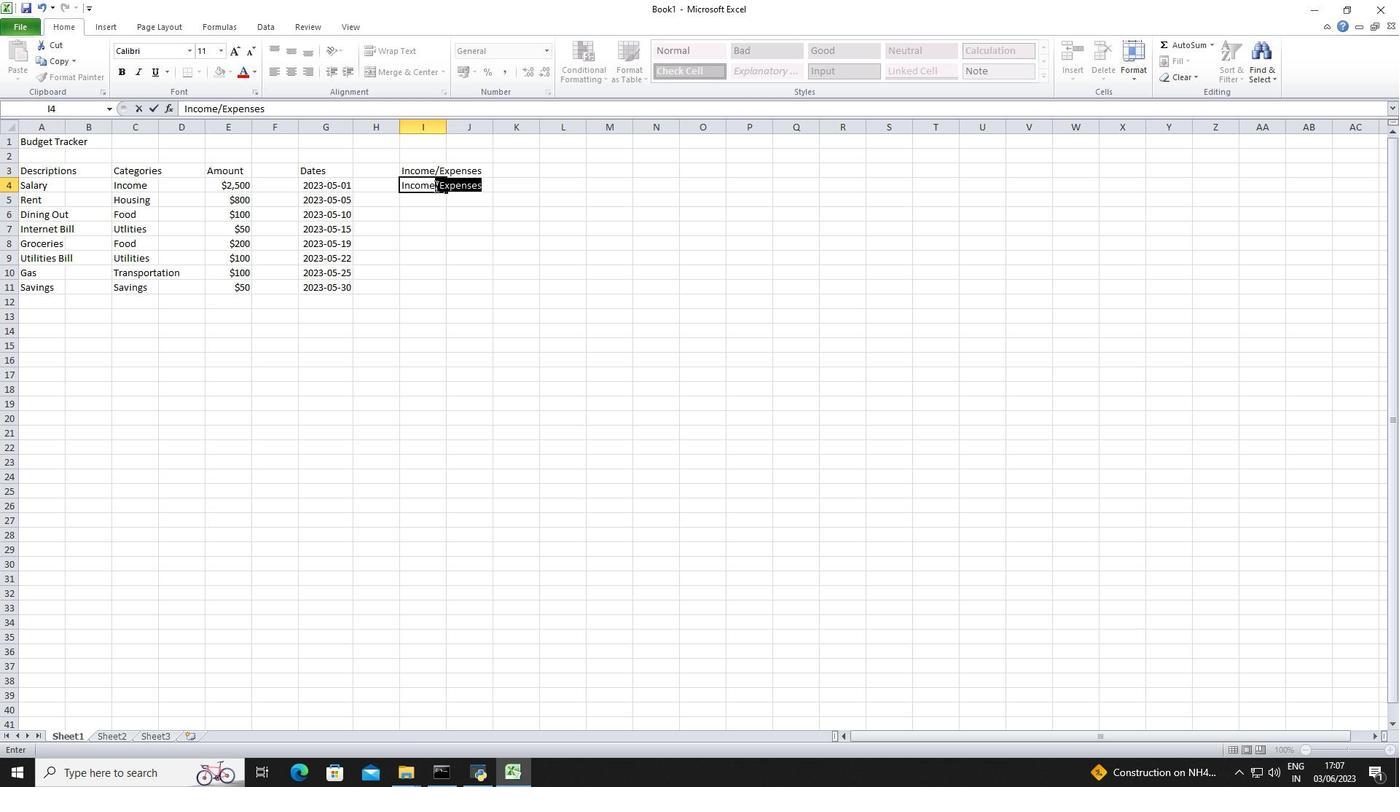 
Action: Mouse moved to (502, 185)
Screenshot: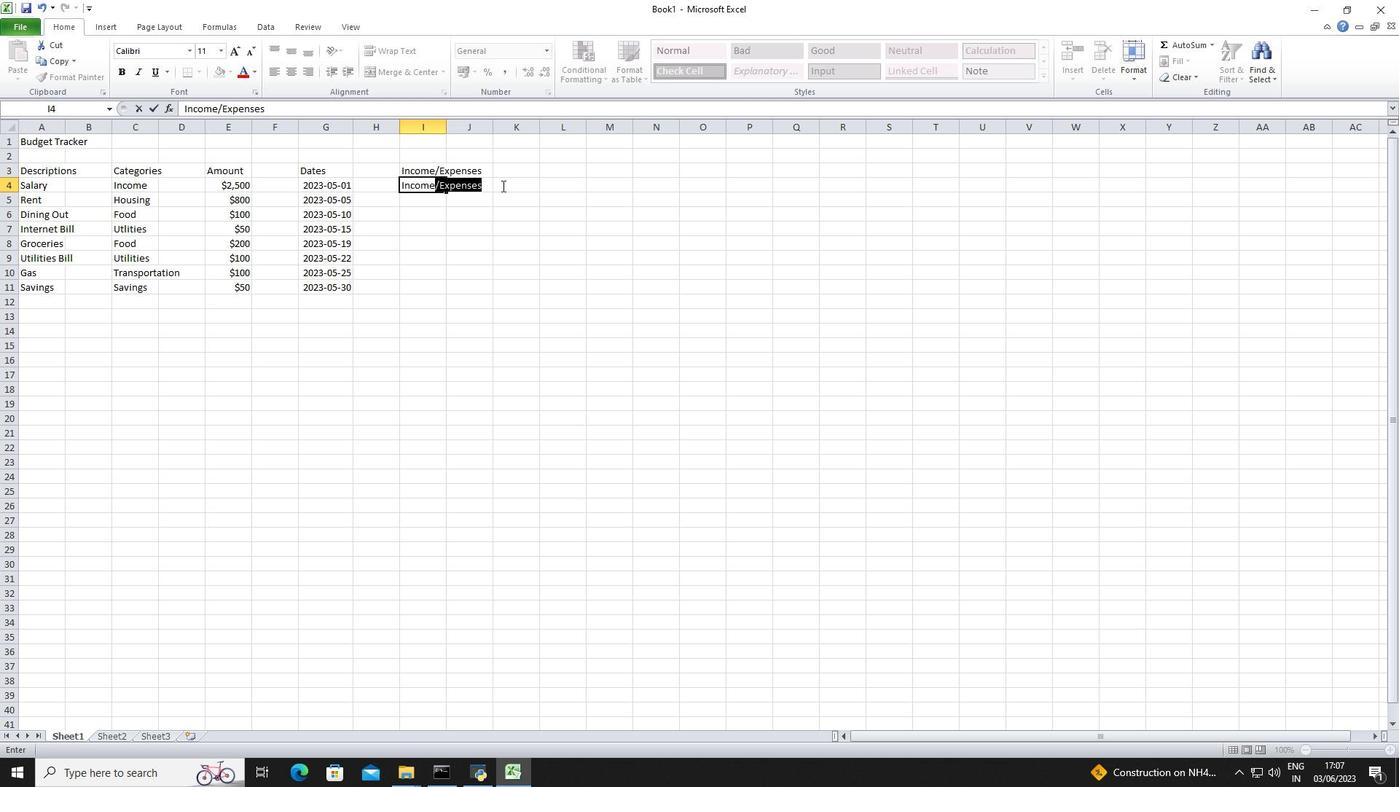 
Action: Key pressed <Key.backspace><Key.enter><Key.shift>Expenses<Key.enter><Key.shift>Expense<Key.enter><Key.shift><Key.shift><Key.shift><Key.shift><Key.shift><Key.shift><Key.shift><Key.shift><Key.shift><Key.shift><Key.shift><Key.shift><Key.shift><Key.shift><Key.shift><Key.shift>Expenses<Key.enter><Key.shift><Key.shift><Key.shift><Key.shift><Key.shift>Expenses<Key.enter><Key.shift>Expenses<Key.enter><Key.shift>Expenses<Key.enter><Key.shift>Income<Key.down><Key.right><Key.right><Key.right>ctrl+S<Key.shift>Dashboard<Key.shift>Savings<Key.shift>Planbook
Screenshot: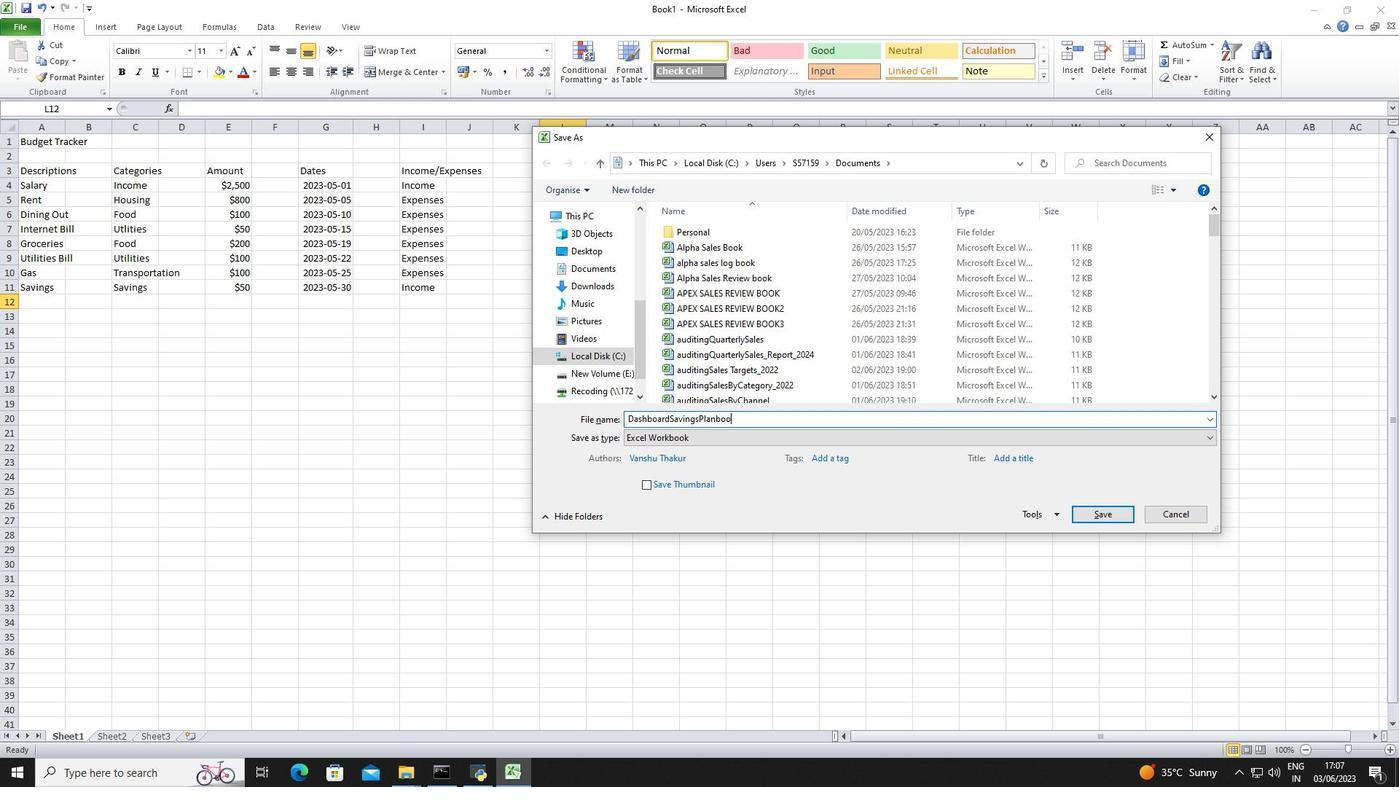 
Action: Mouse moved to (1116, 511)
Screenshot: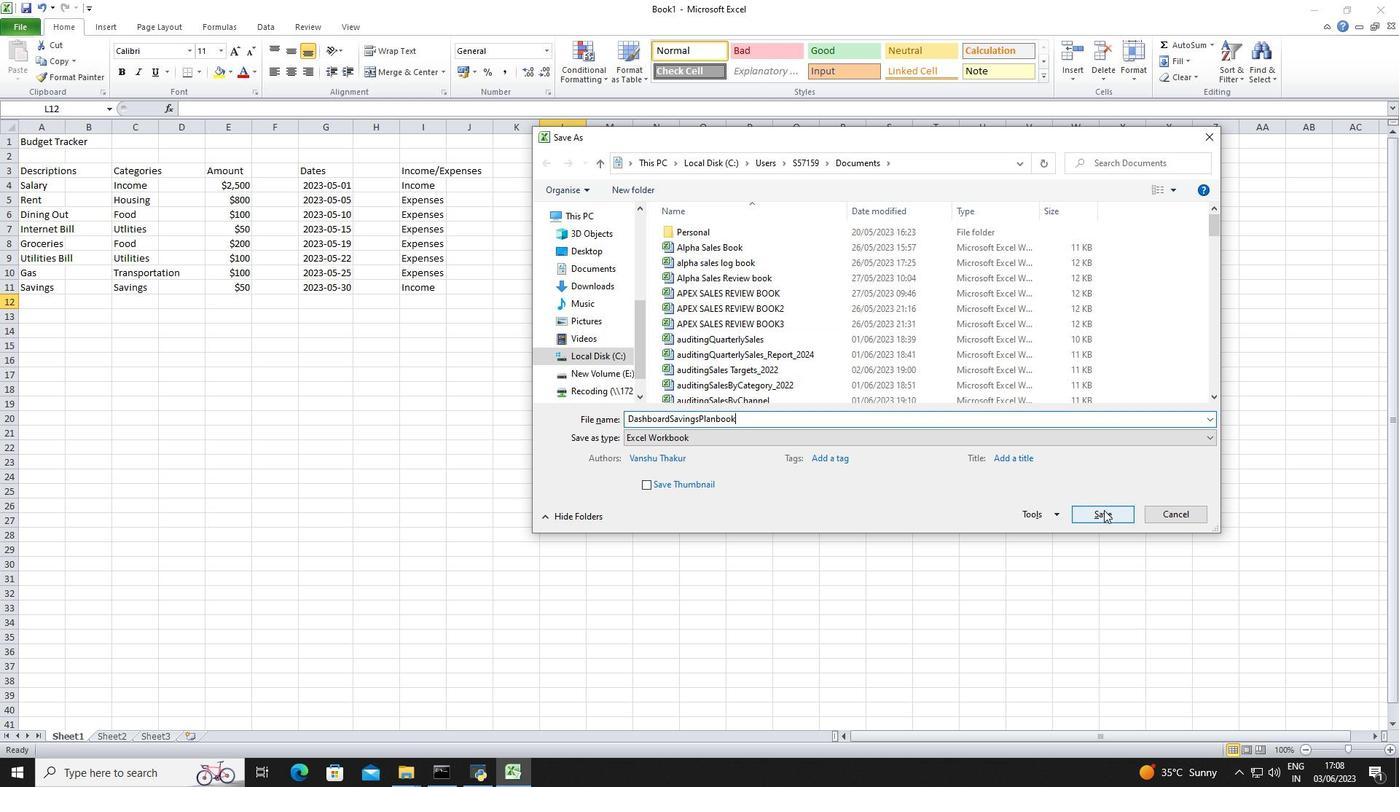
Action: Mouse pressed left at (1116, 511)
Screenshot: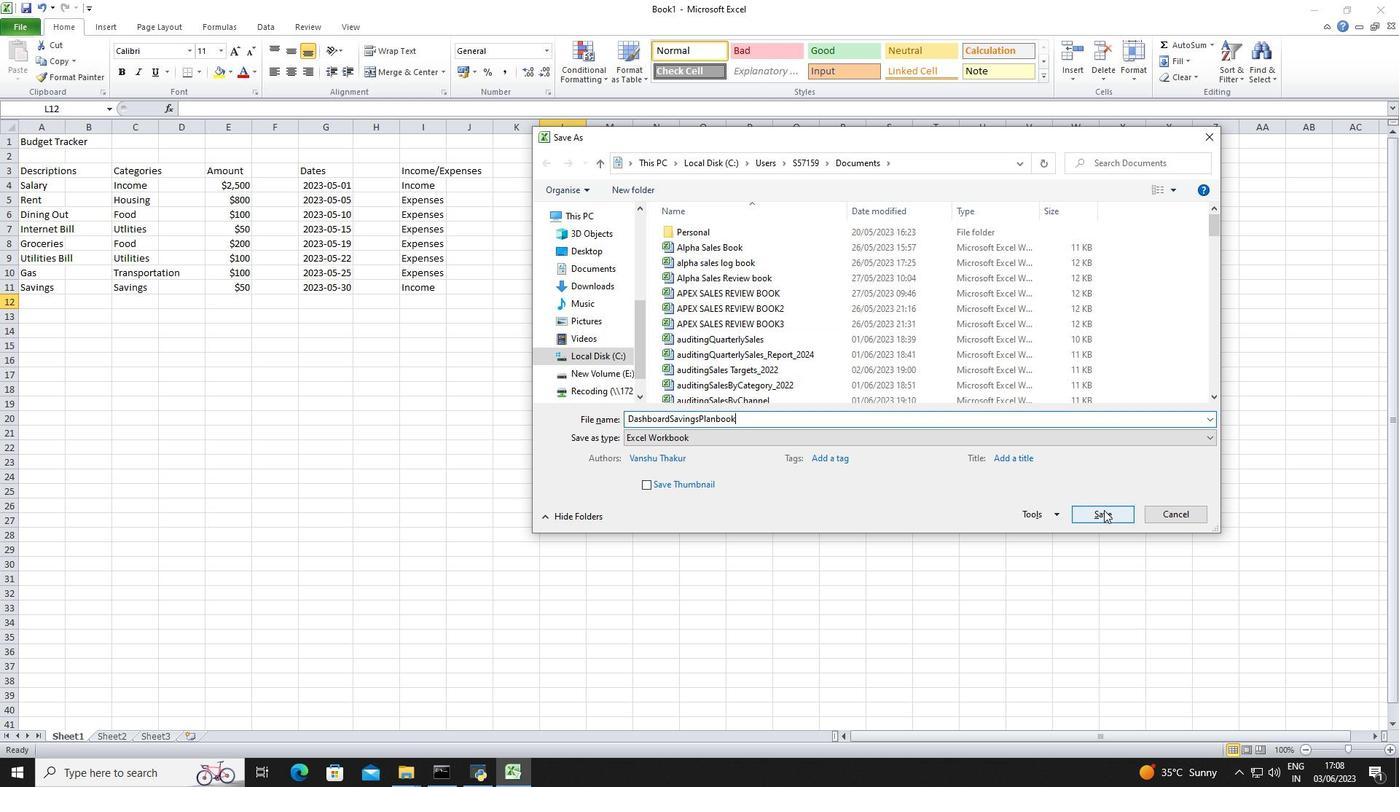 
